 Task: Create a due date automation trigger when advanced on, on the tuesday after a card is due add dates not starting next month at 11:00 AM.
Action: Mouse moved to (1202, 370)
Screenshot: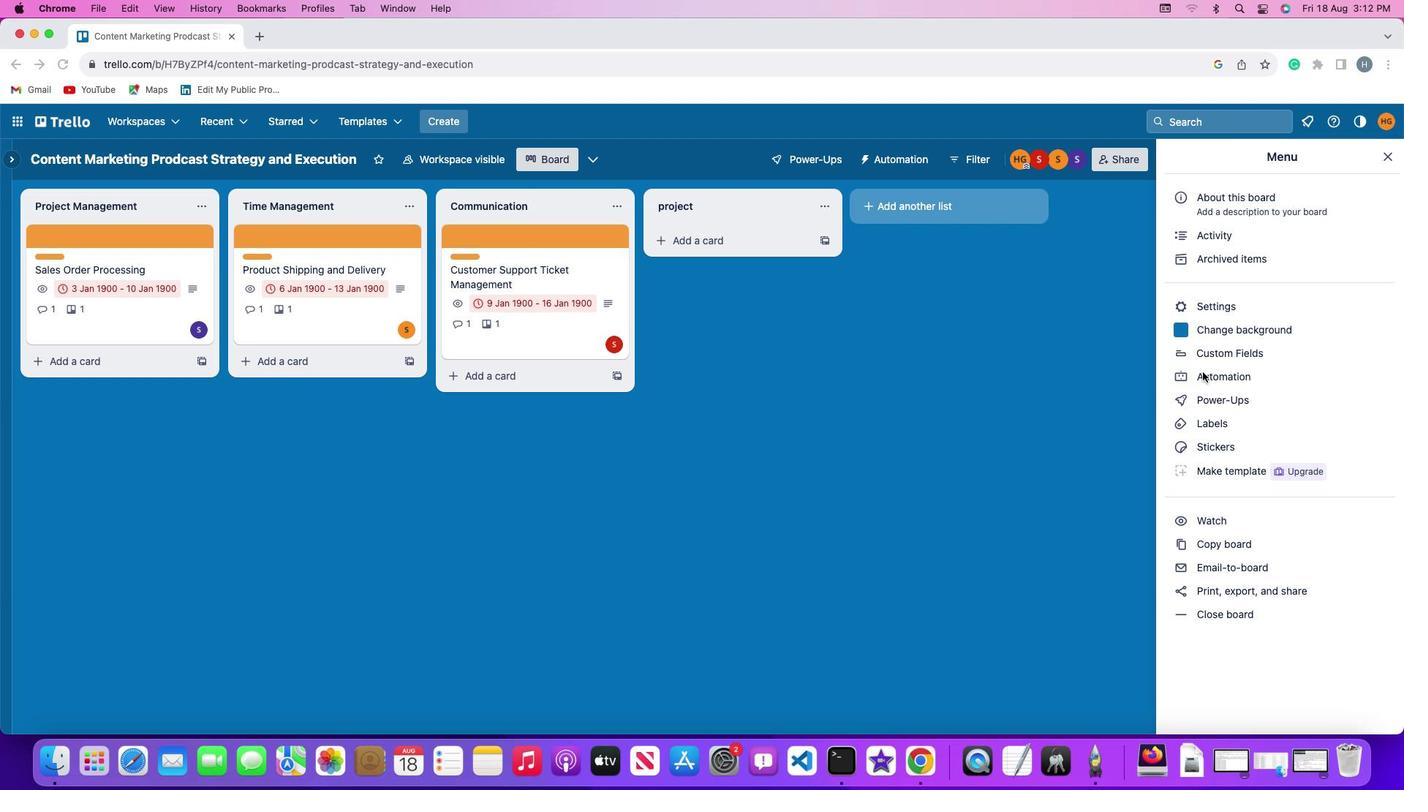 
Action: Mouse pressed left at (1202, 370)
Screenshot: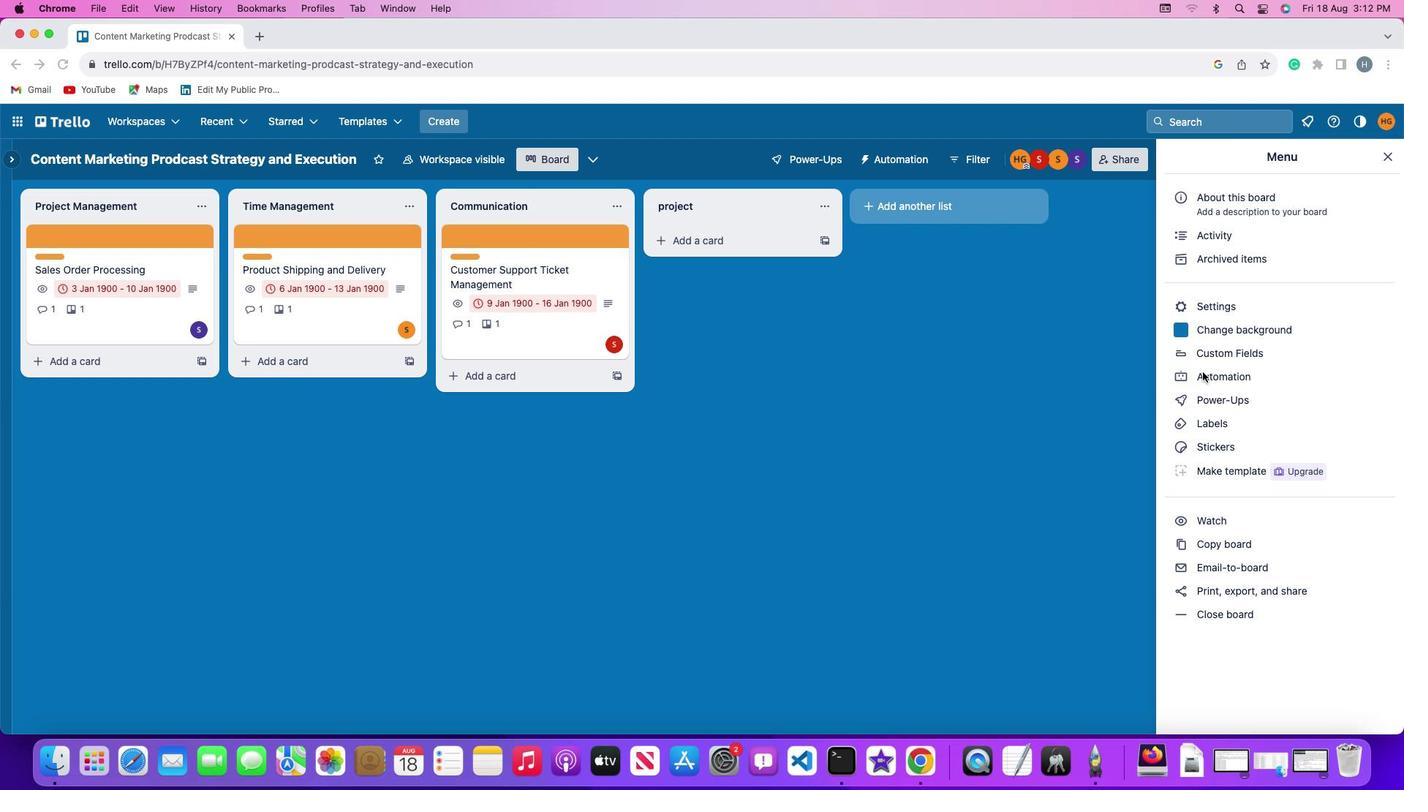 
Action: Mouse pressed left at (1202, 370)
Screenshot: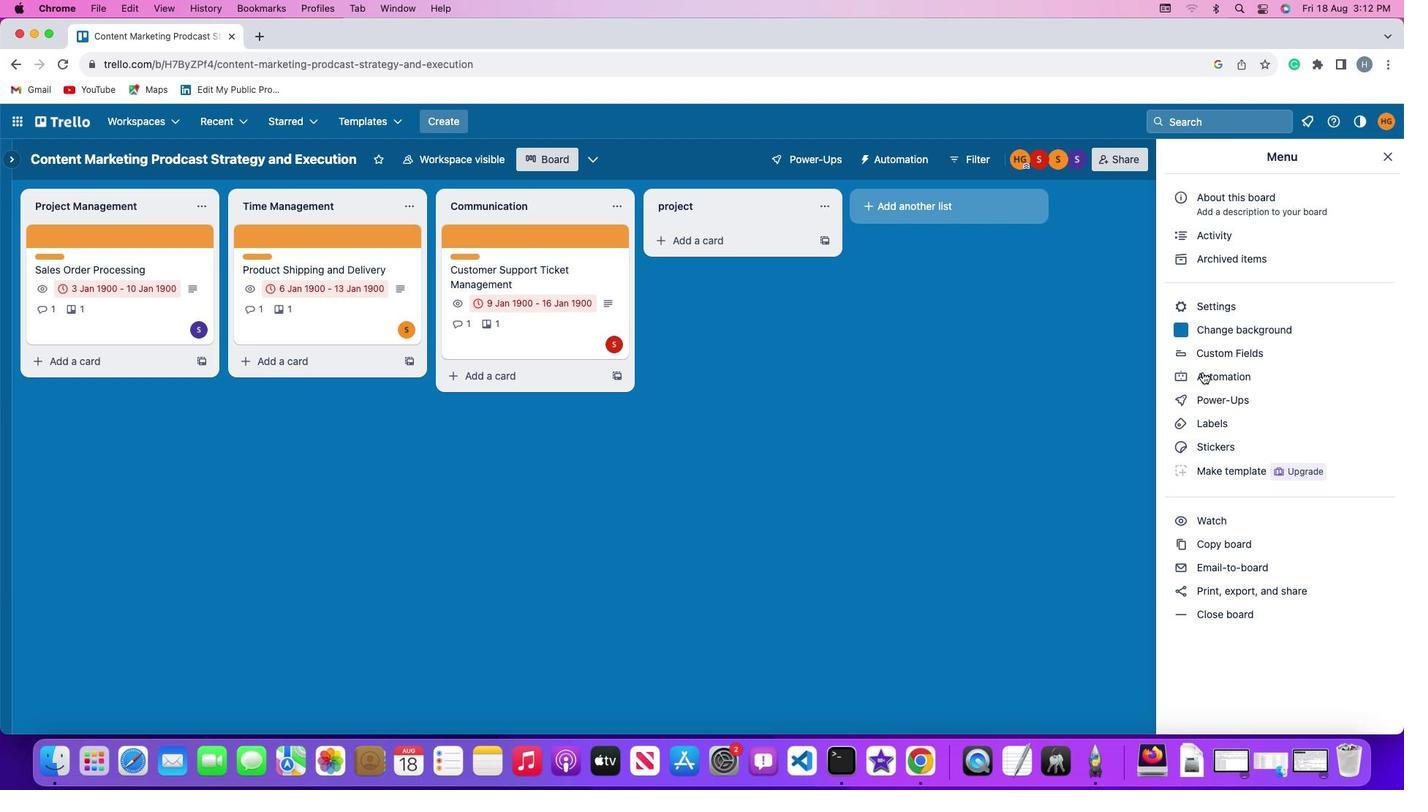 
Action: Mouse moved to (75, 343)
Screenshot: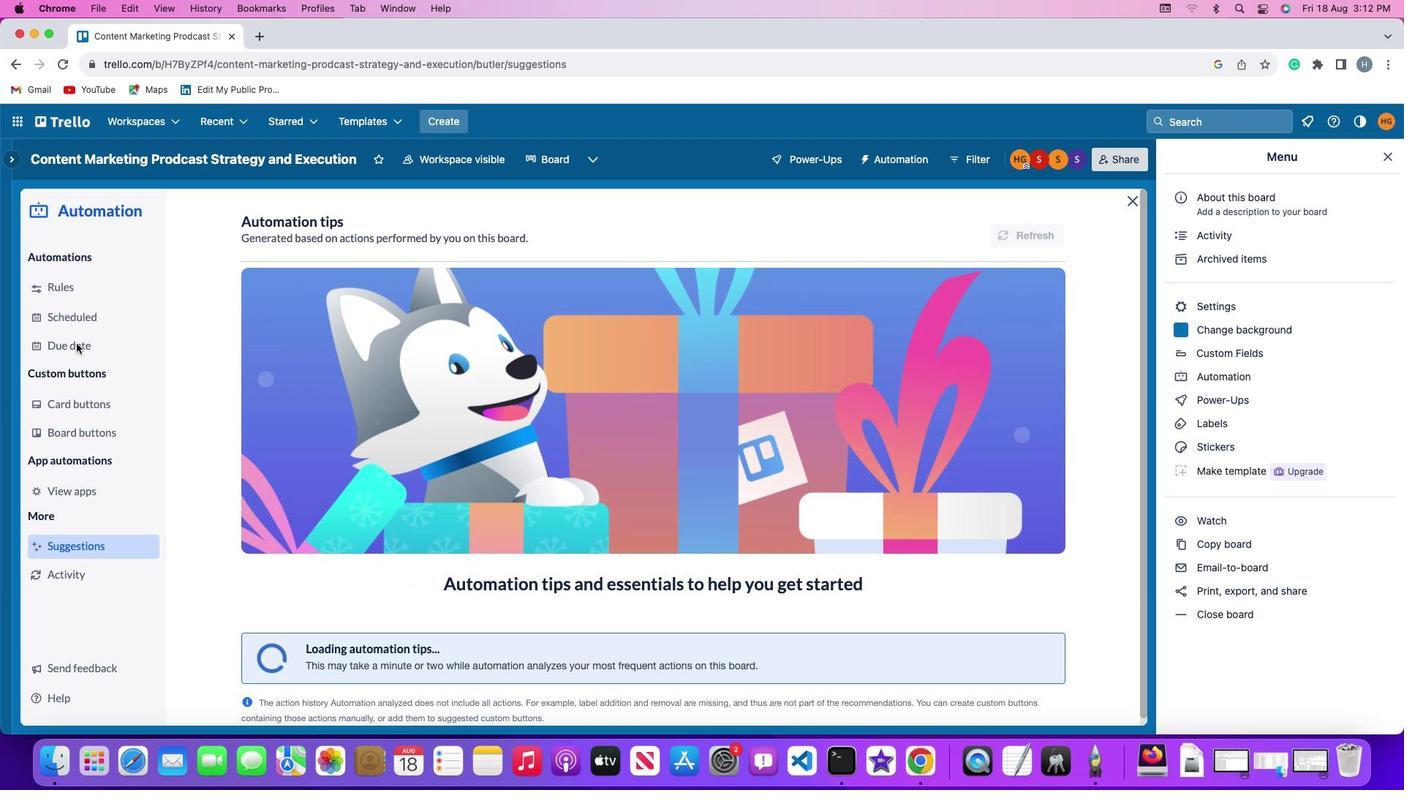
Action: Mouse pressed left at (75, 343)
Screenshot: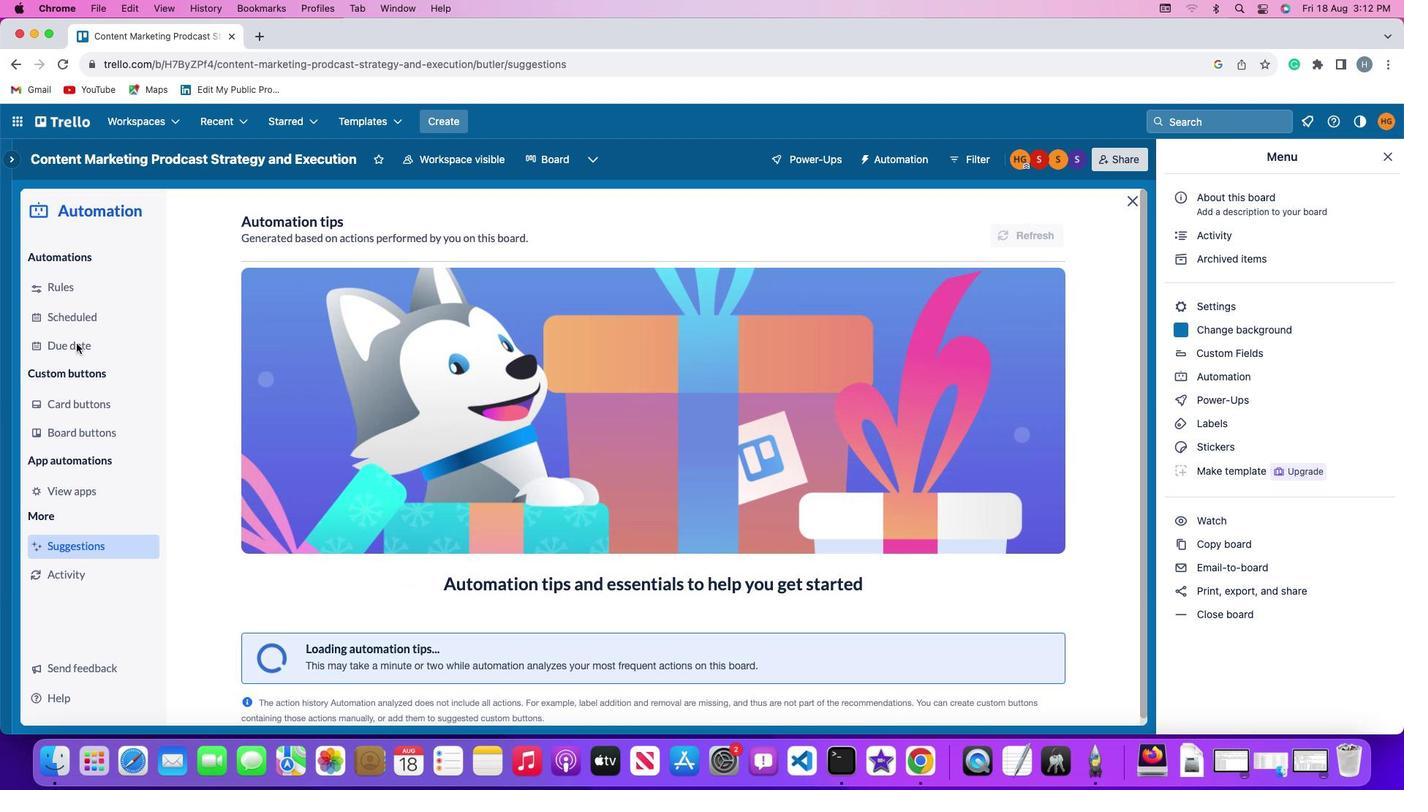 
Action: Mouse moved to (962, 225)
Screenshot: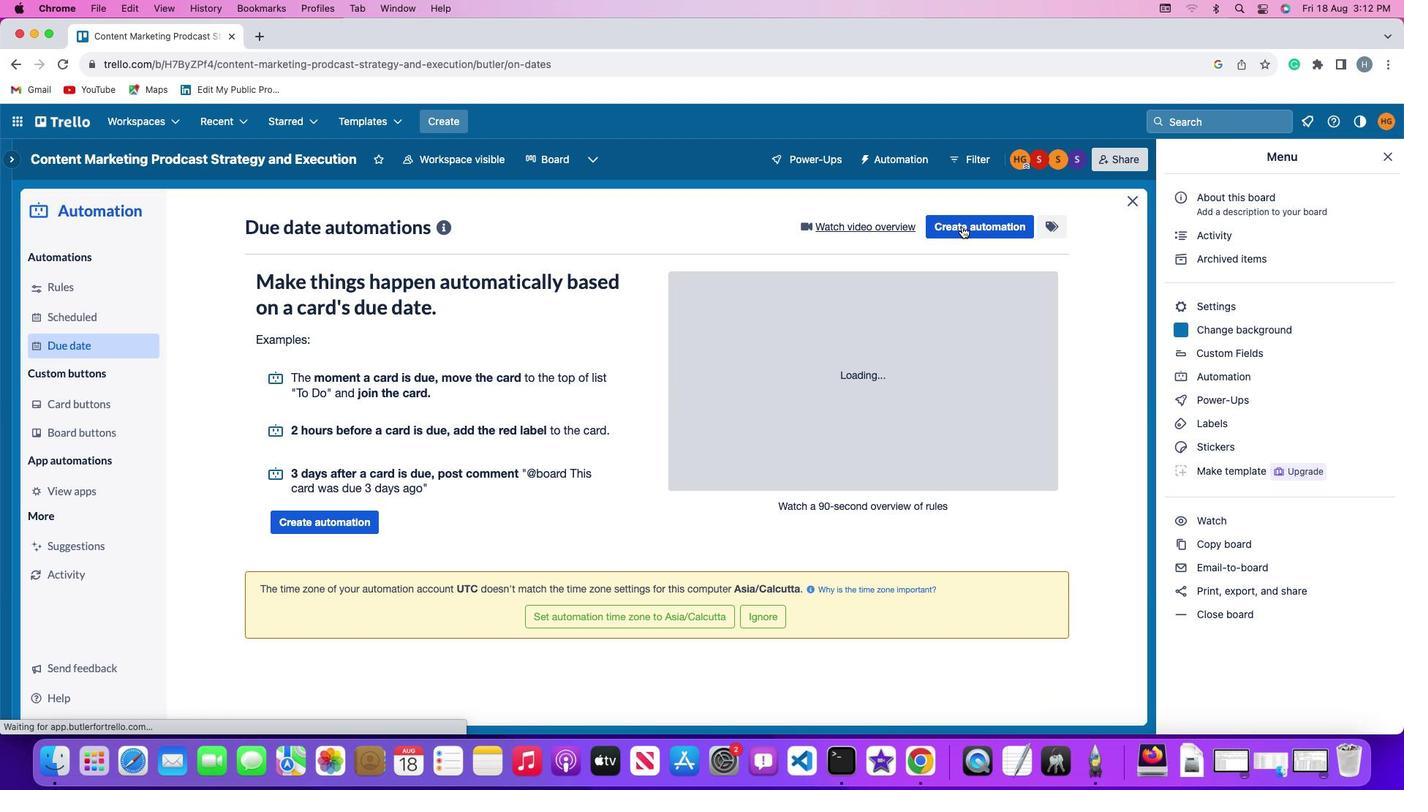 
Action: Mouse pressed left at (962, 225)
Screenshot: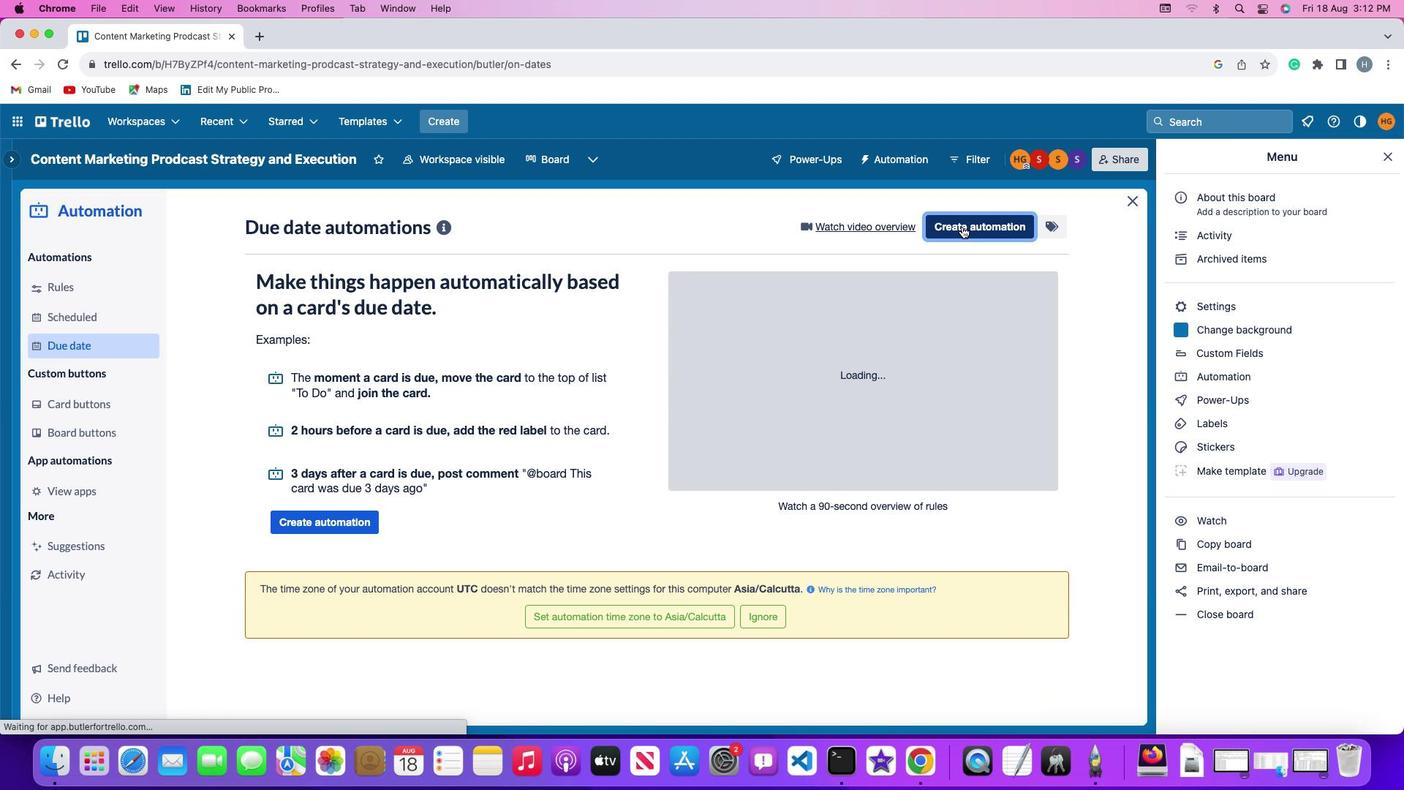 
Action: Mouse moved to (269, 366)
Screenshot: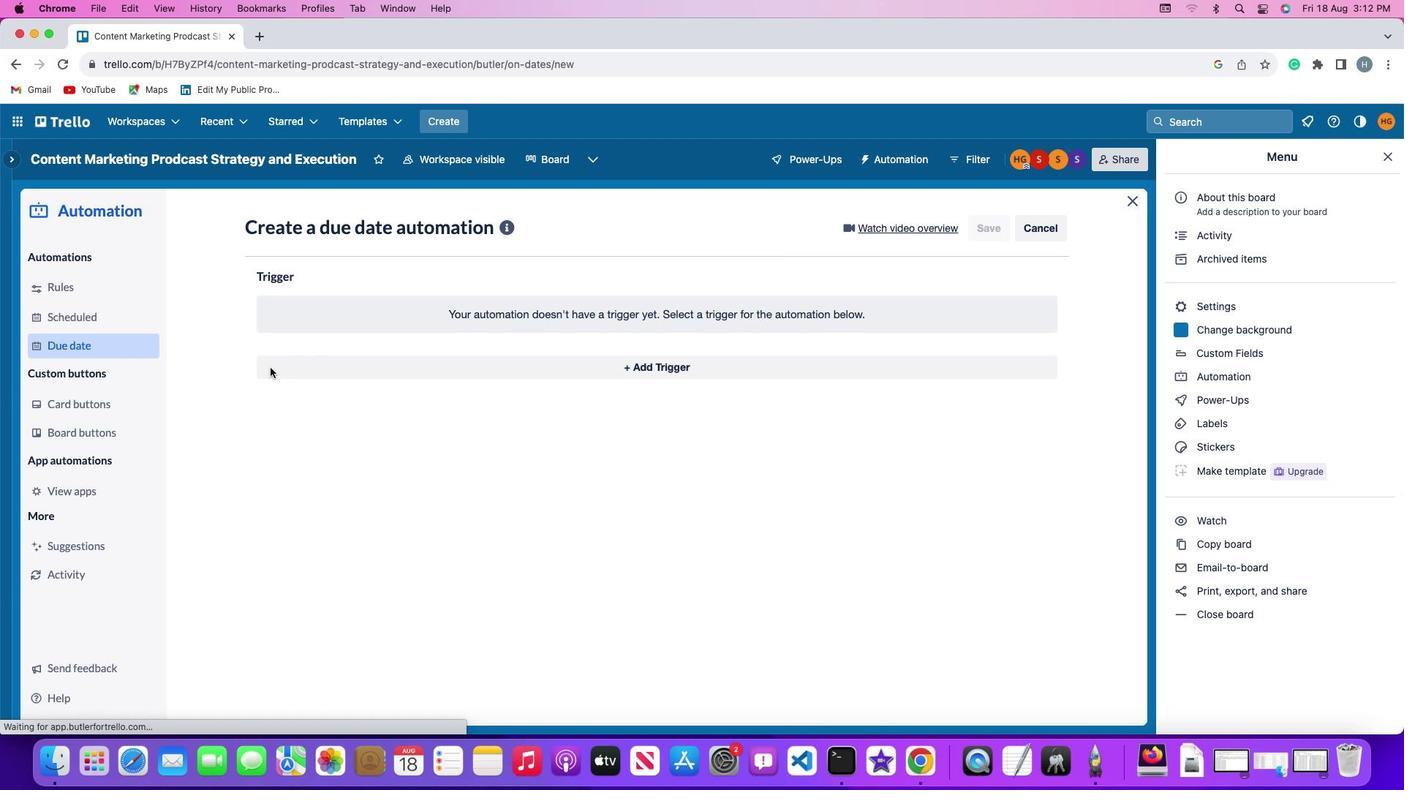 
Action: Mouse pressed left at (269, 366)
Screenshot: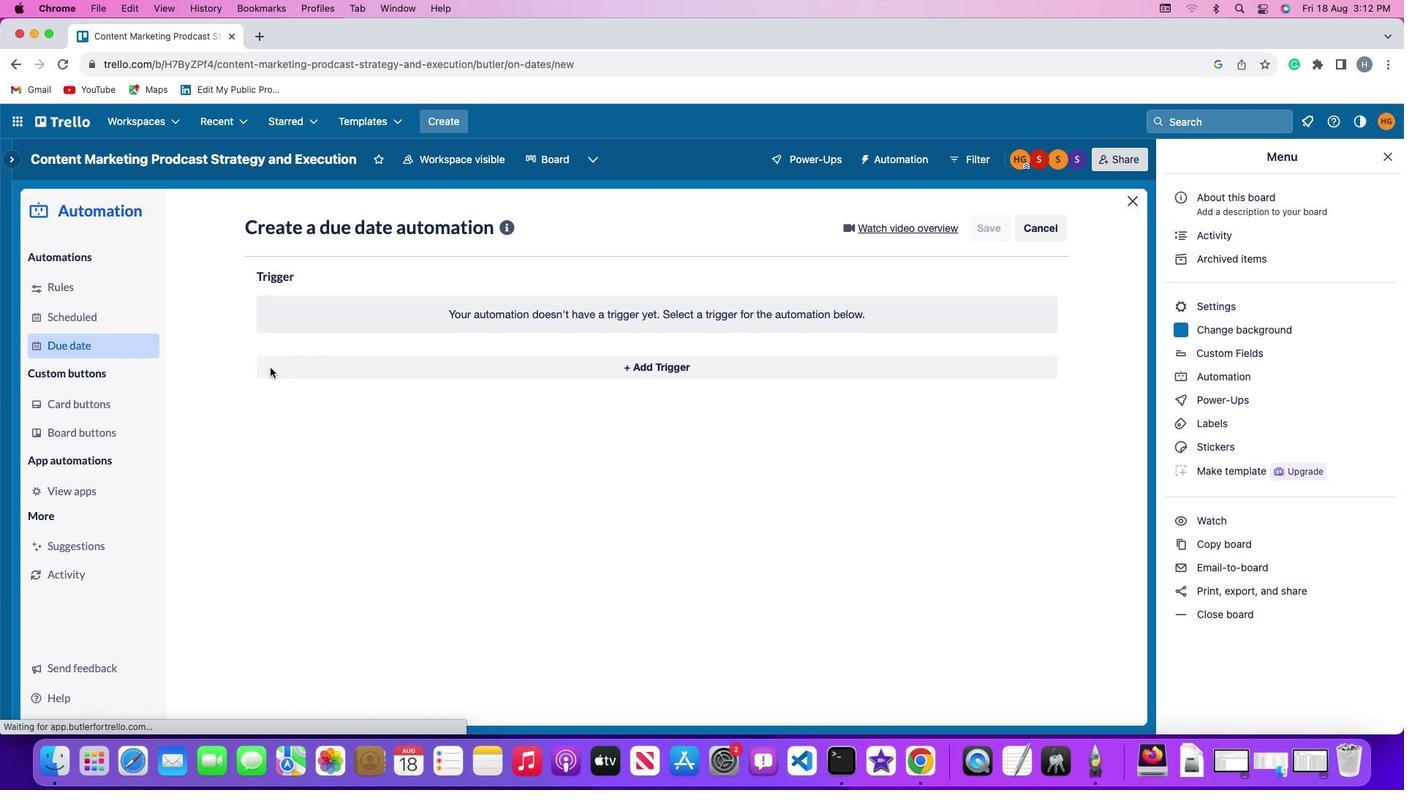 
Action: Mouse moved to (326, 640)
Screenshot: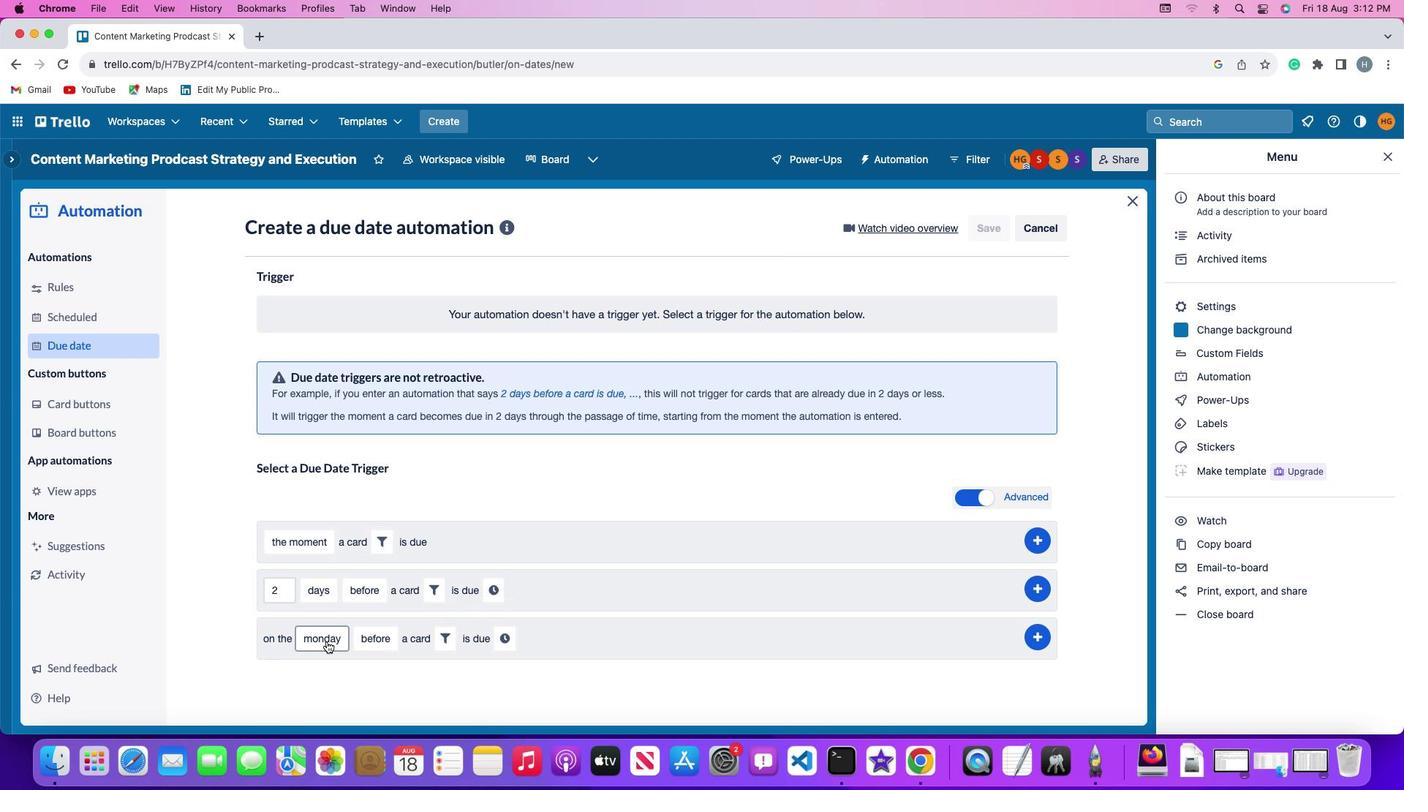 
Action: Mouse pressed left at (326, 640)
Screenshot: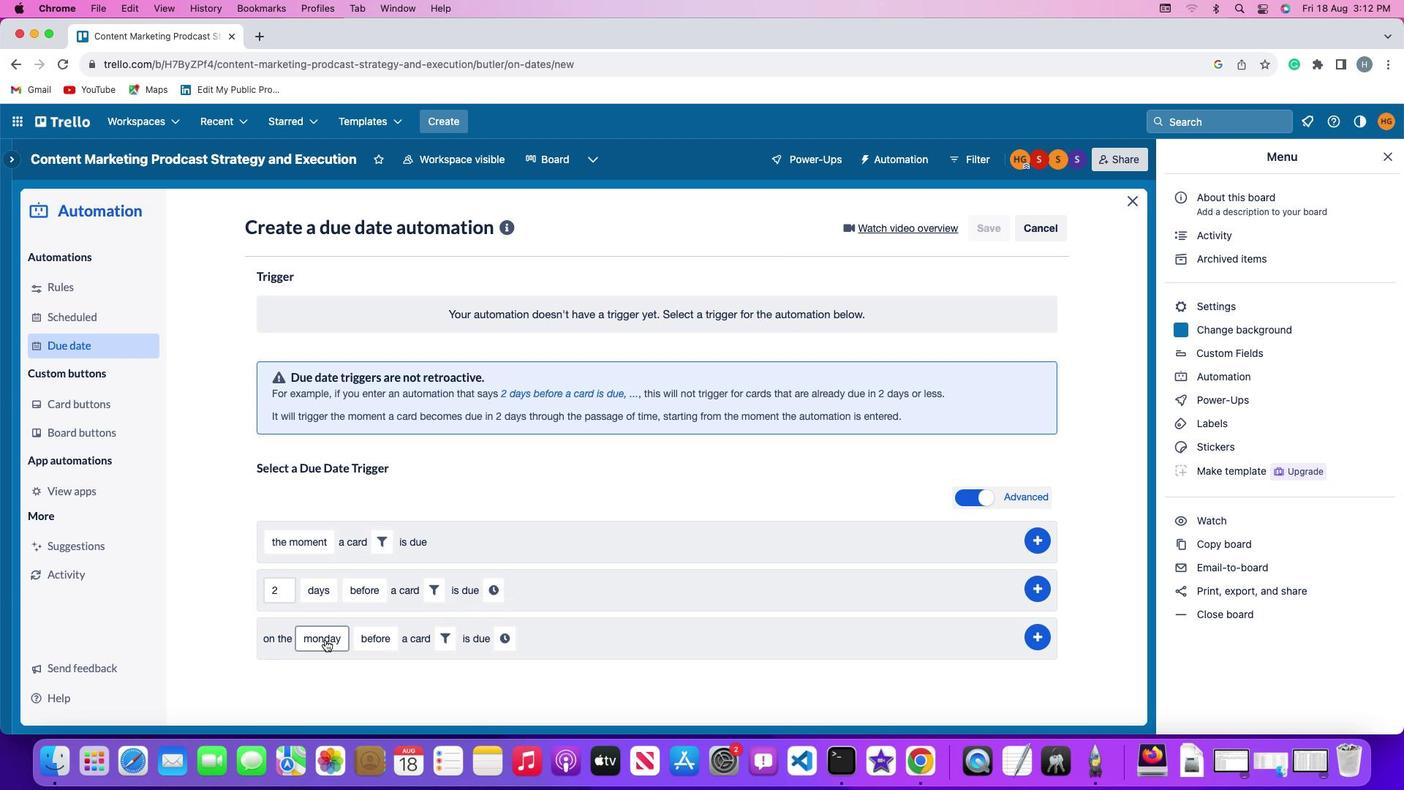 
Action: Mouse moved to (350, 462)
Screenshot: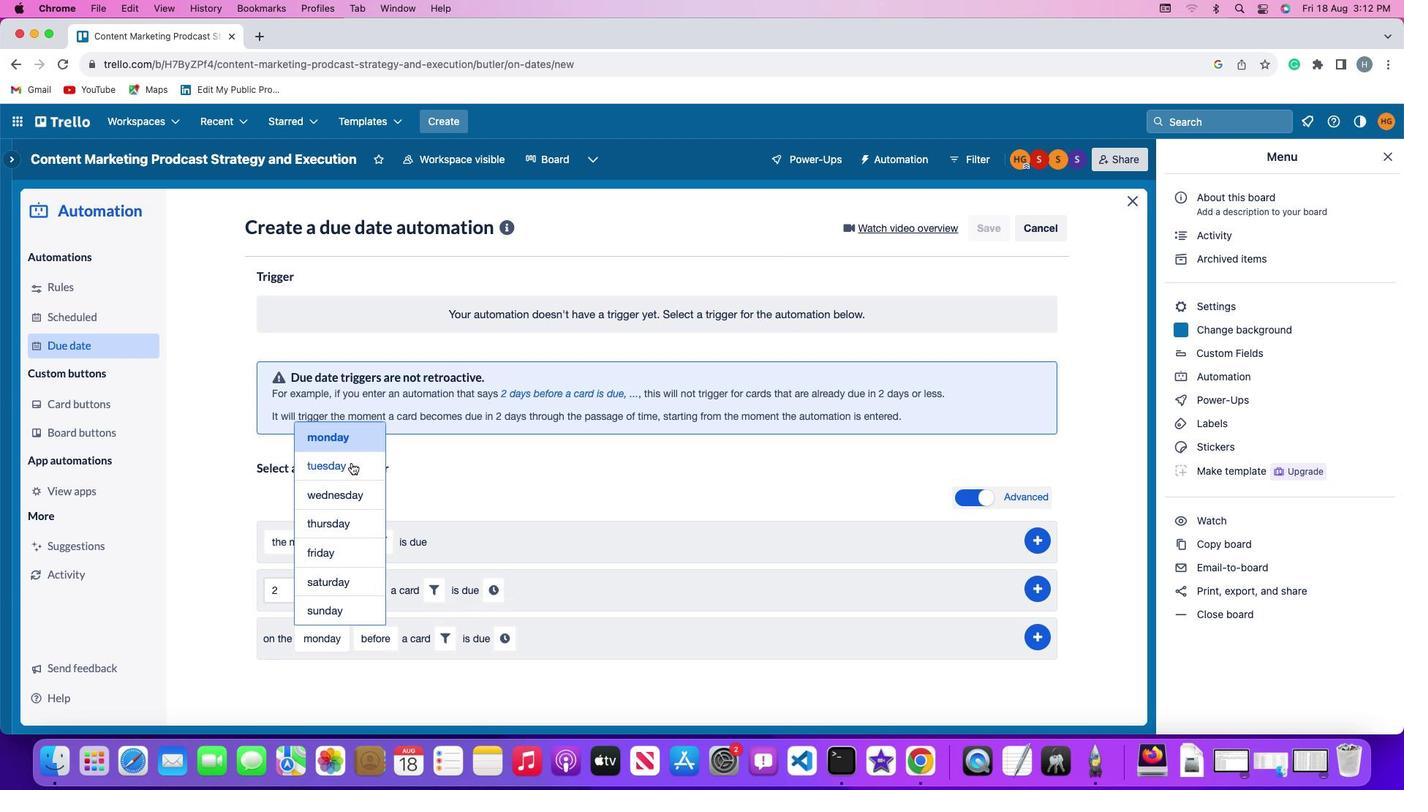 
Action: Mouse pressed left at (350, 462)
Screenshot: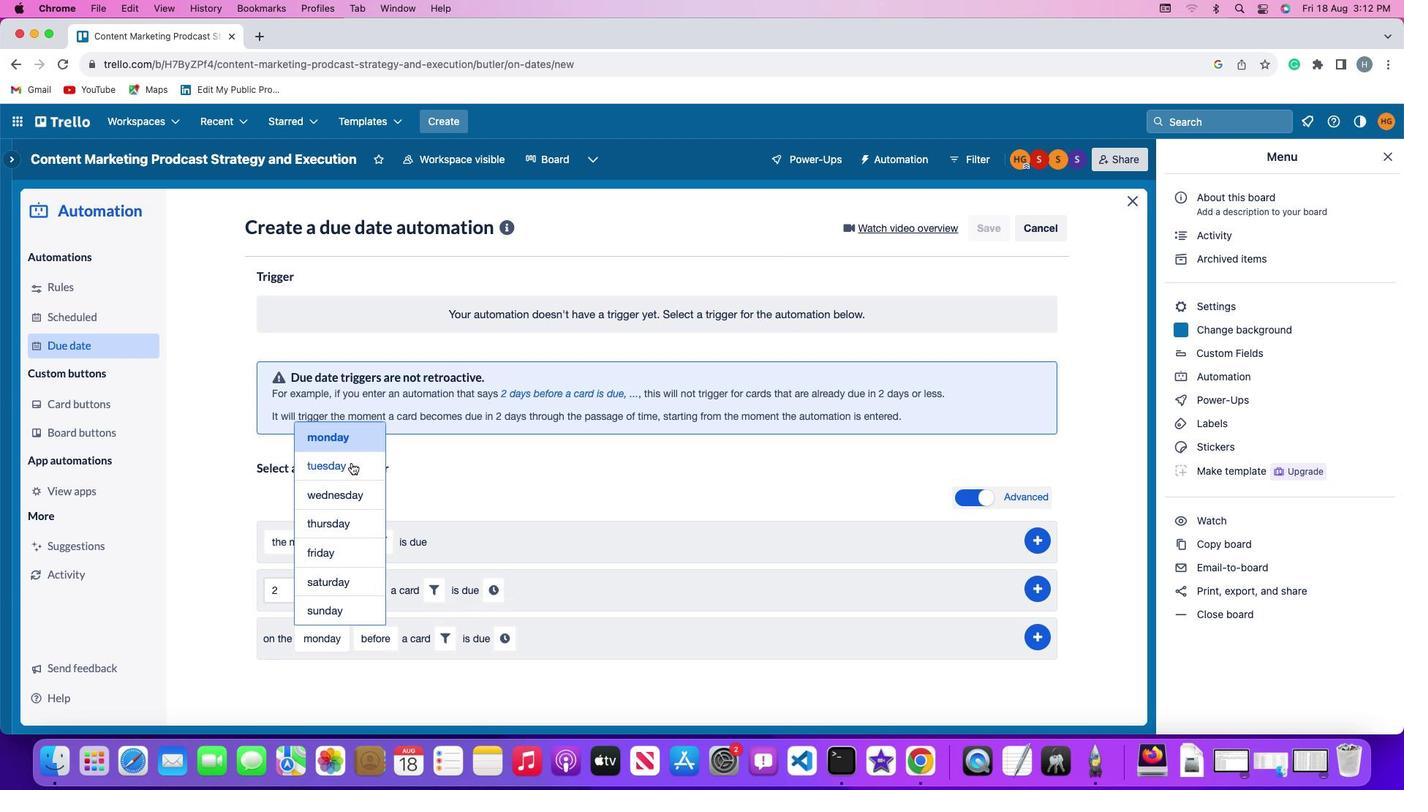 
Action: Mouse moved to (378, 652)
Screenshot: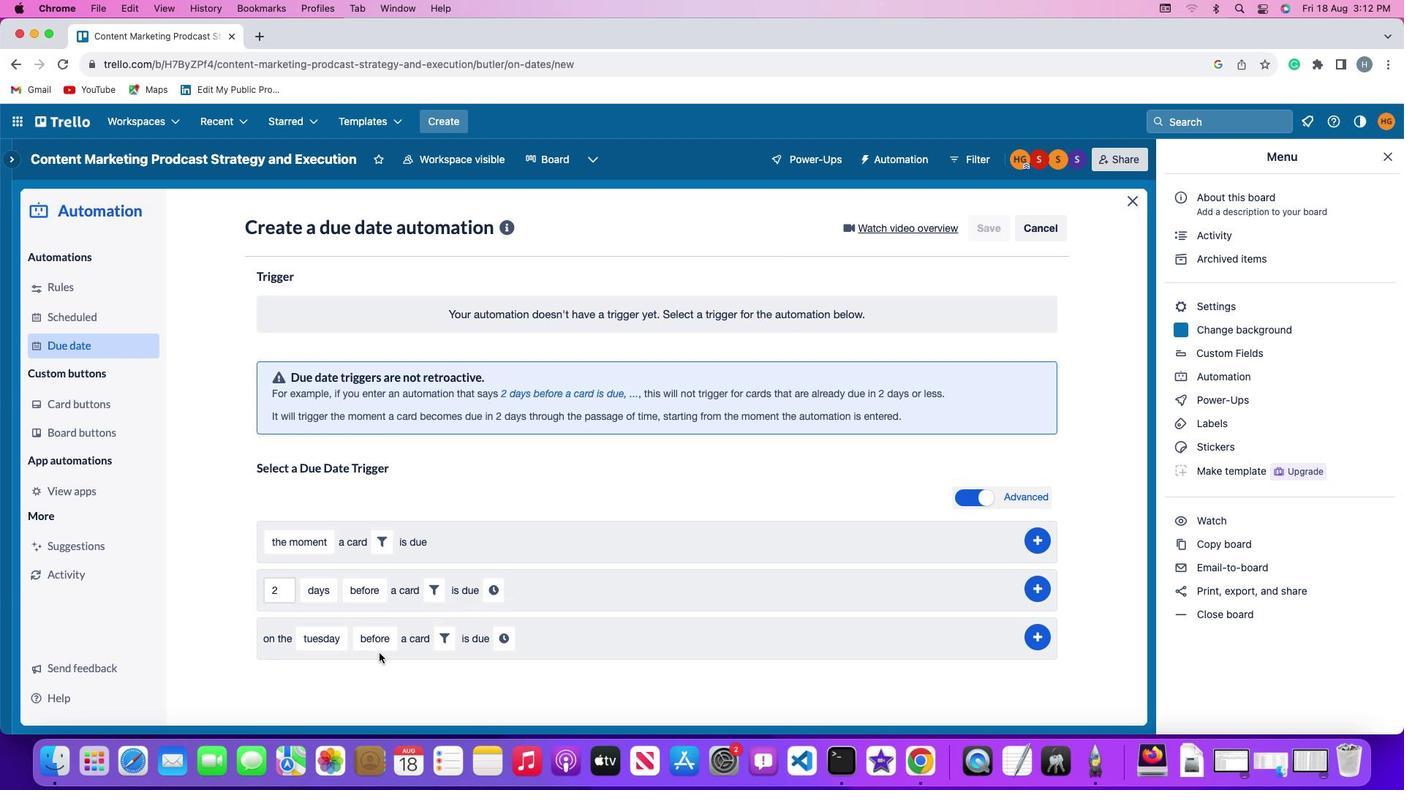 
Action: Mouse pressed left at (378, 652)
Screenshot: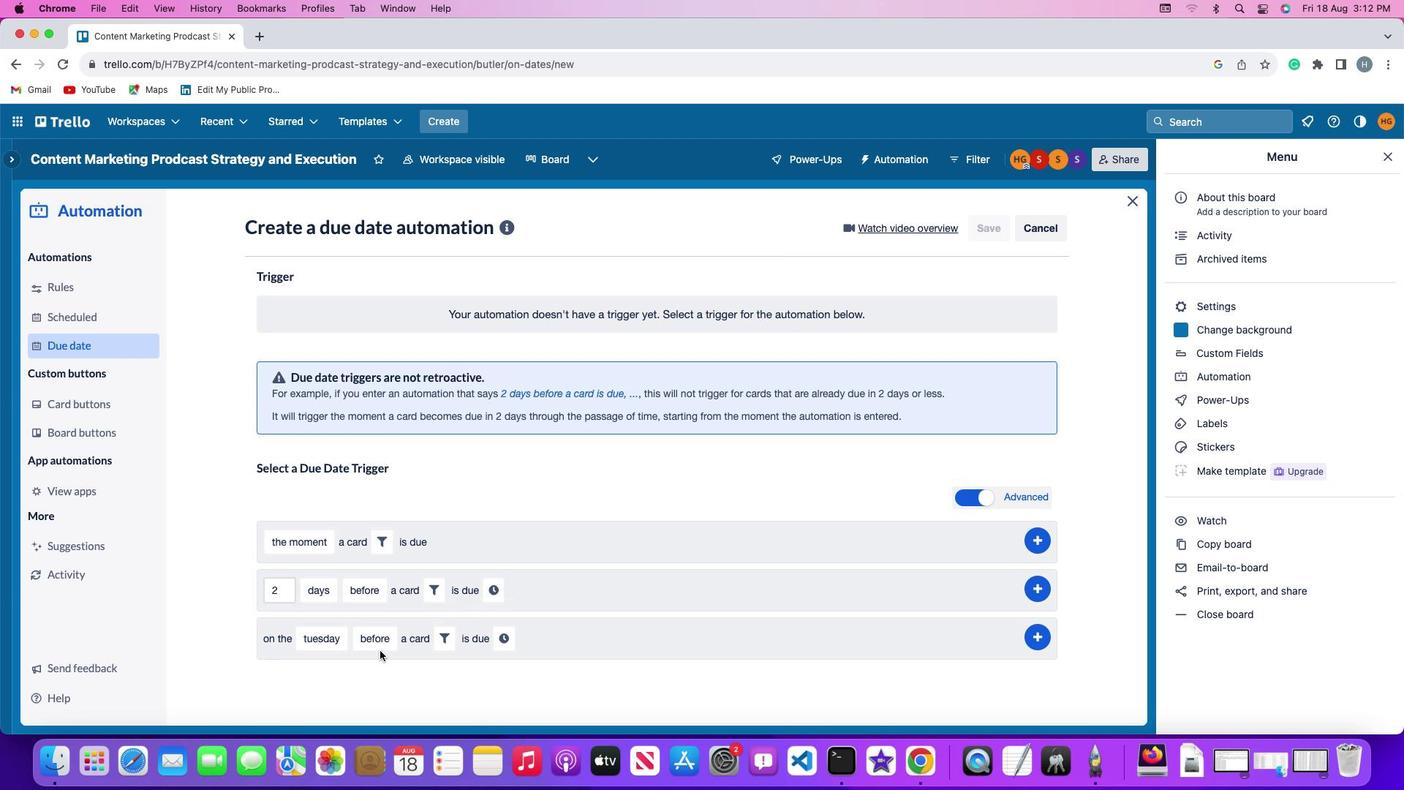 
Action: Mouse moved to (379, 640)
Screenshot: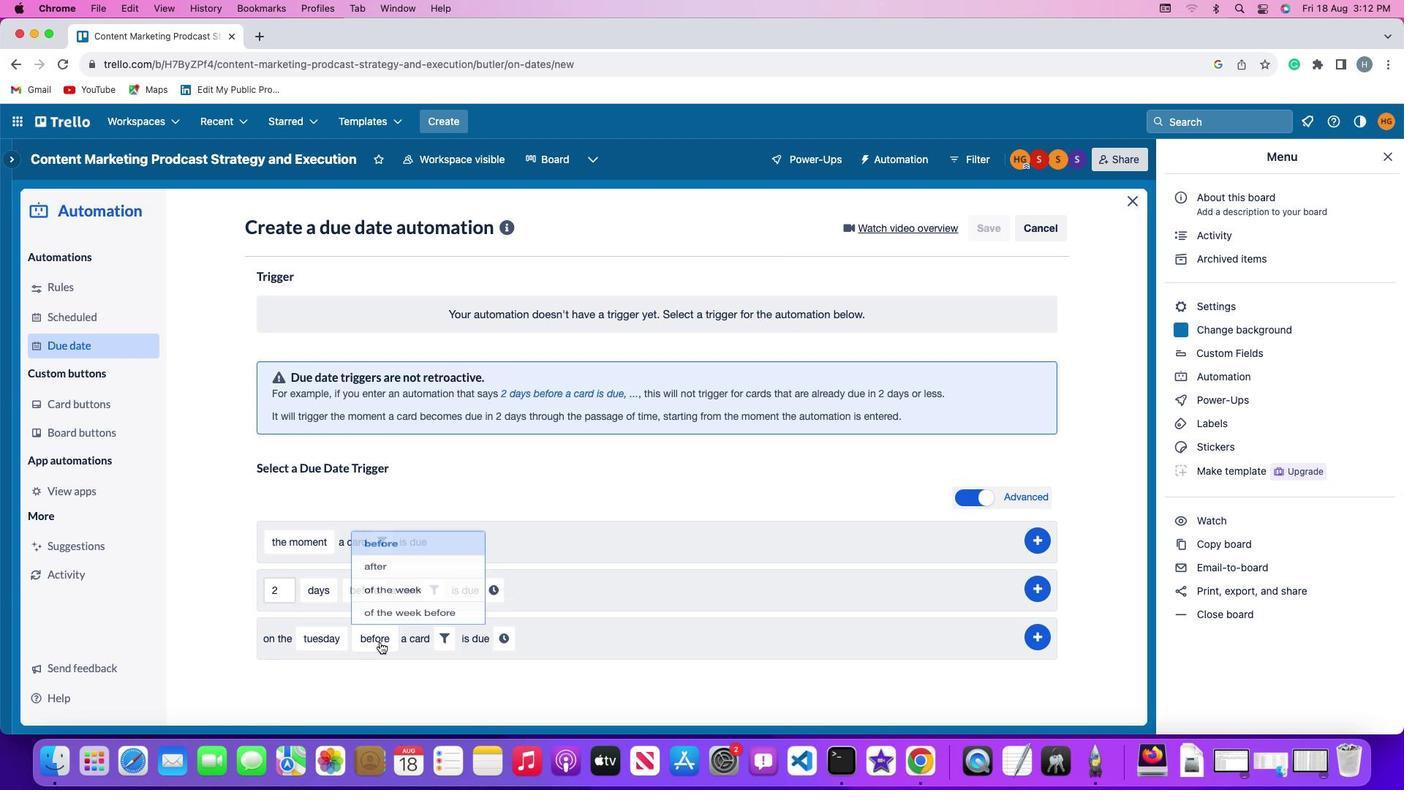 
Action: Mouse pressed left at (379, 640)
Screenshot: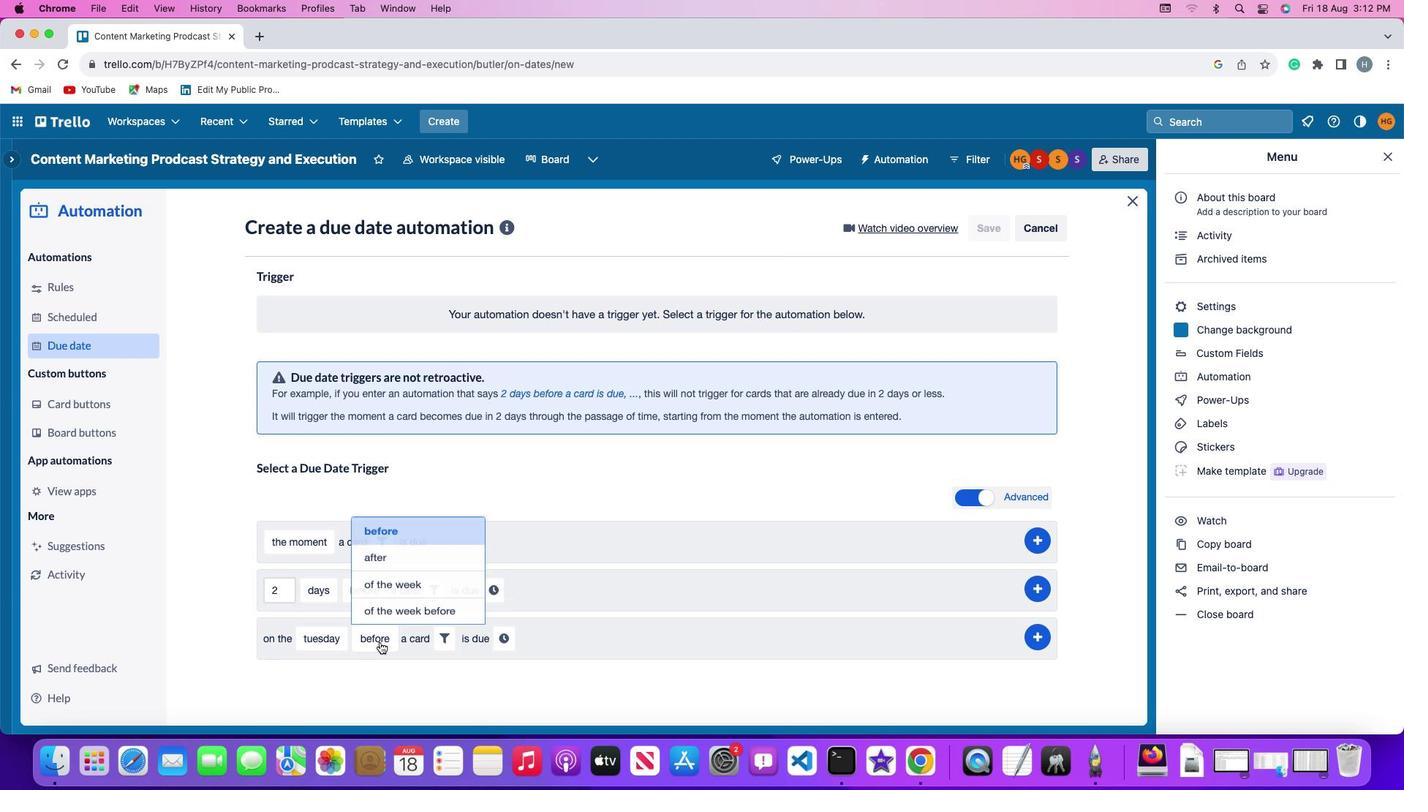 
Action: Mouse moved to (394, 543)
Screenshot: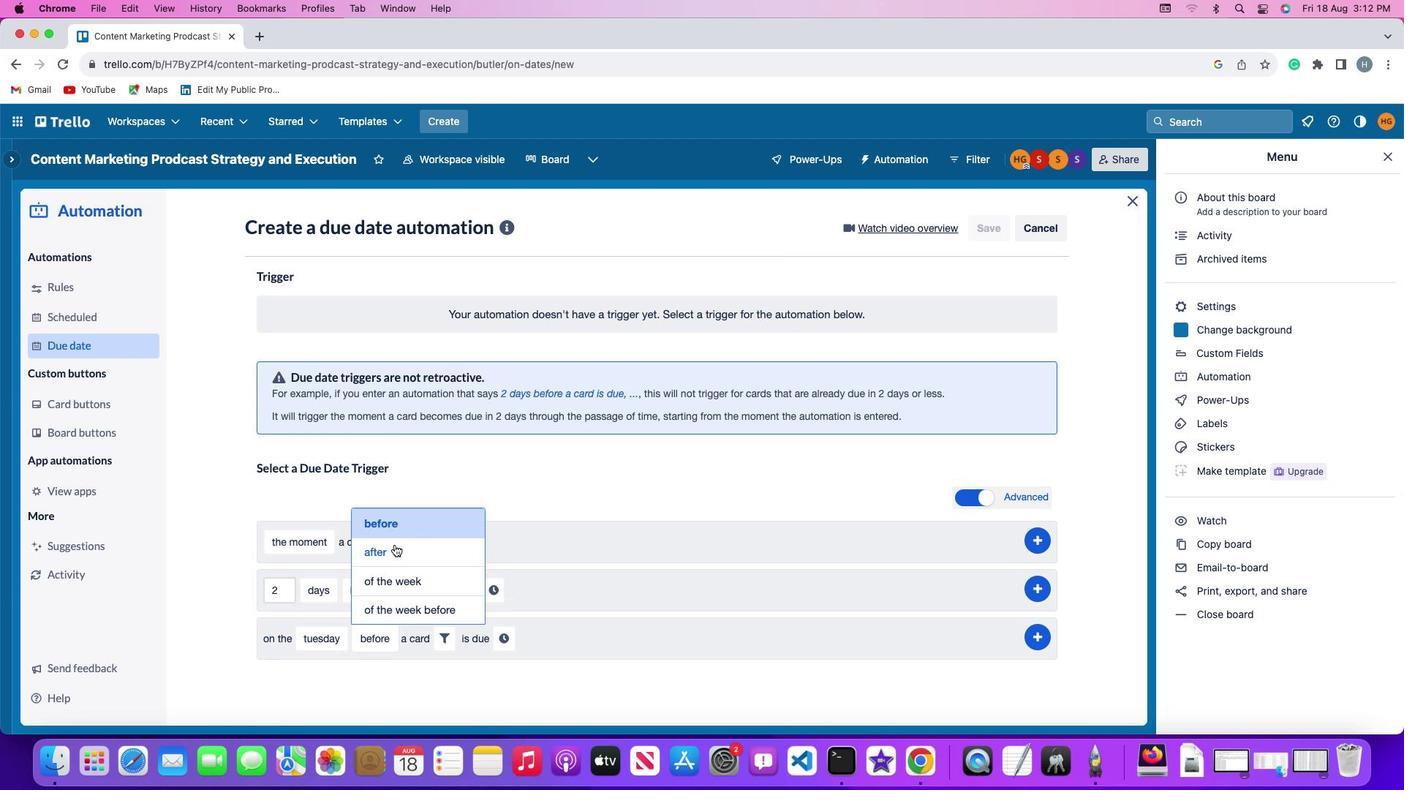
Action: Mouse pressed left at (394, 543)
Screenshot: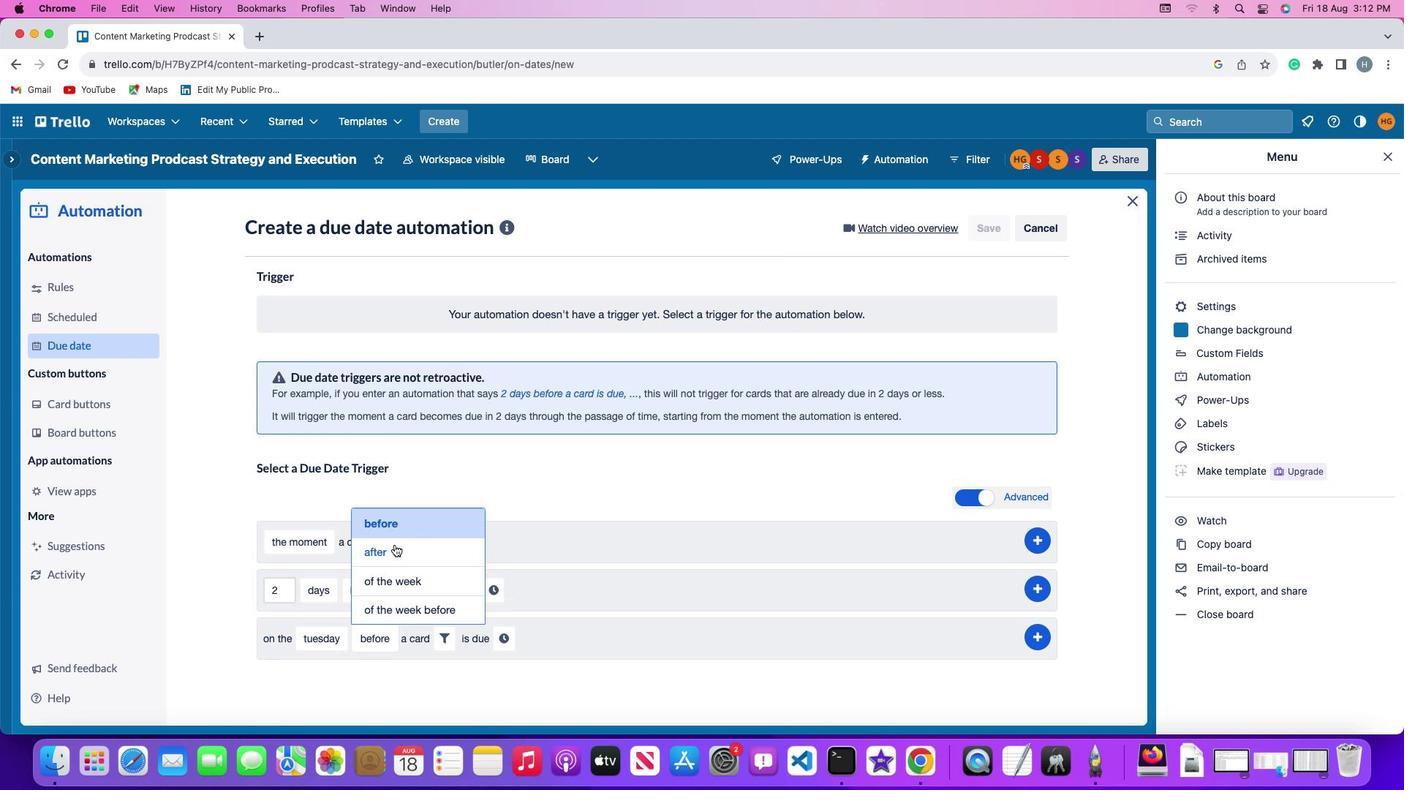 
Action: Mouse moved to (442, 629)
Screenshot: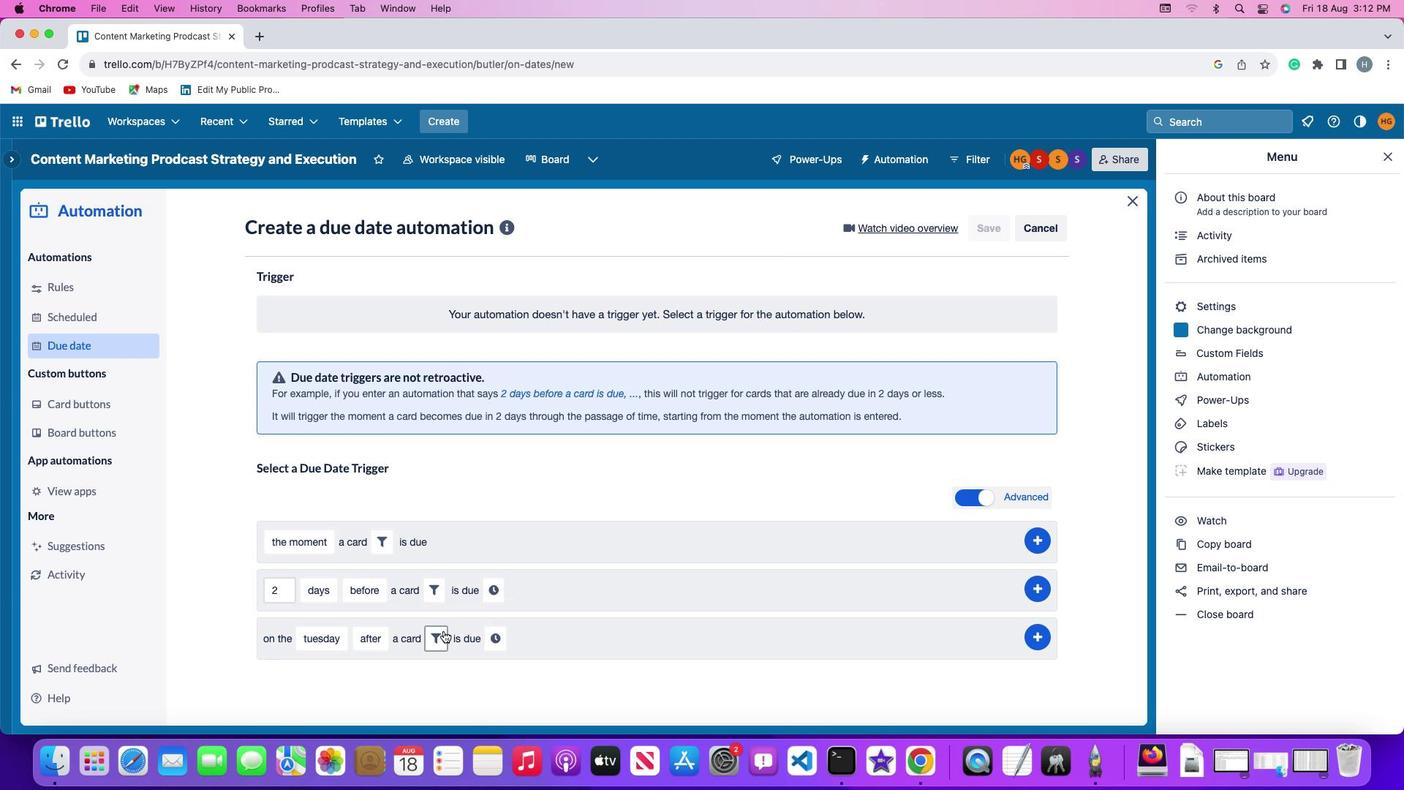 
Action: Mouse pressed left at (442, 629)
Screenshot: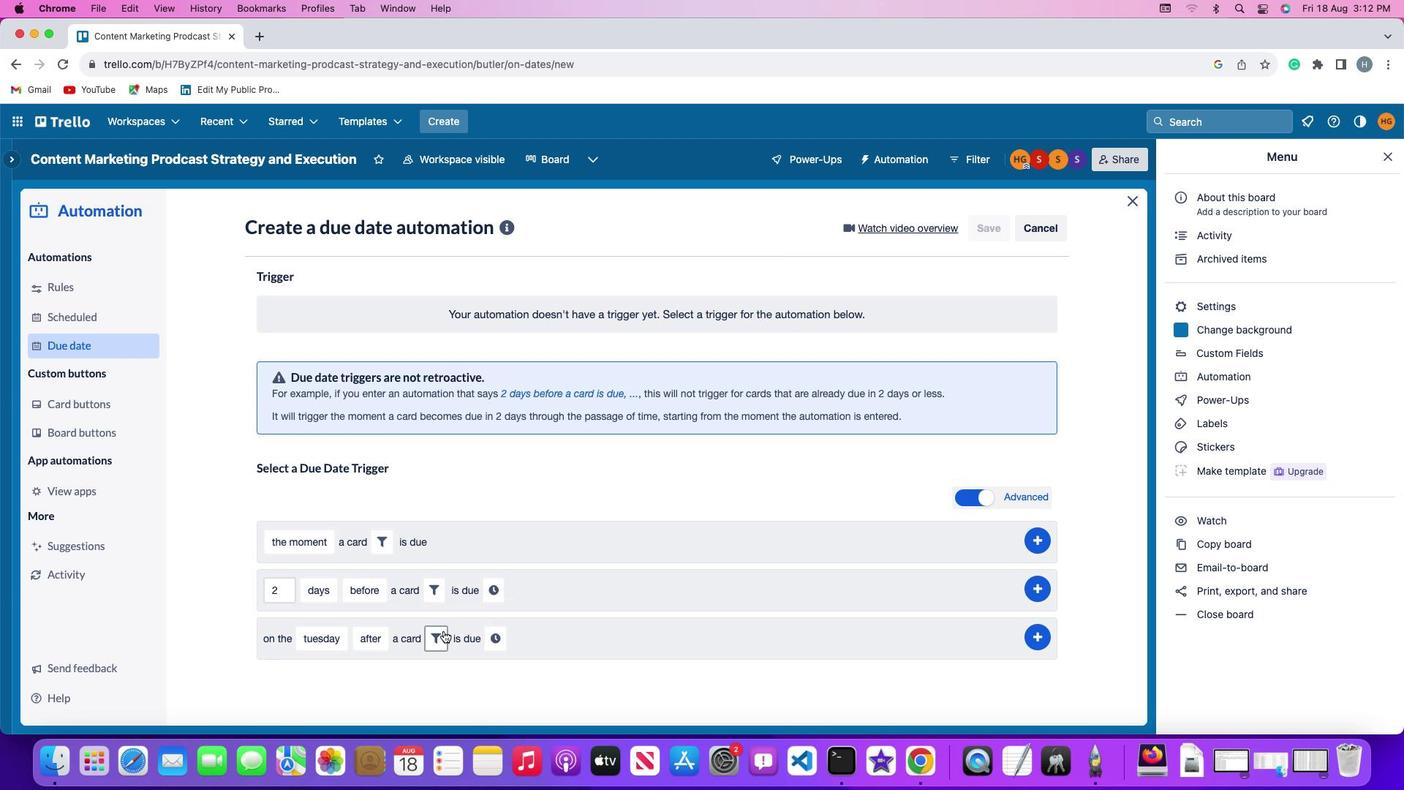 
Action: Mouse moved to (506, 681)
Screenshot: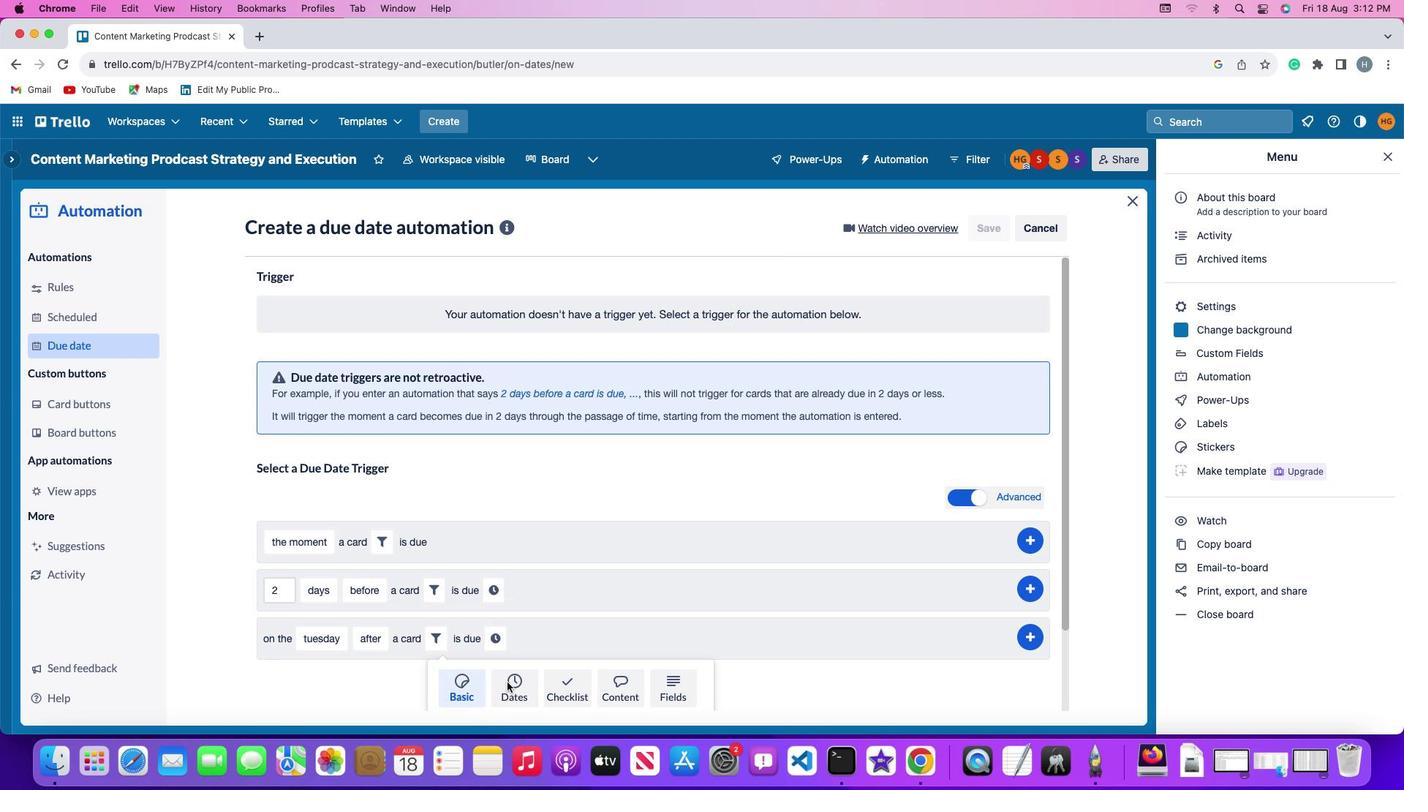 
Action: Mouse pressed left at (506, 681)
Screenshot: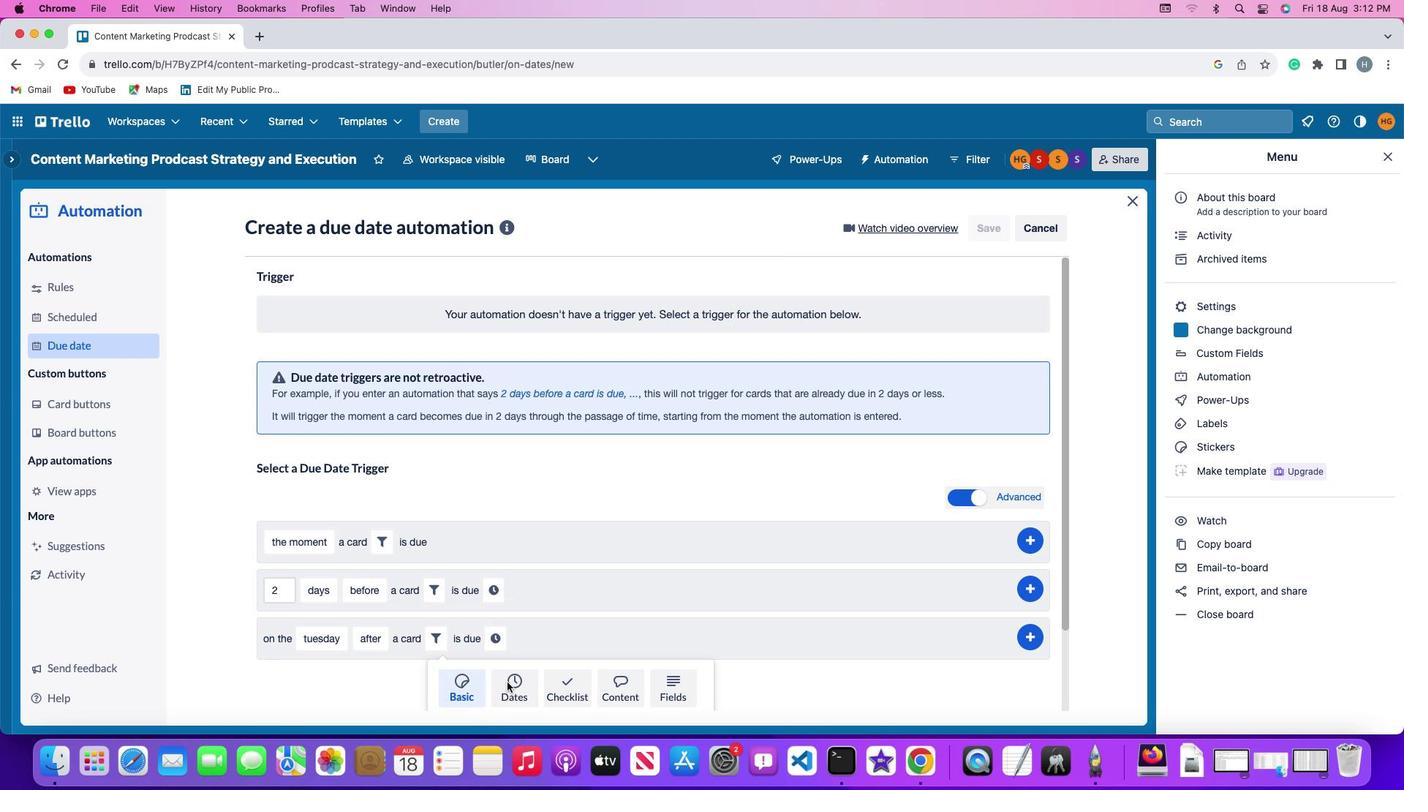 
Action: Mouse moved to (355, 687)
Screenshot: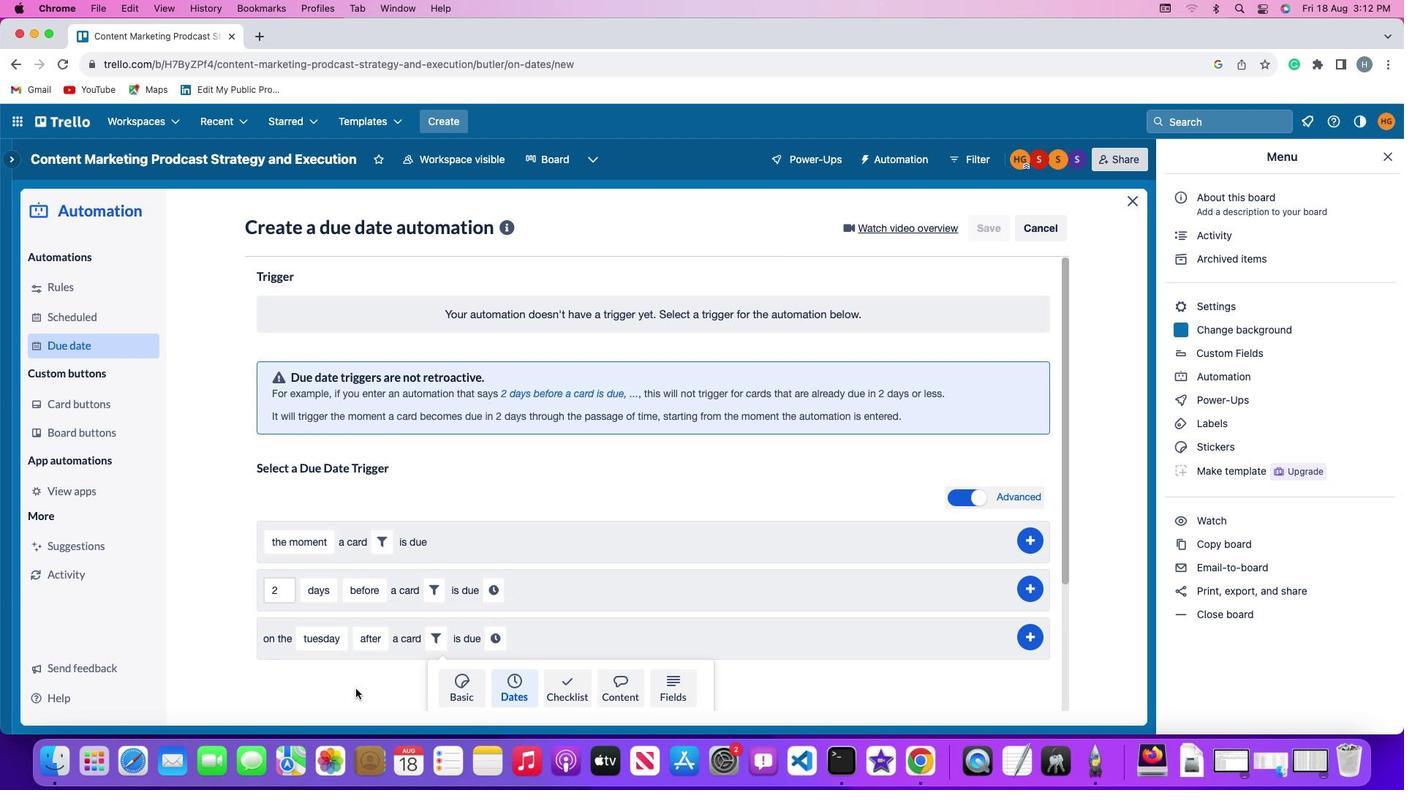 
Action: Mouse scrolled (355, 687) with delta (0, 0)
Screenshot: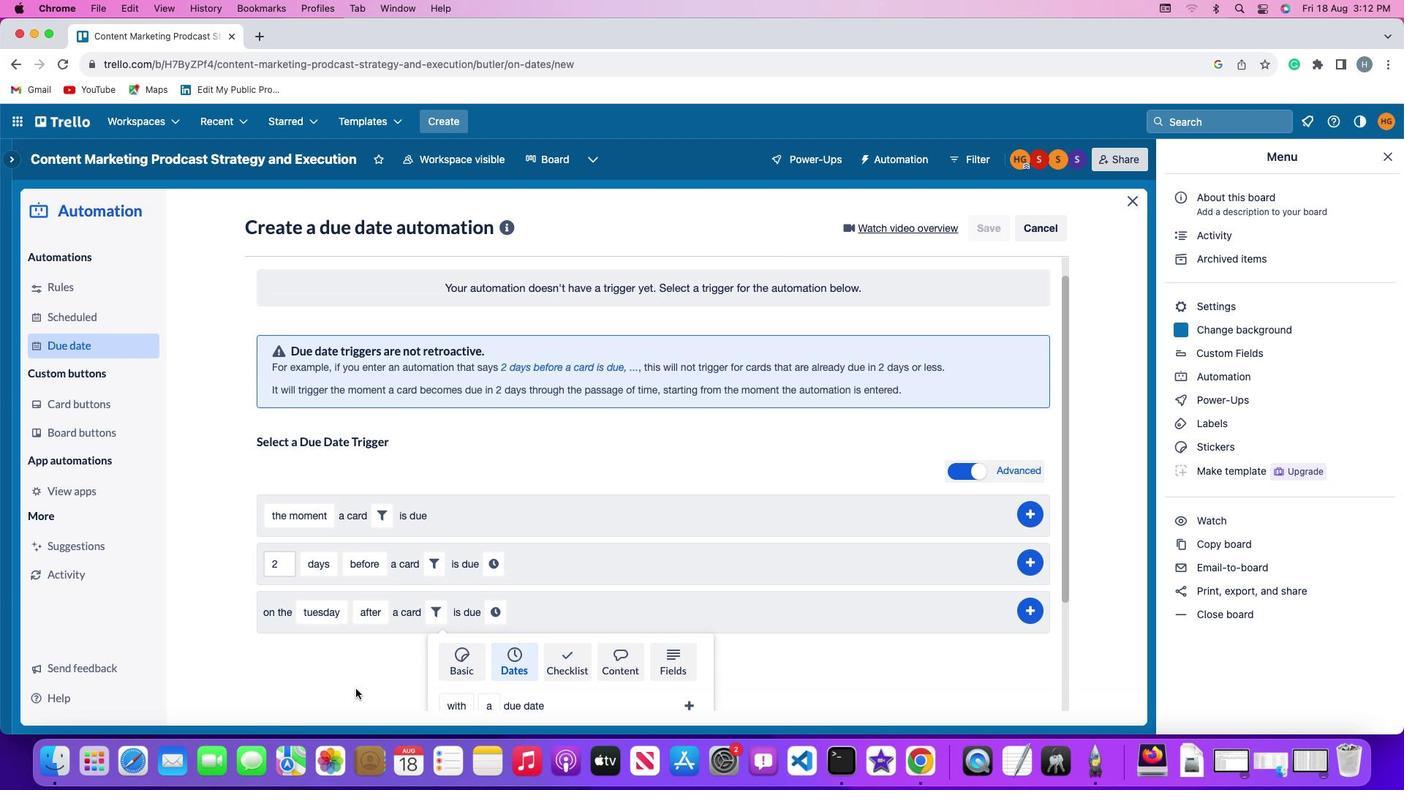 
Action: Mouse moved to (354, 687)
Screenshot: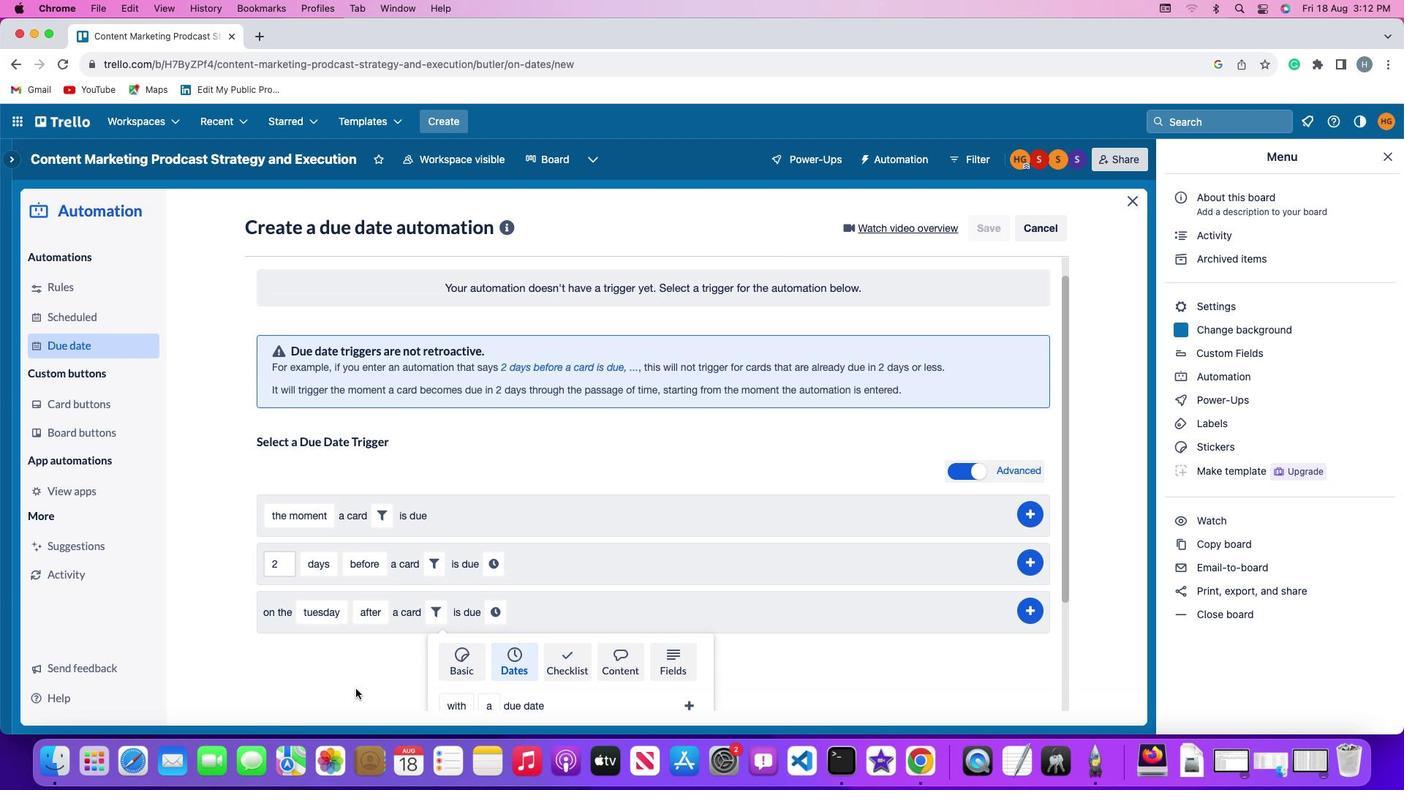 
Action: Mouse scrolled (354, 687) with delta (0, 0)
Screenshot: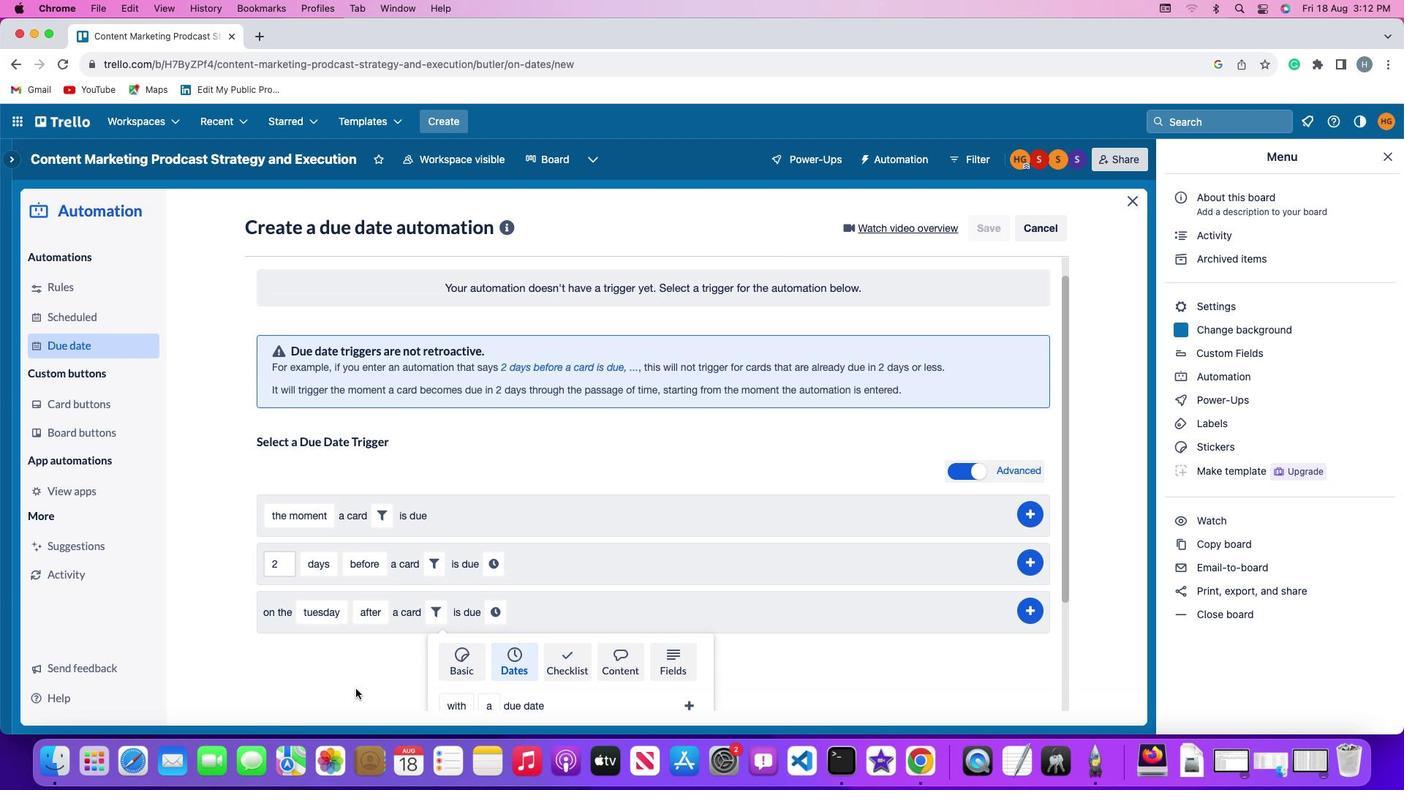 
Action: Mouse moved to (354, 687)
Screenshot: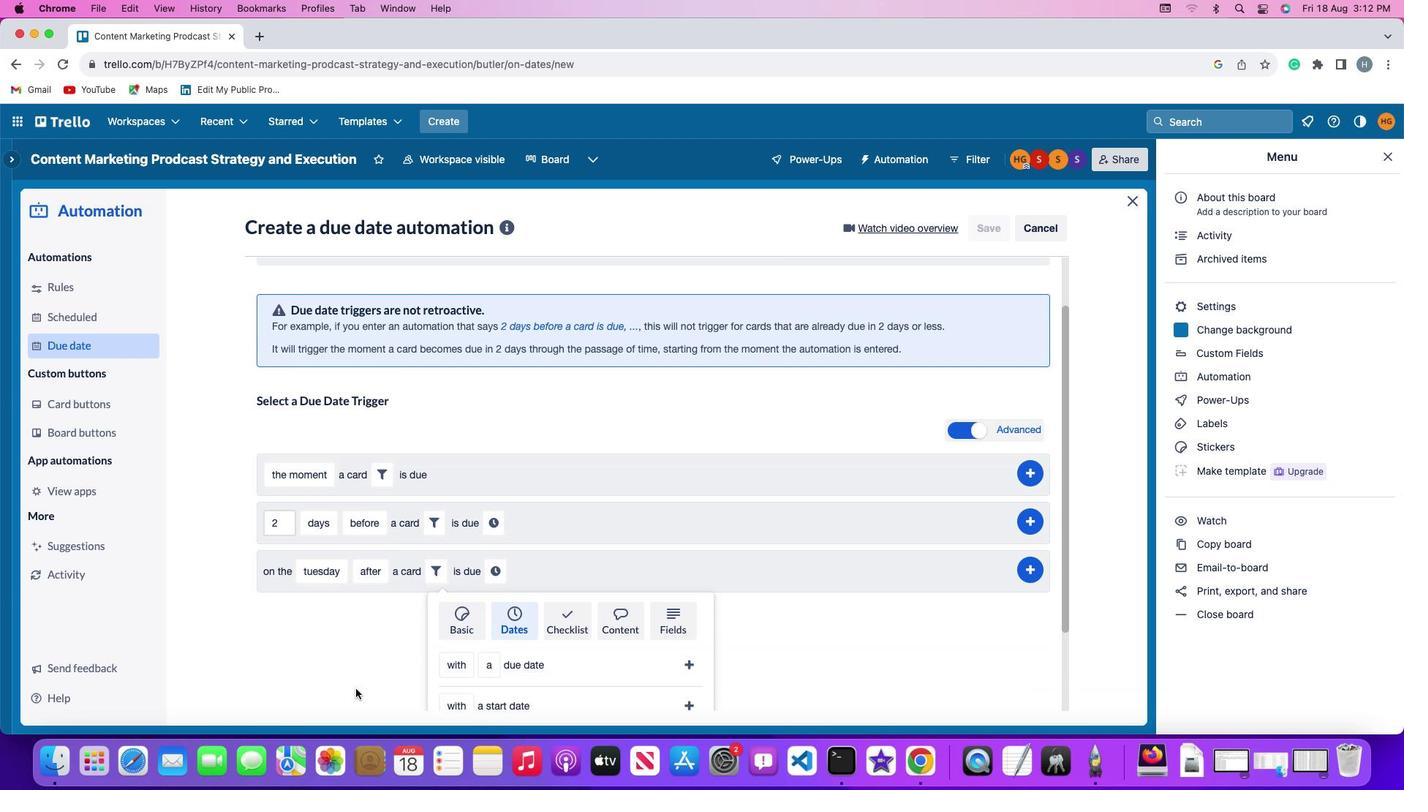 
Action: Mouse scrolled (354, 687) with delta (0, -2)
Screenshot: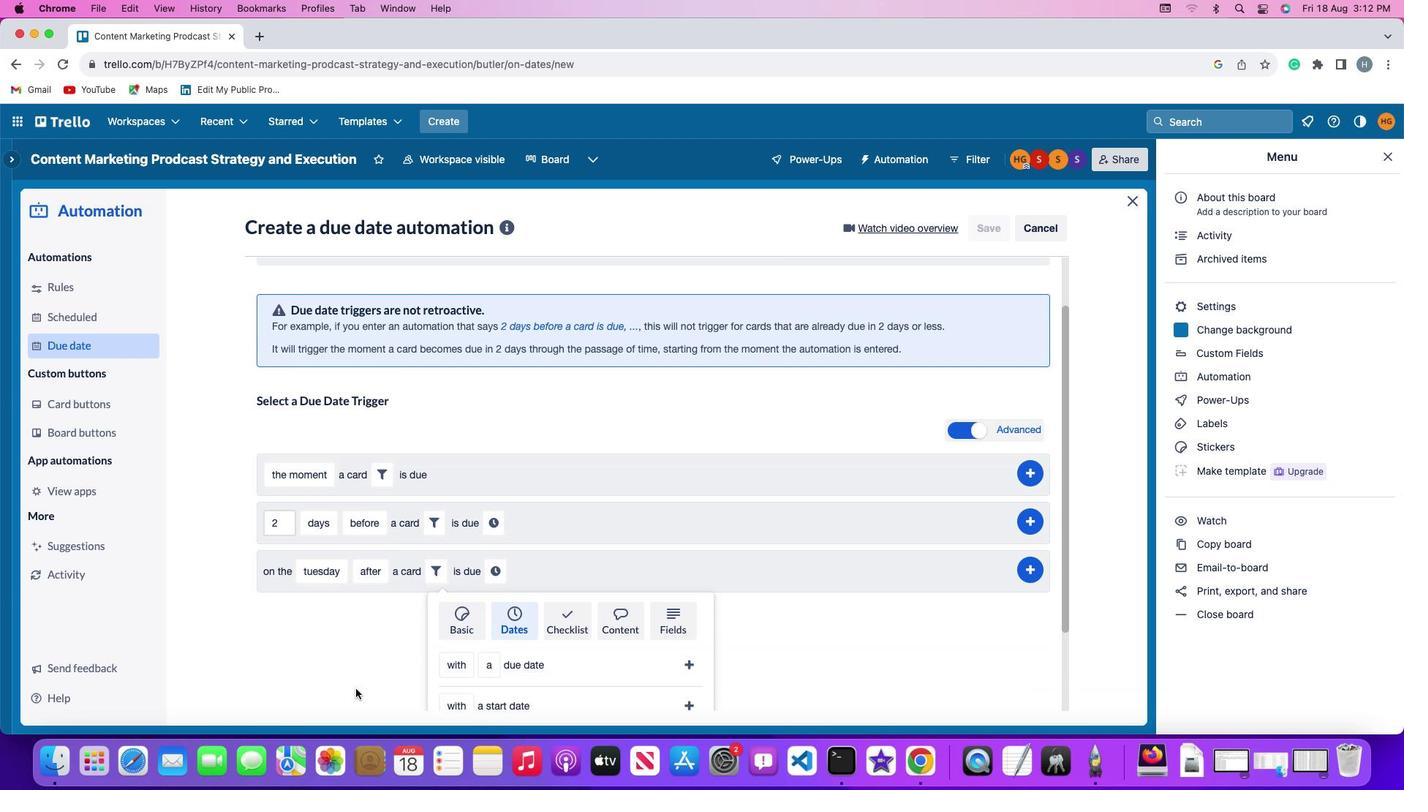 
Action: Mouse scrolled (354, 687) with delta (0, -3)
Screenshot: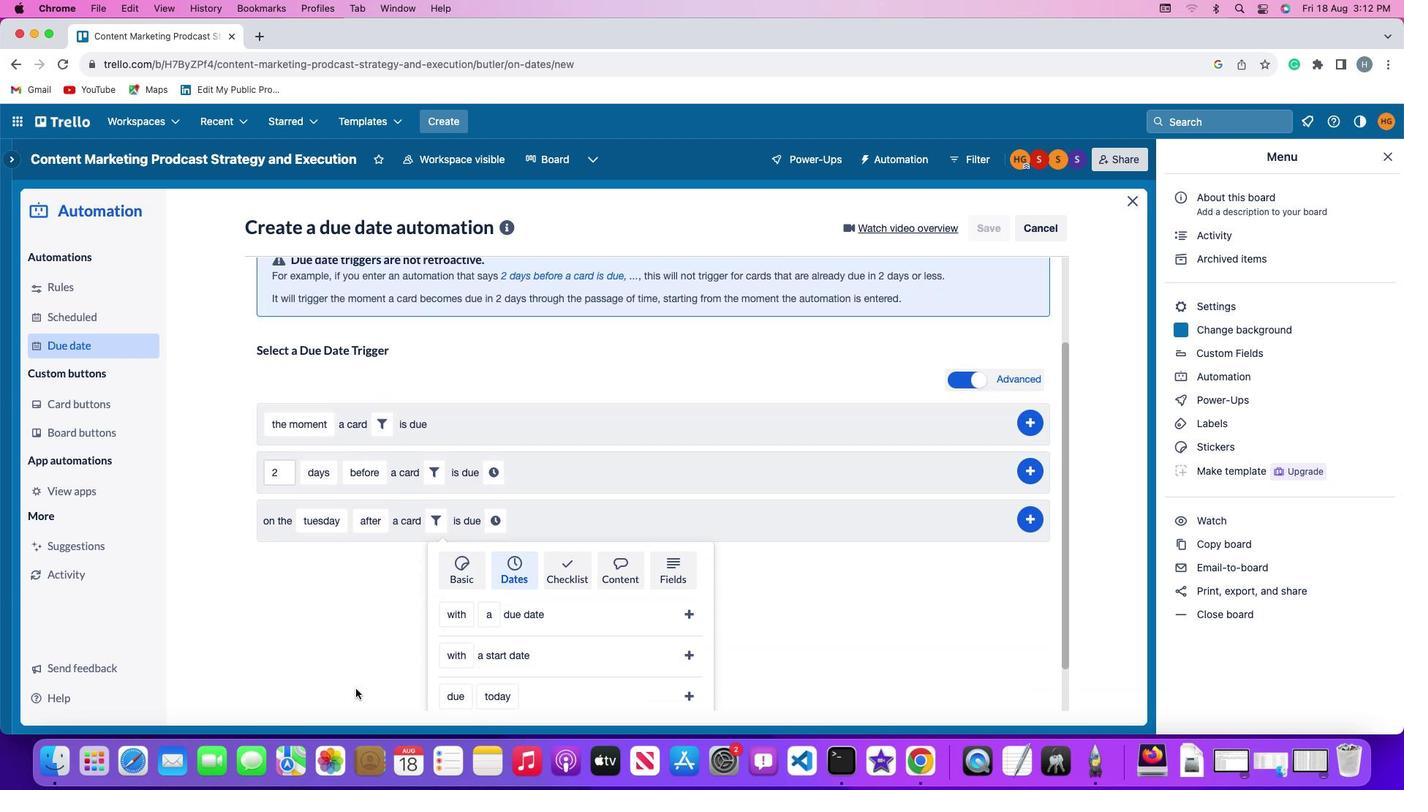 
Action: Mouse scrolled (354, 687) with delta (0, 0)
Screenshot: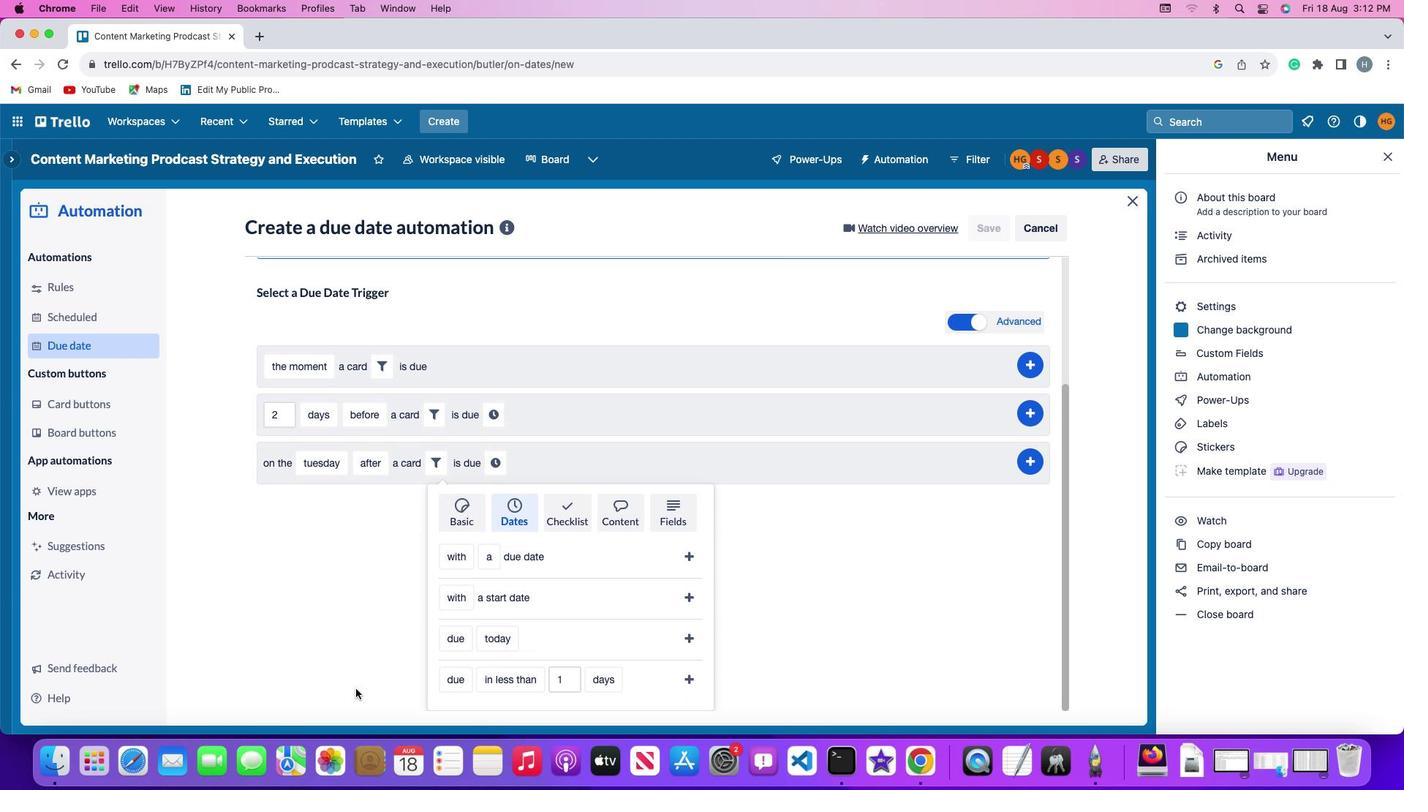 
Action: Mouse scrolled (354, 687) with delta (0, 0)
Screenshot: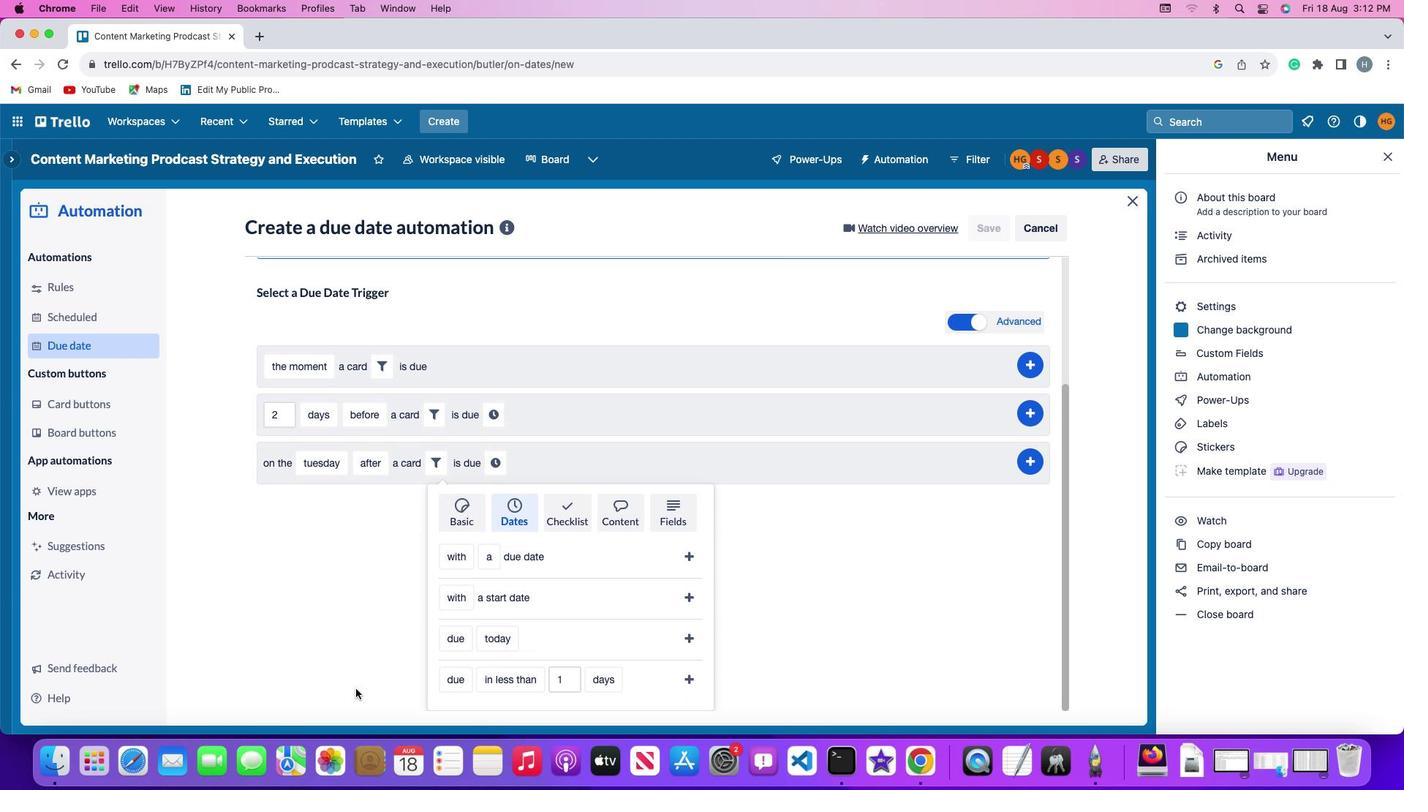 
Action: Mouse scrolled (354, 687) with delta (0, -2)
Screenshot: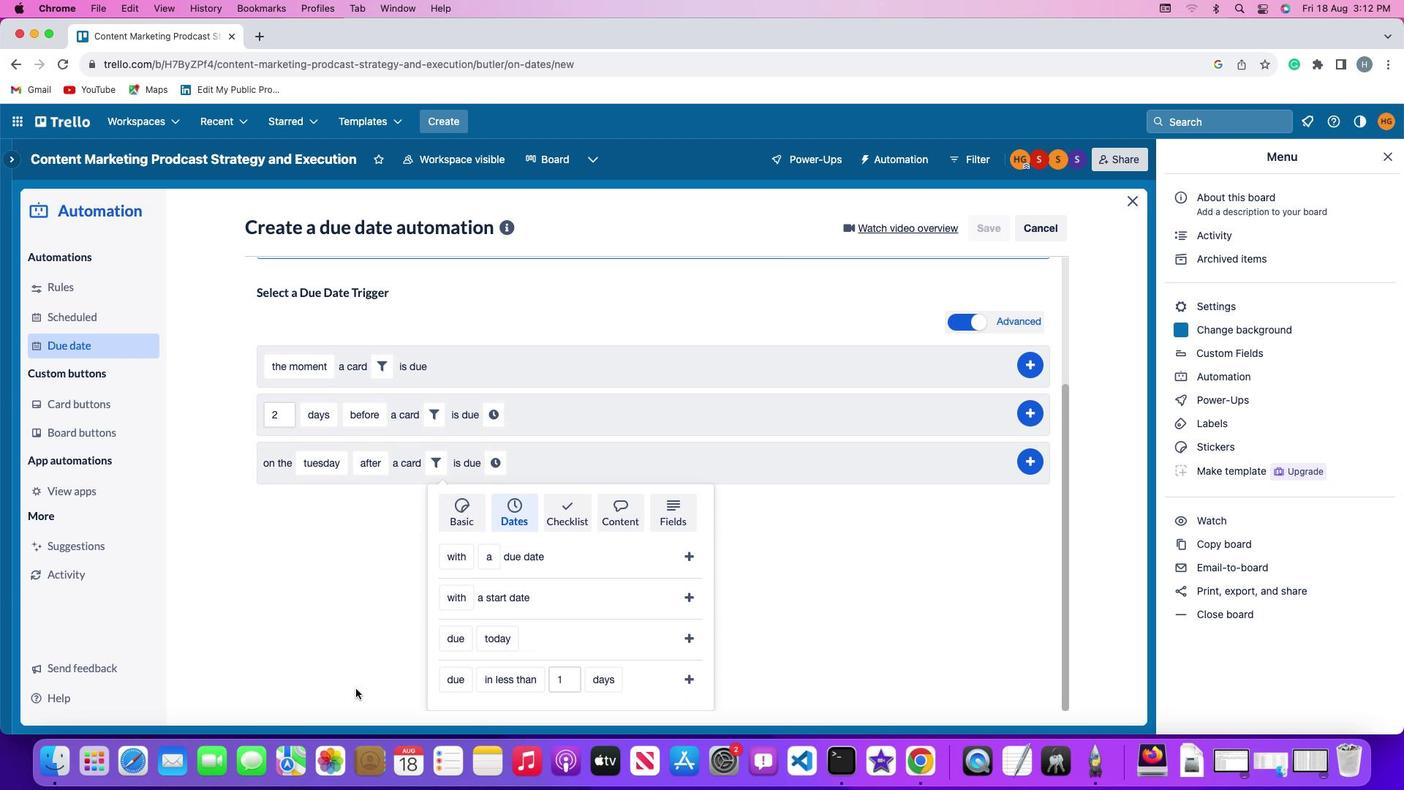 
Action: Mouse scrolled (354, 687) with delta (0, -2)
Screenshot: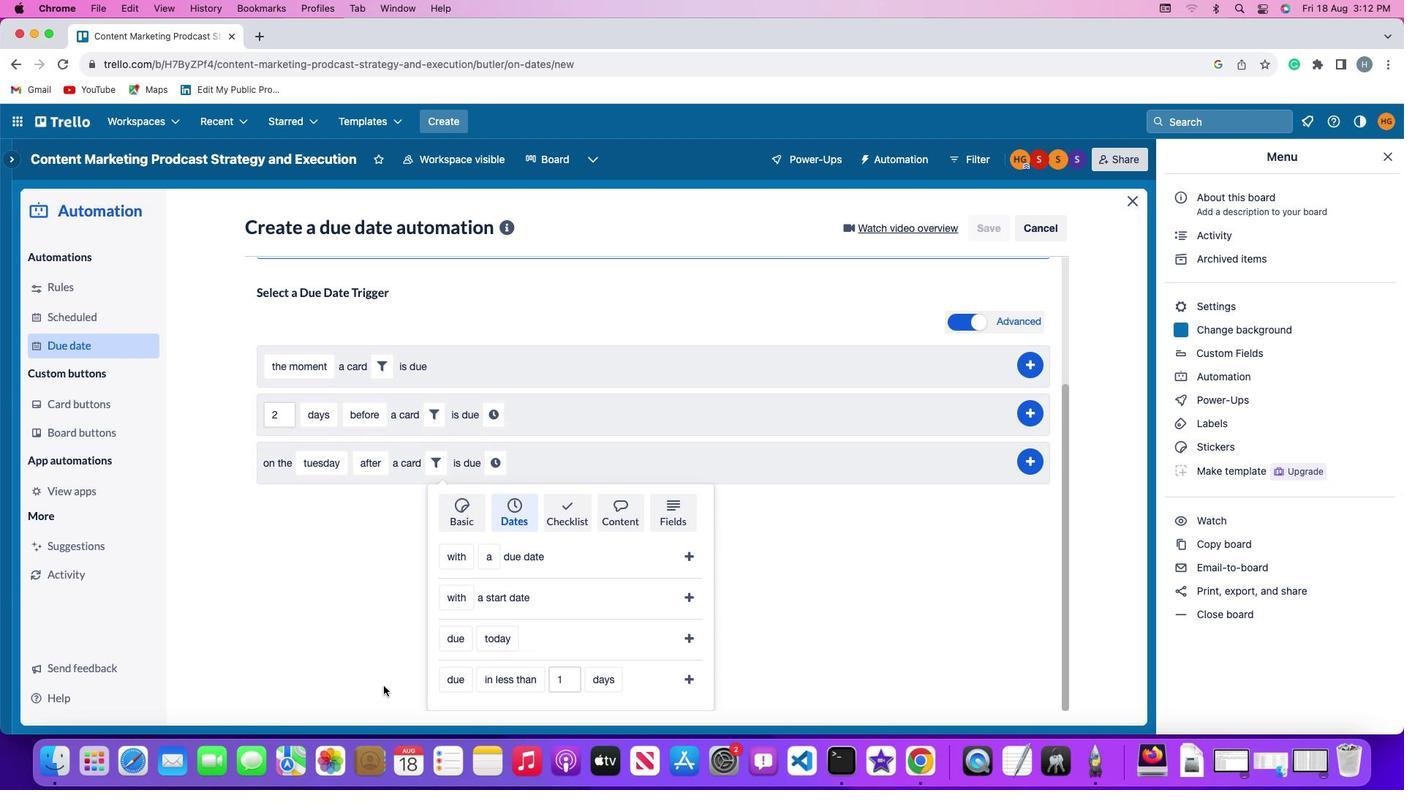 
Action: Mouse moved to (457, 640)
Screenshot: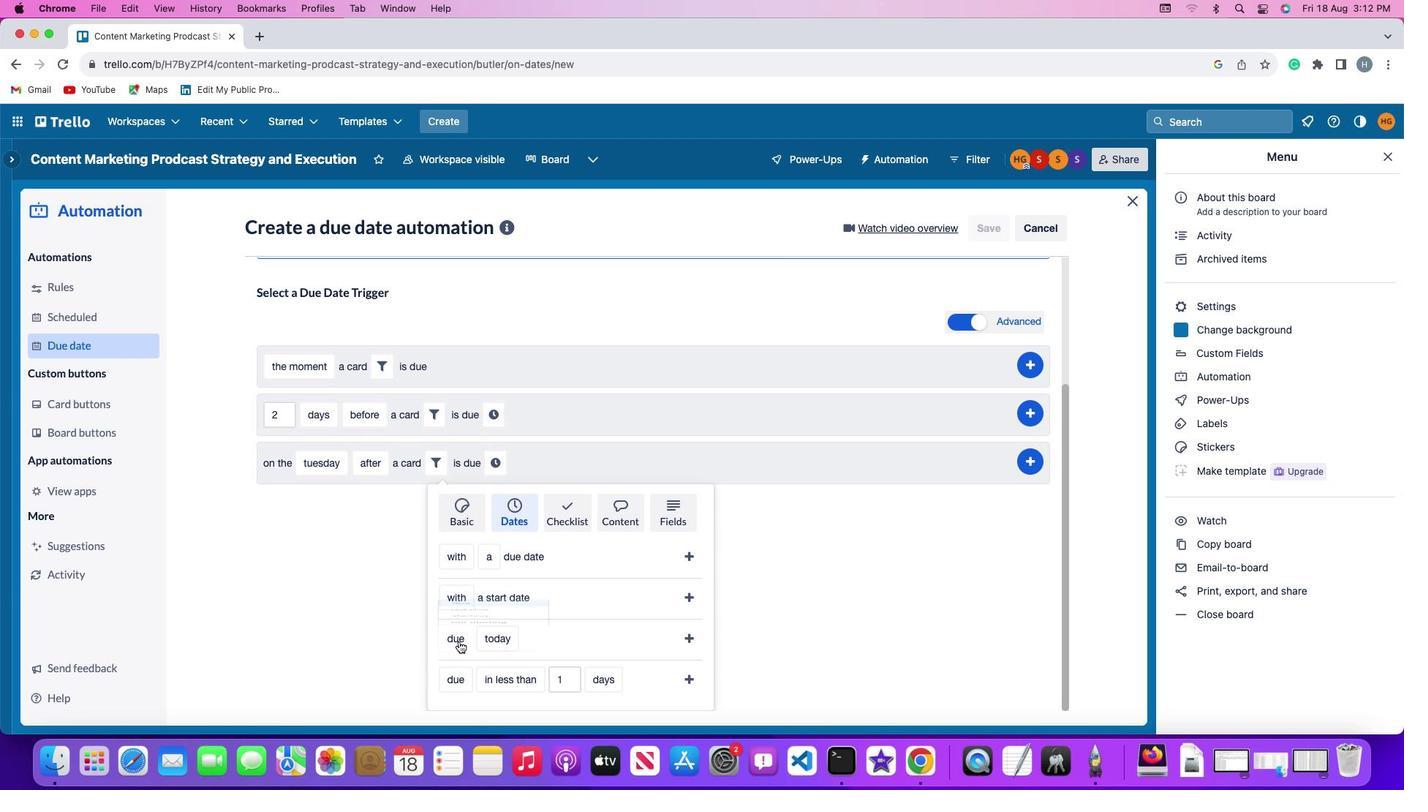 
Action: Mouse pressed left at (457, 640)
Screenshot: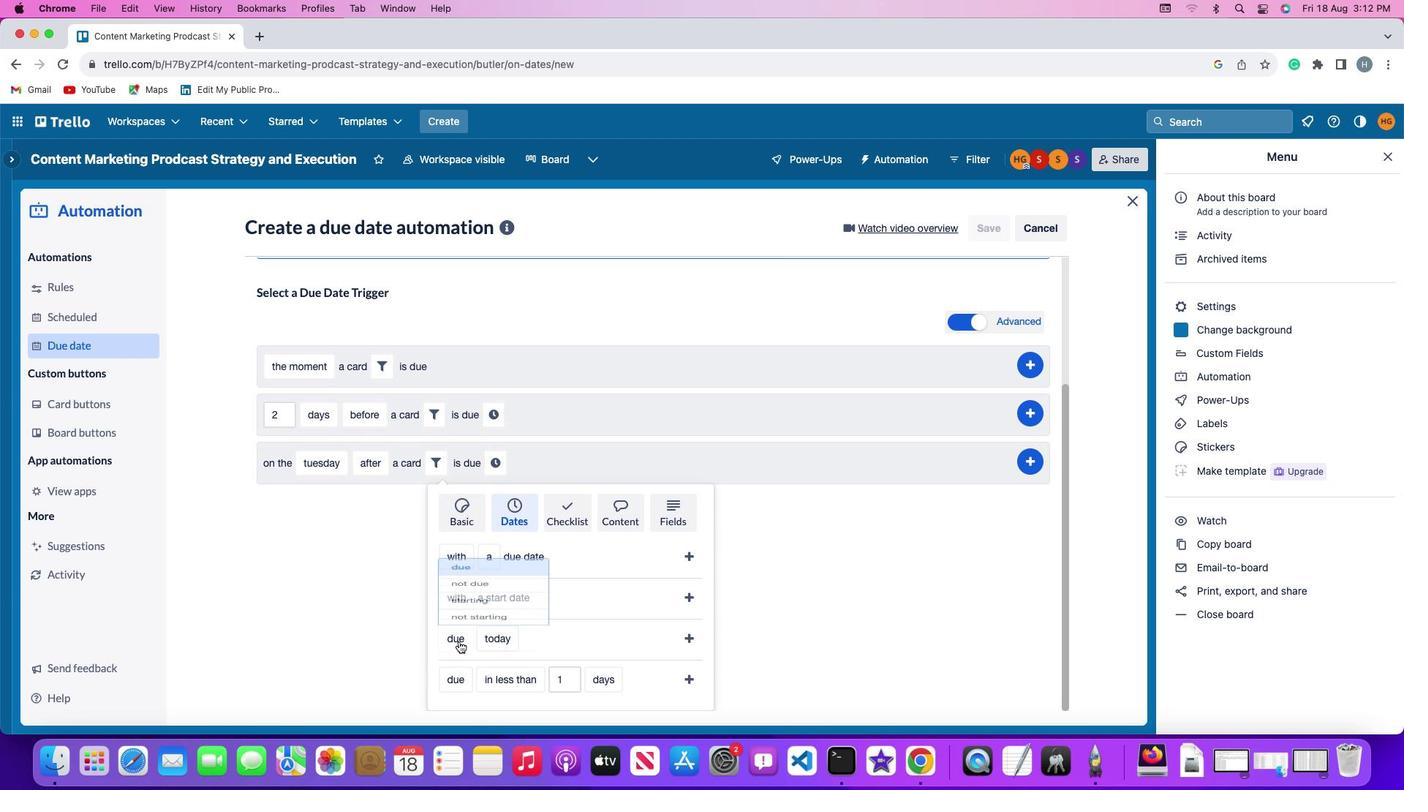 
Action: Mouse moved to (463, 614)
Screenshot: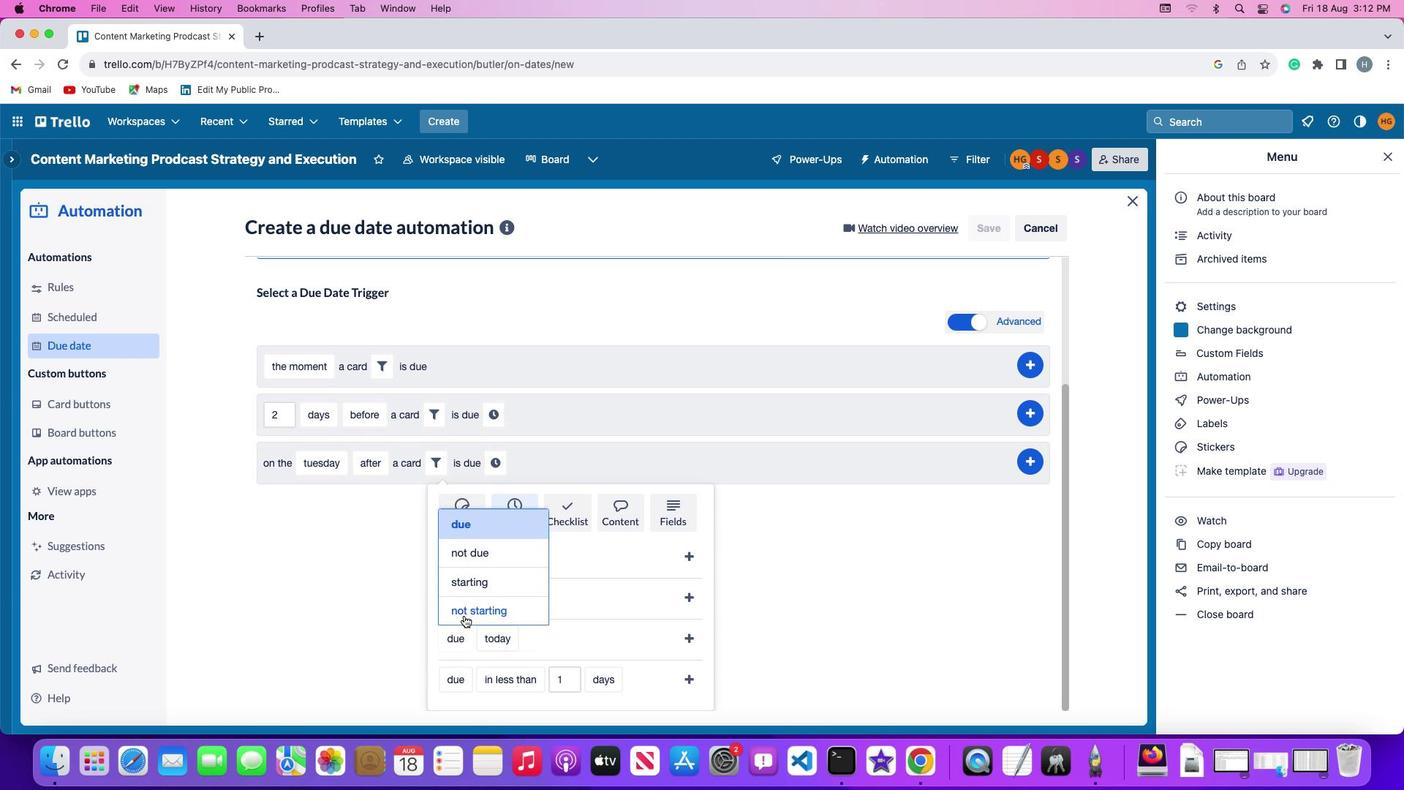 
Action: Mouse pressed left at (463, 614)
Screenshot: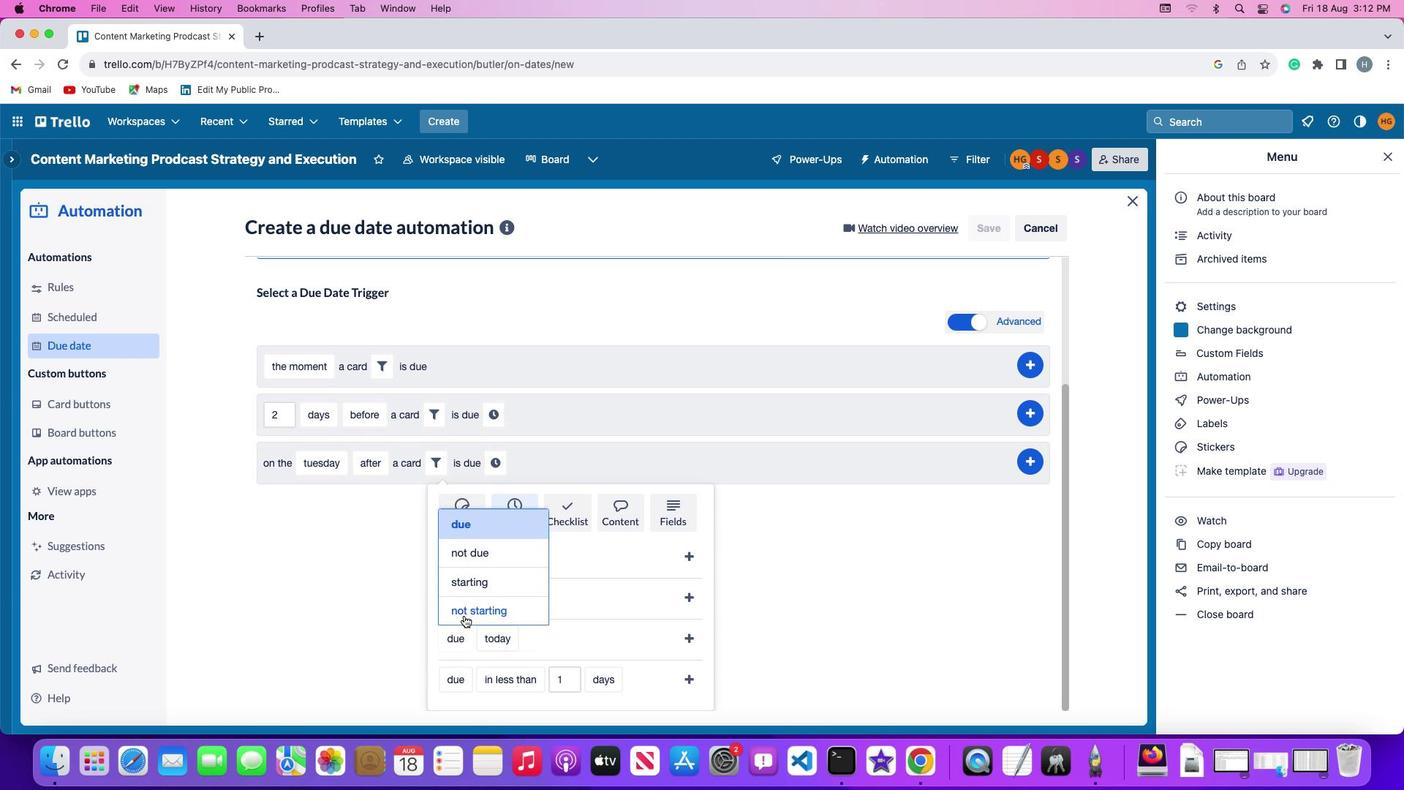 
Action: Mouse moved to (528, 633)
Screenshot: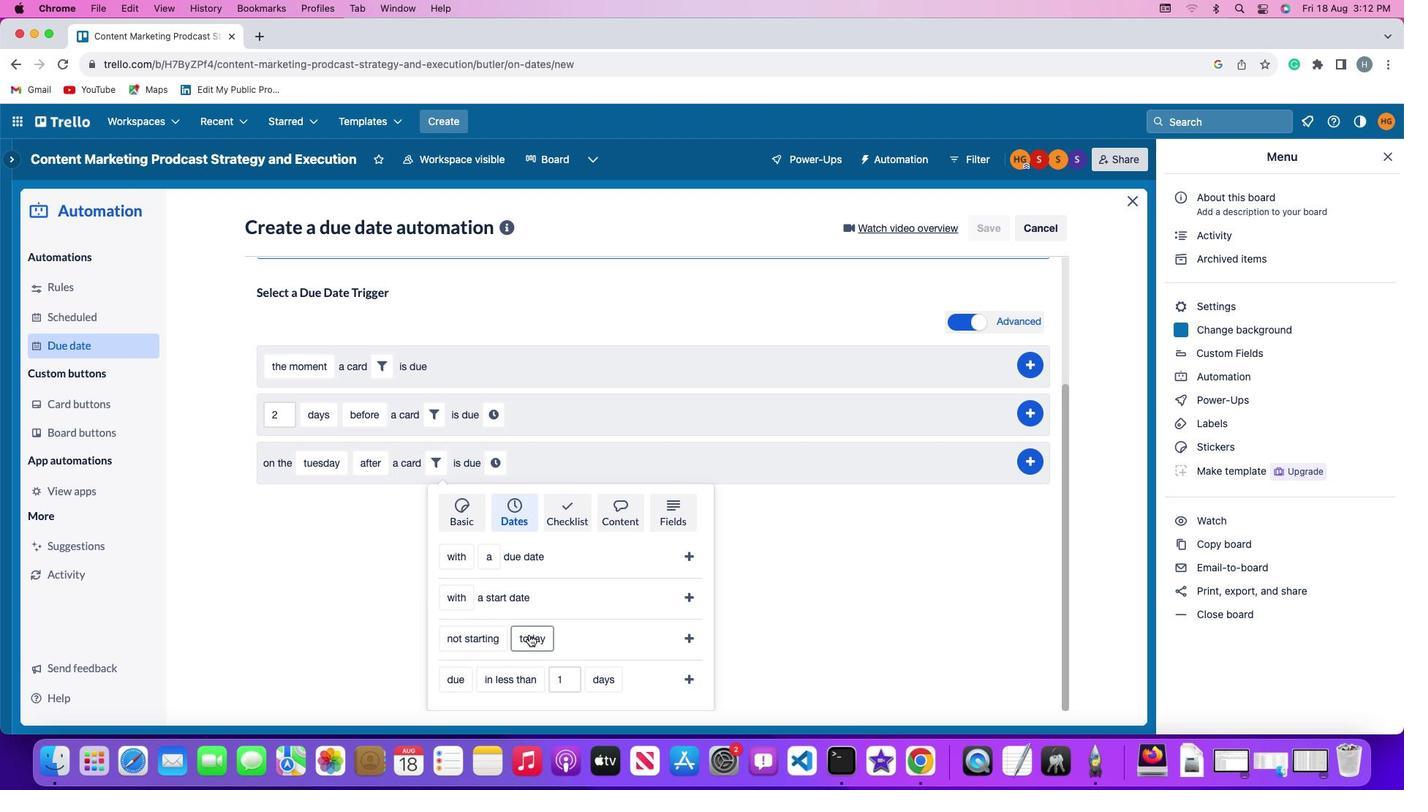 
Action: Mouse pressed left at (528, 633)
Screenshot: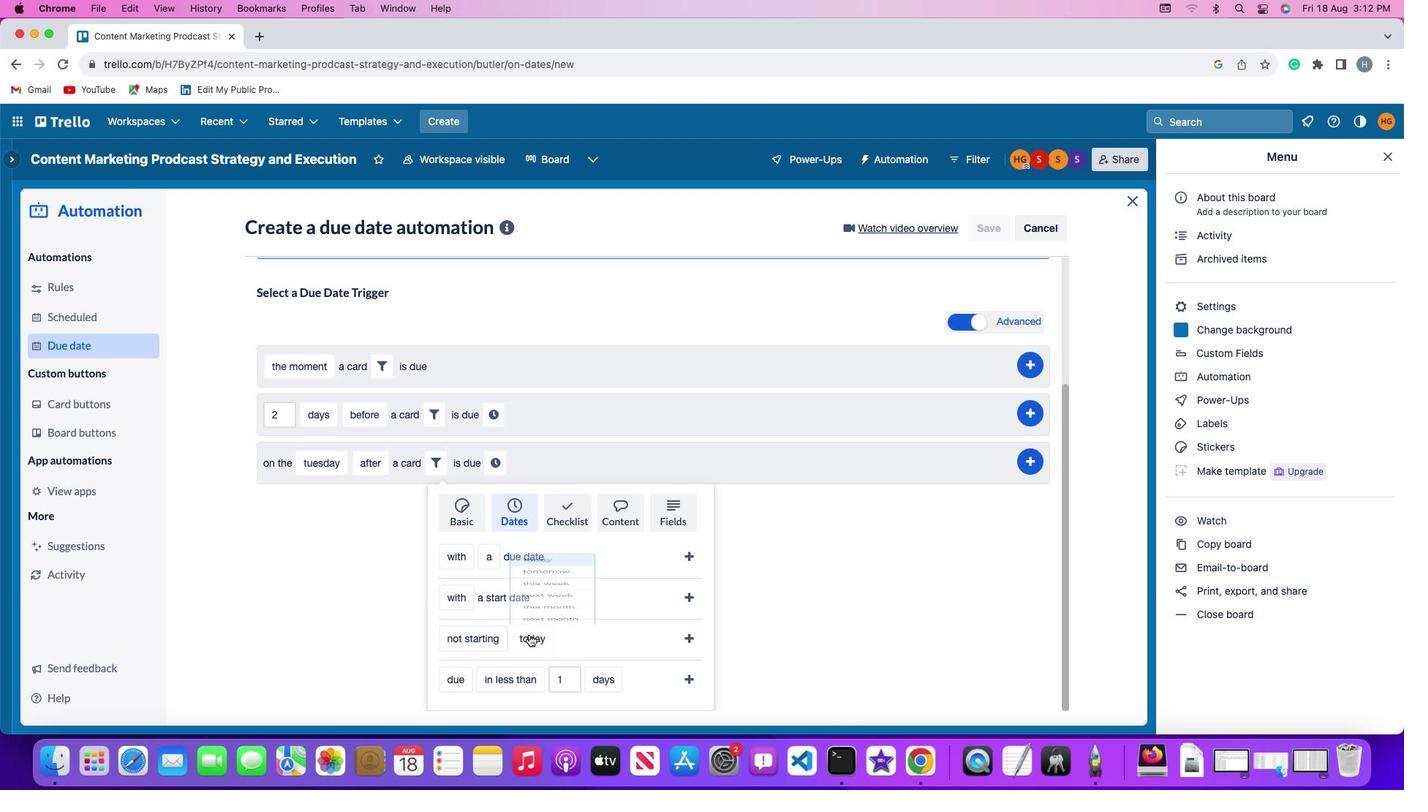
Action: Mouse moved to (544, 607)
Screenshot: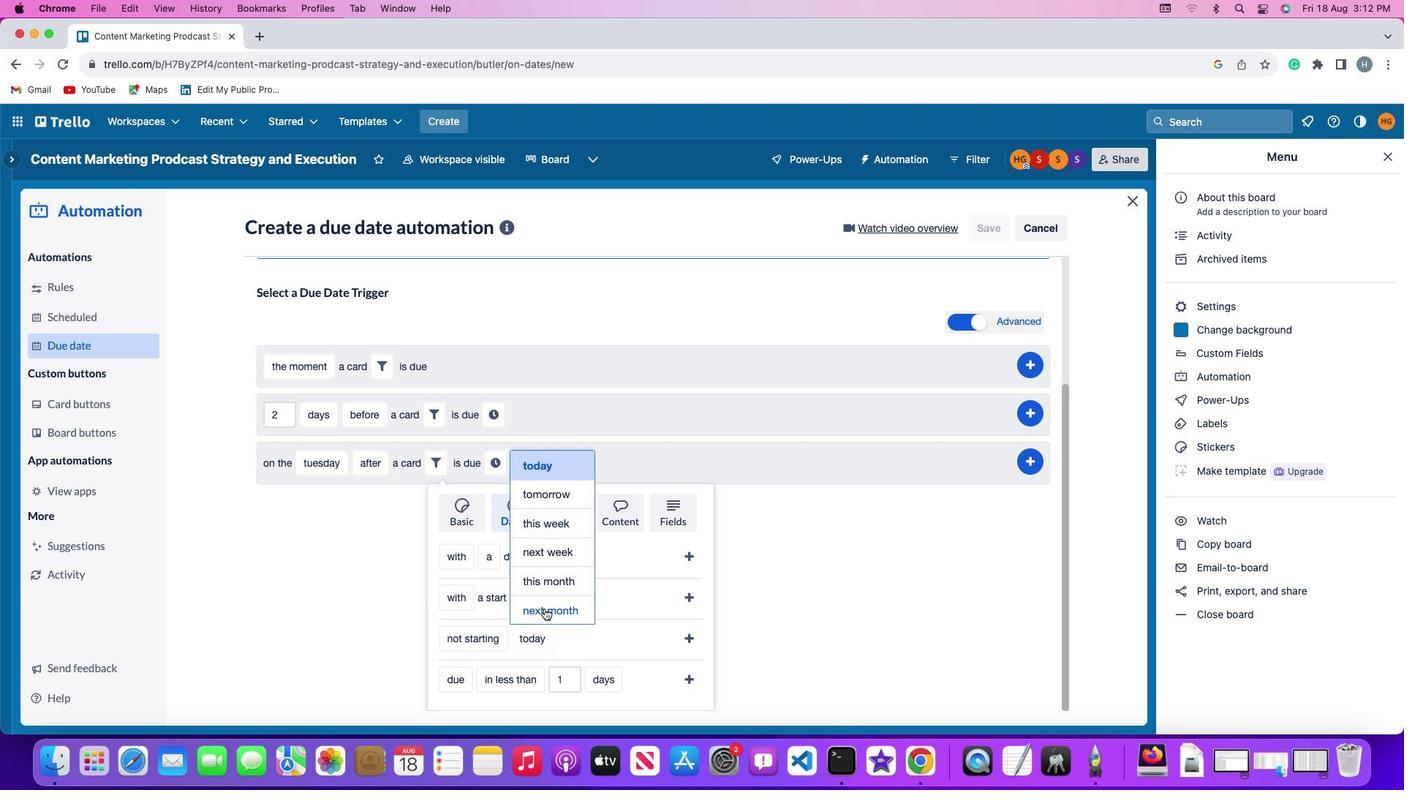 
Action: Mouse pressed left at (544, 607)
Screenshot: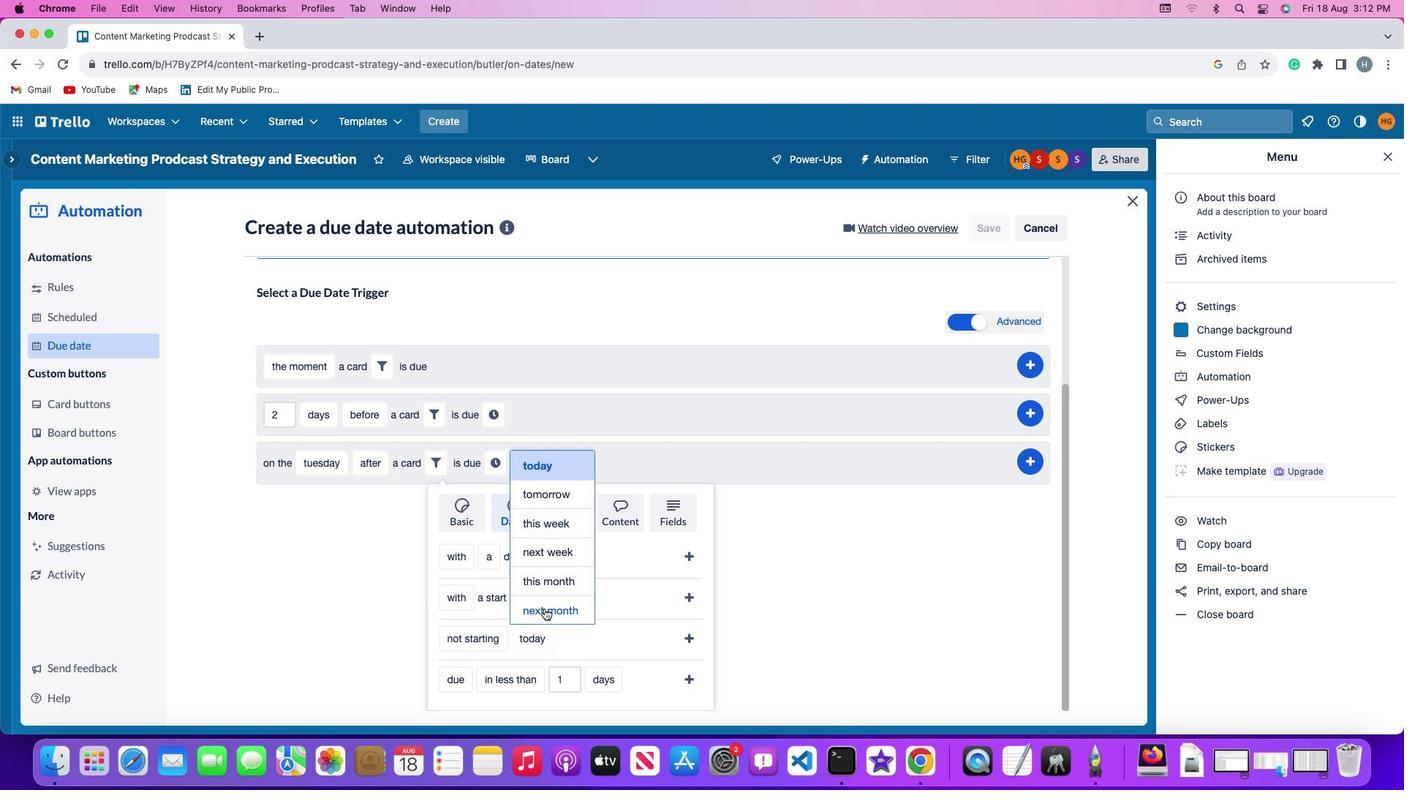 
Action: Mouse moved to (686, 640)
Screenshot: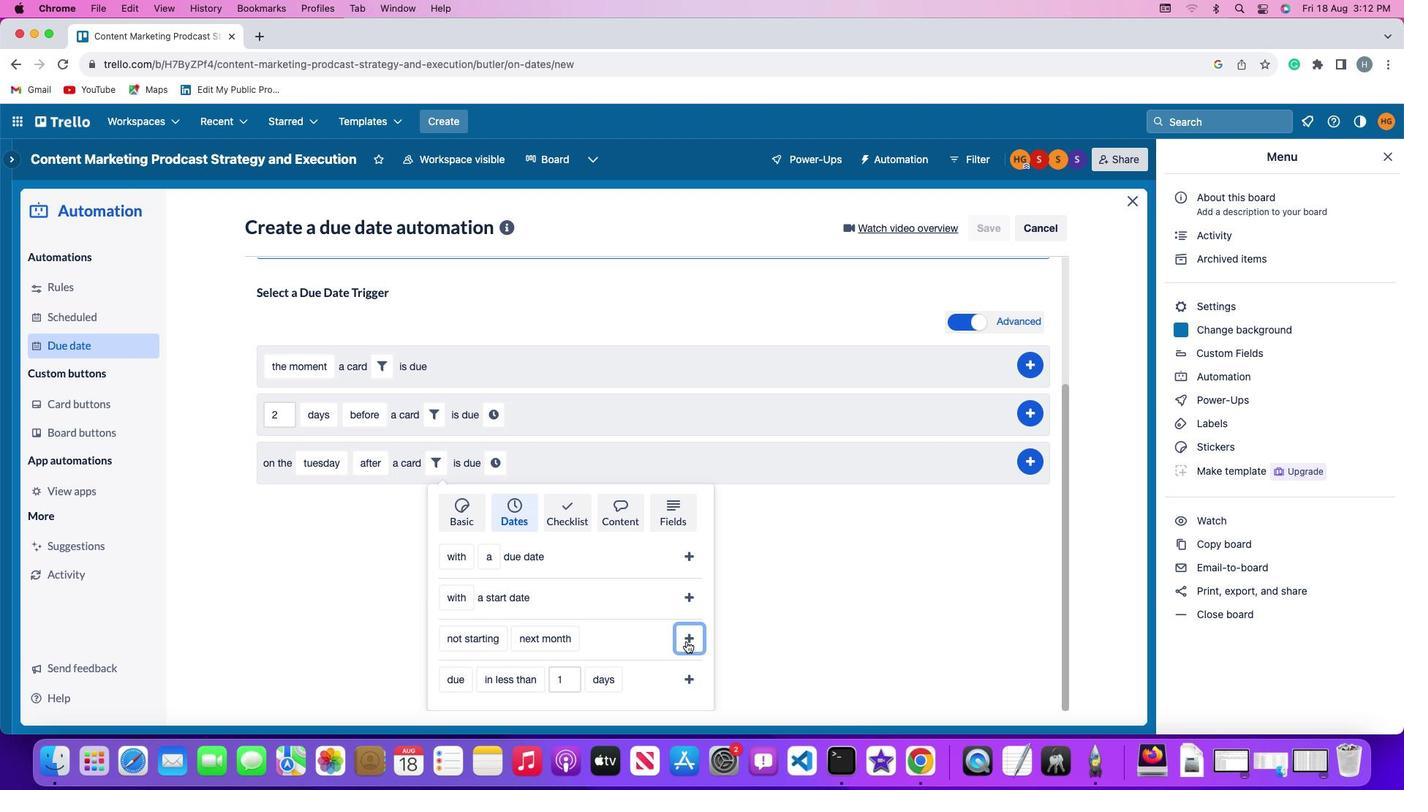 
Action: Mouse pressed left at (686, 640)
Screenshot: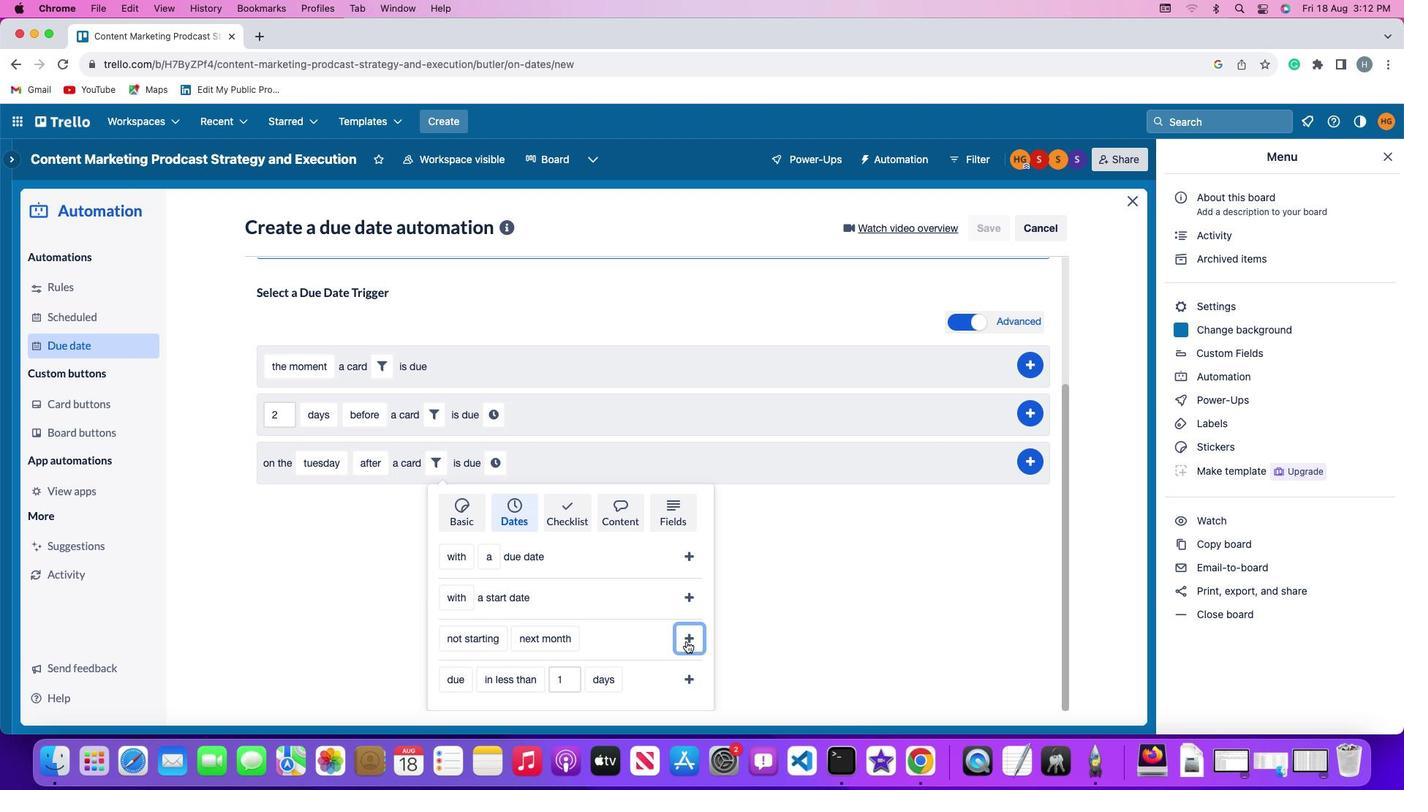 
Action: Mouse moved to (634, 644)
Screenshot: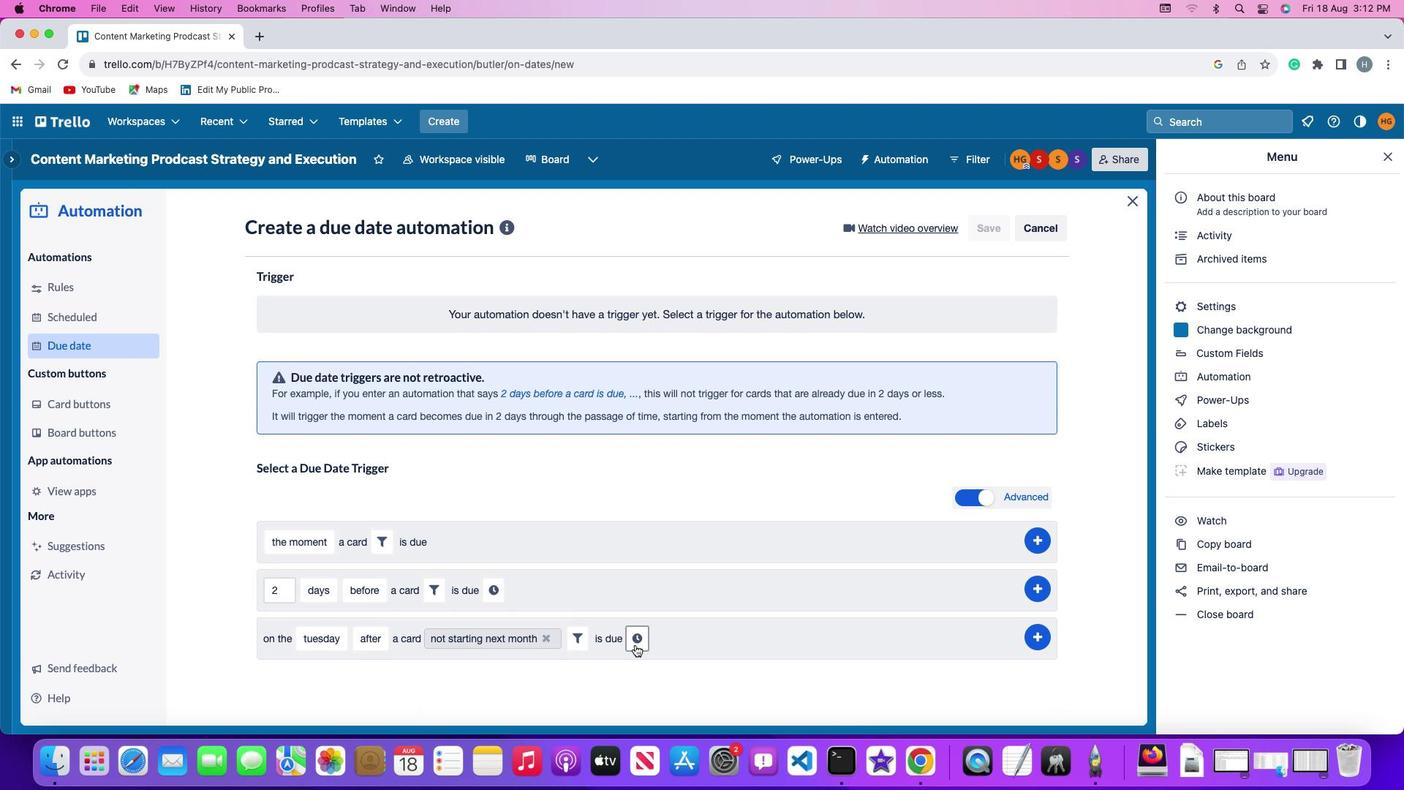 
Action: Mouse pressed left at (634, 644)
Screenshot: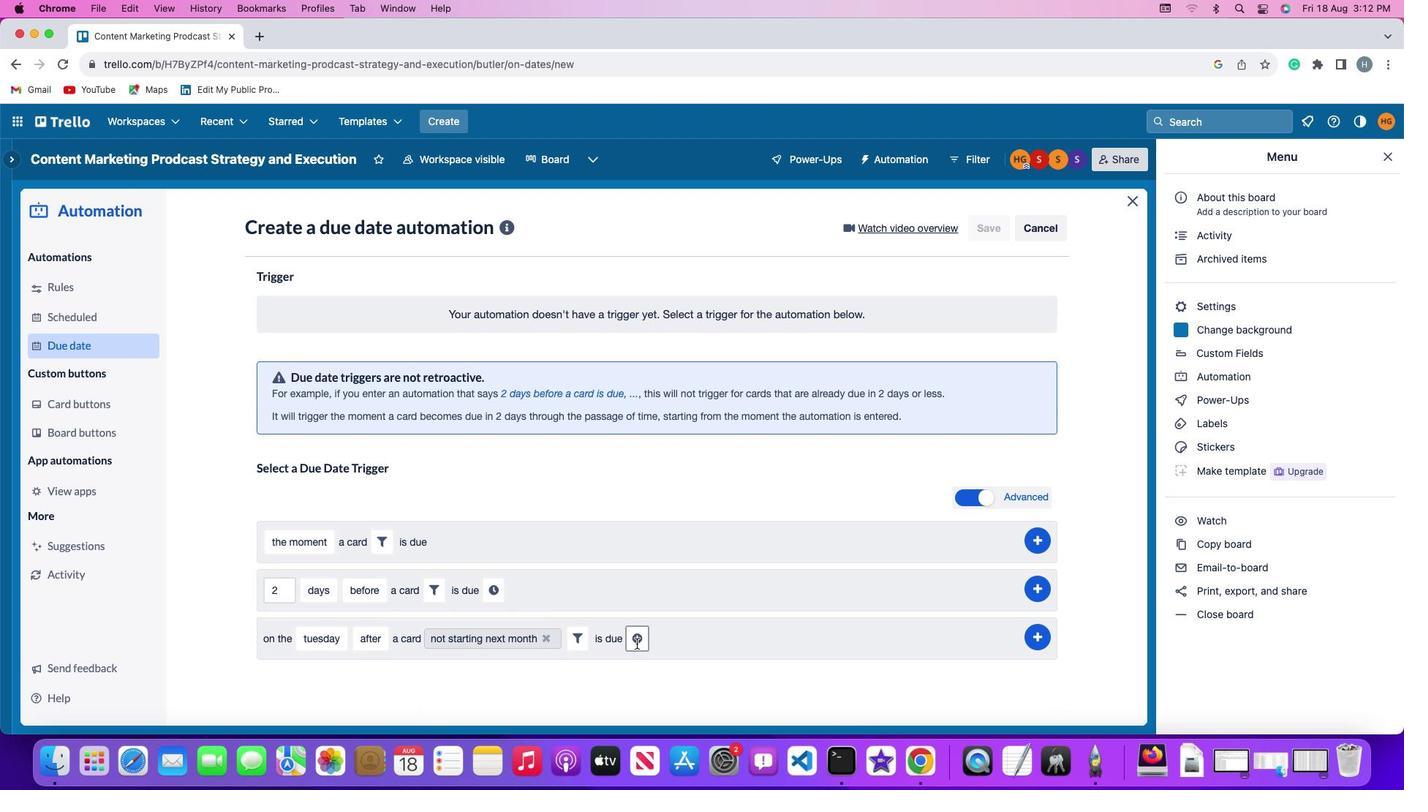 
Action: Mouse moved to (662, 641)
Screenshot: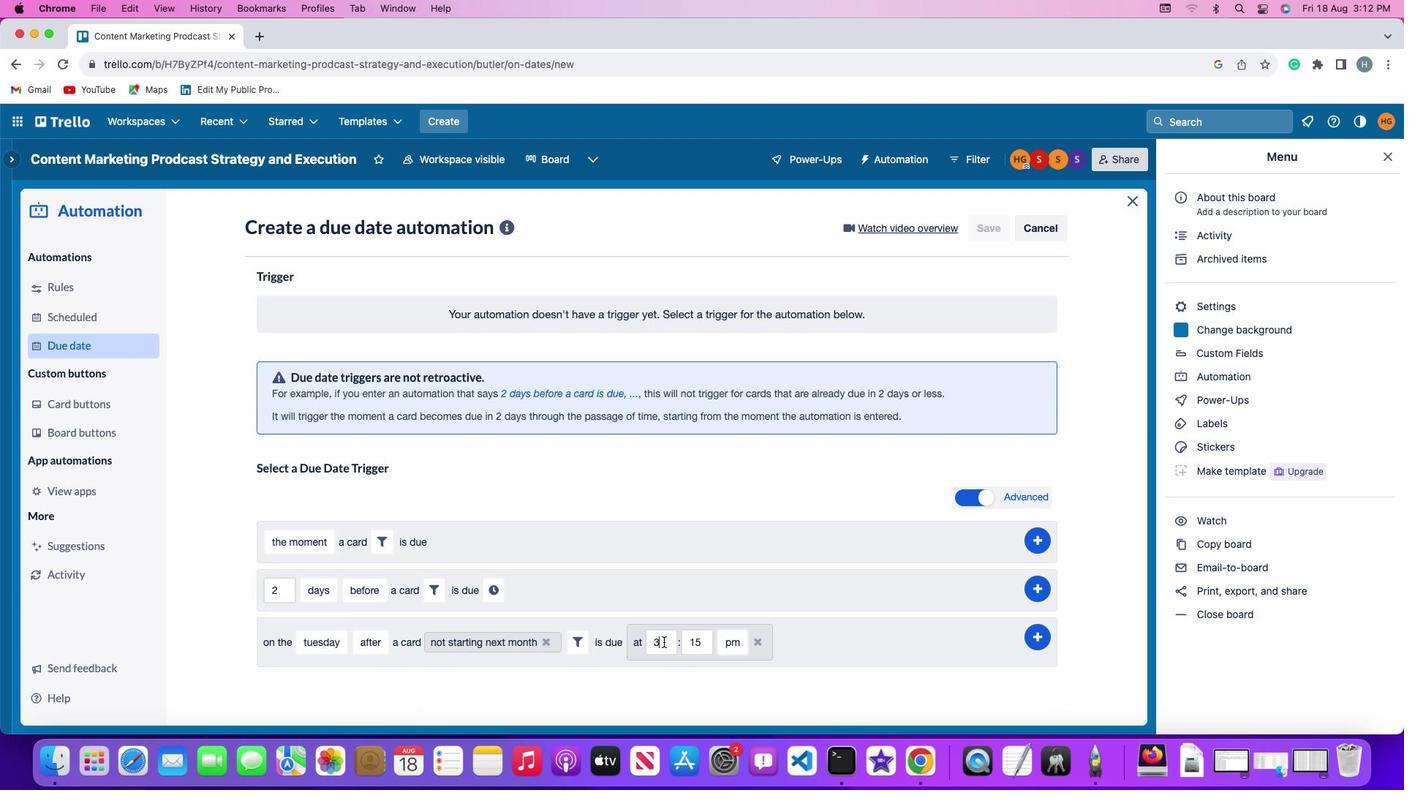 
Action: Mouse pressed left at (662, 641)
Screenshot: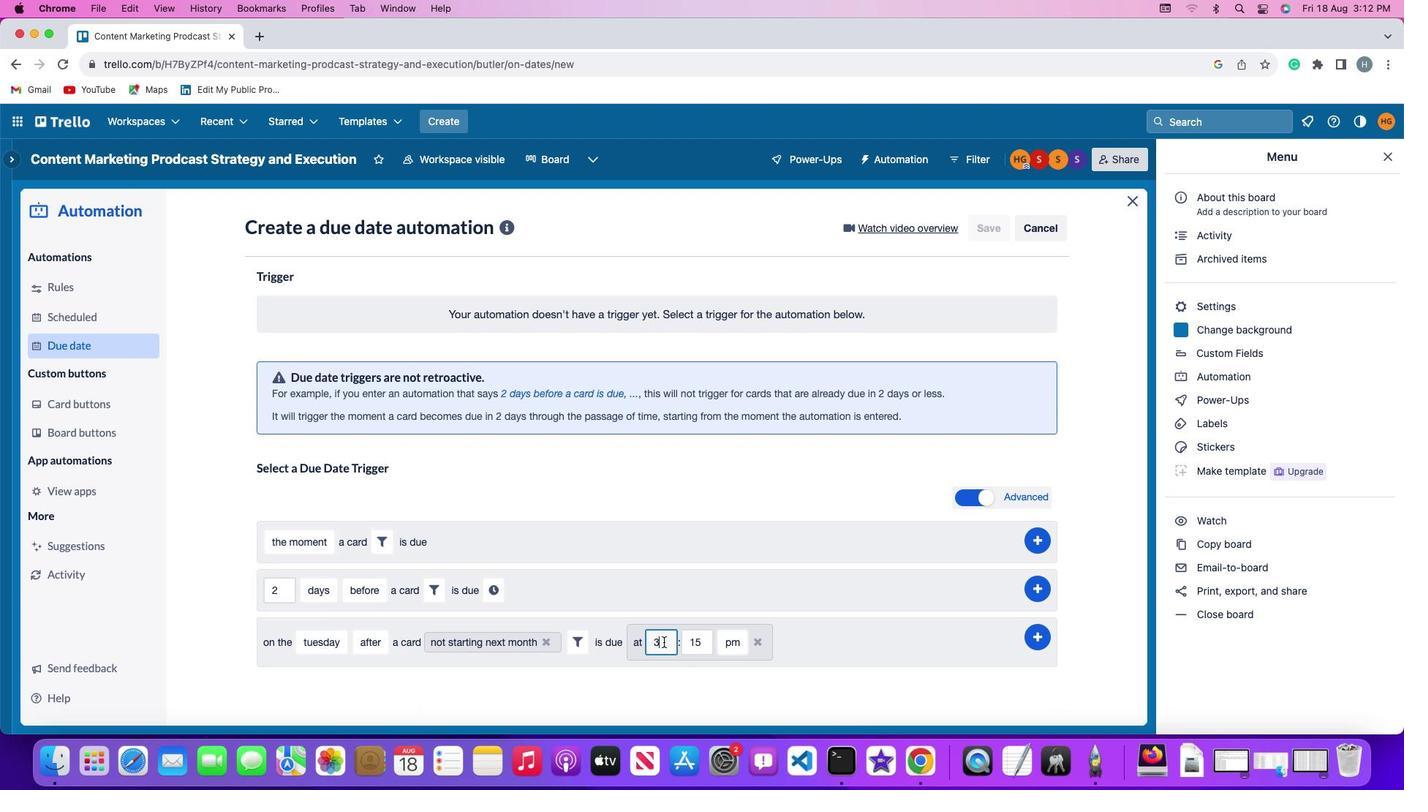 
Action: Mouse moved to (663, 641)
Screenshot: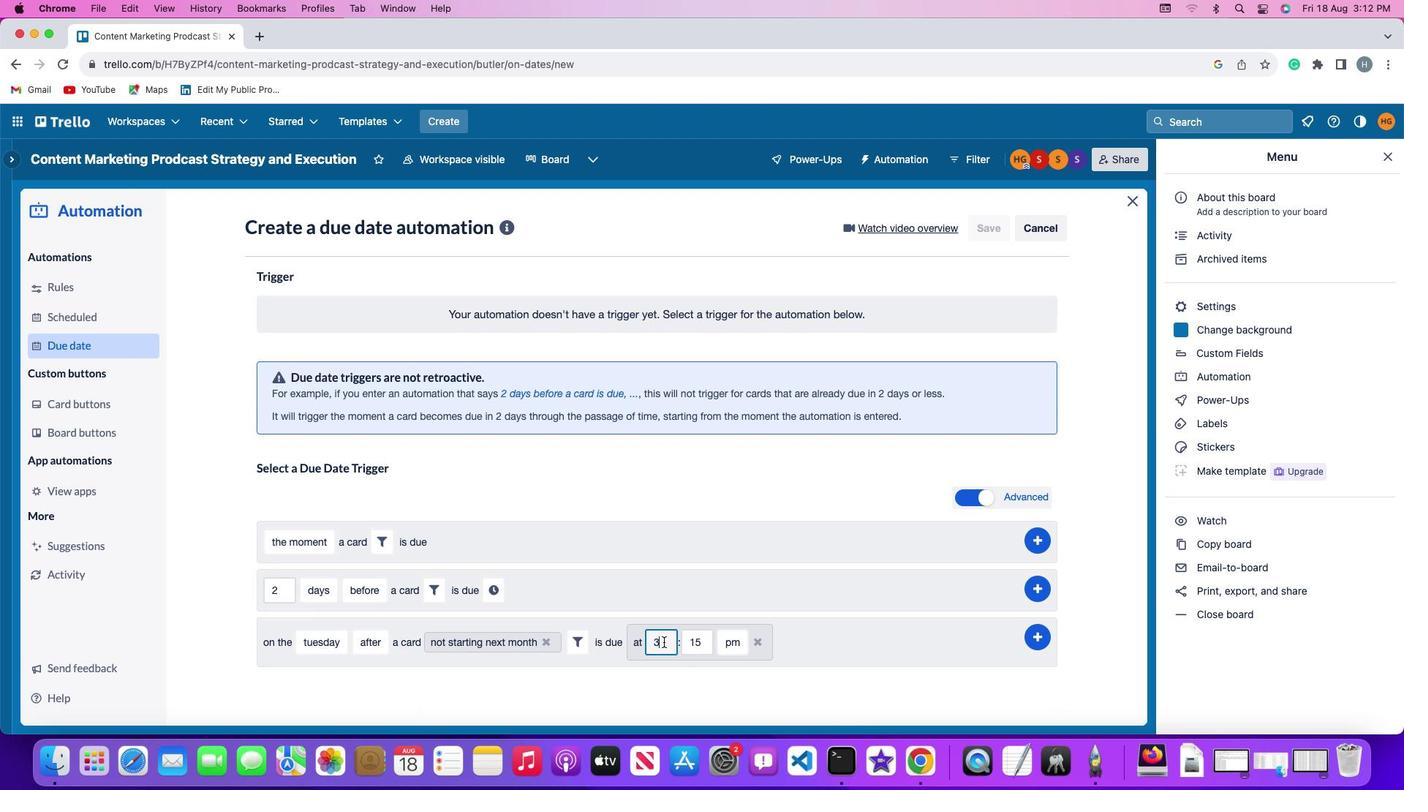 
Action: Key pressed Key.backspace'1''1'
Screenshot: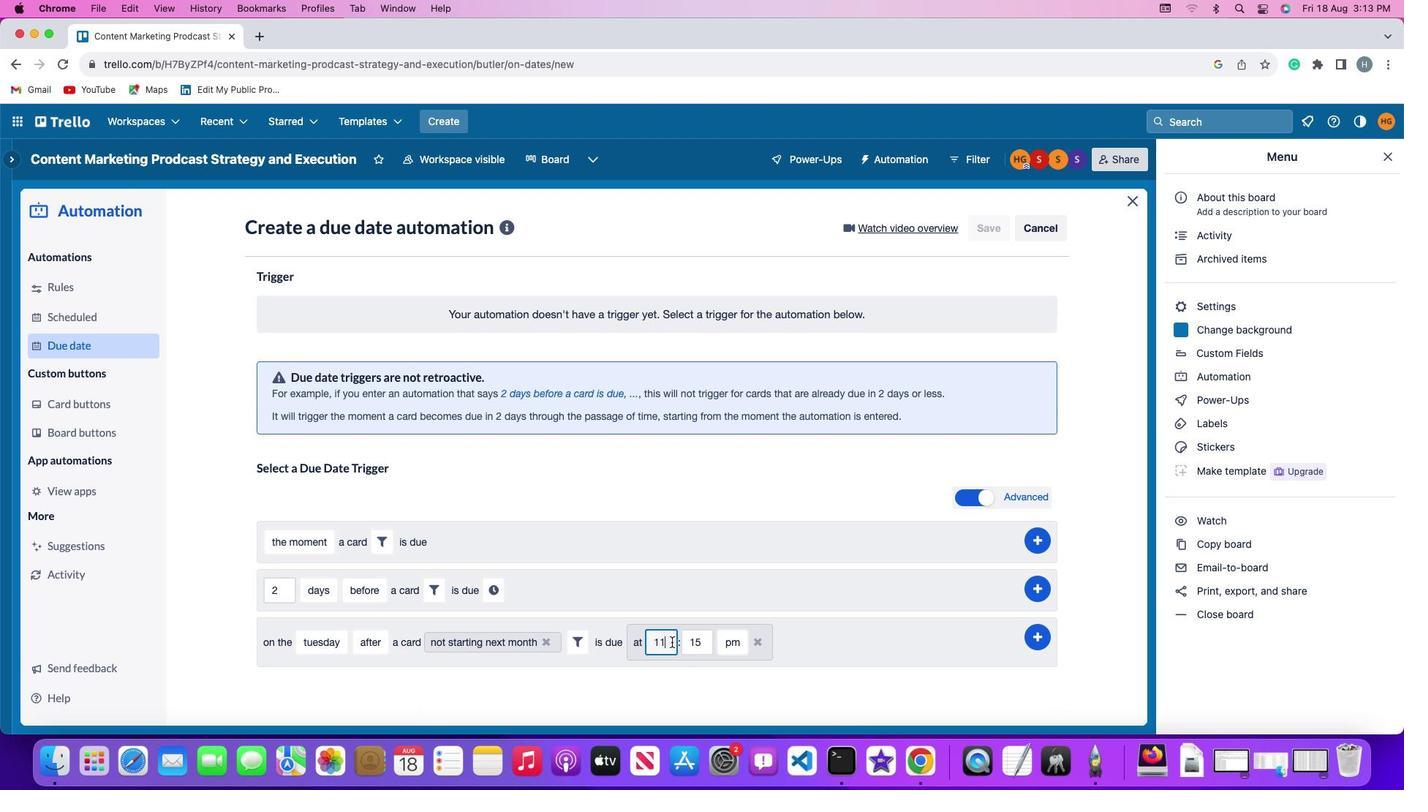 
Action: Mouse moved to (707, 640)
Screenshot: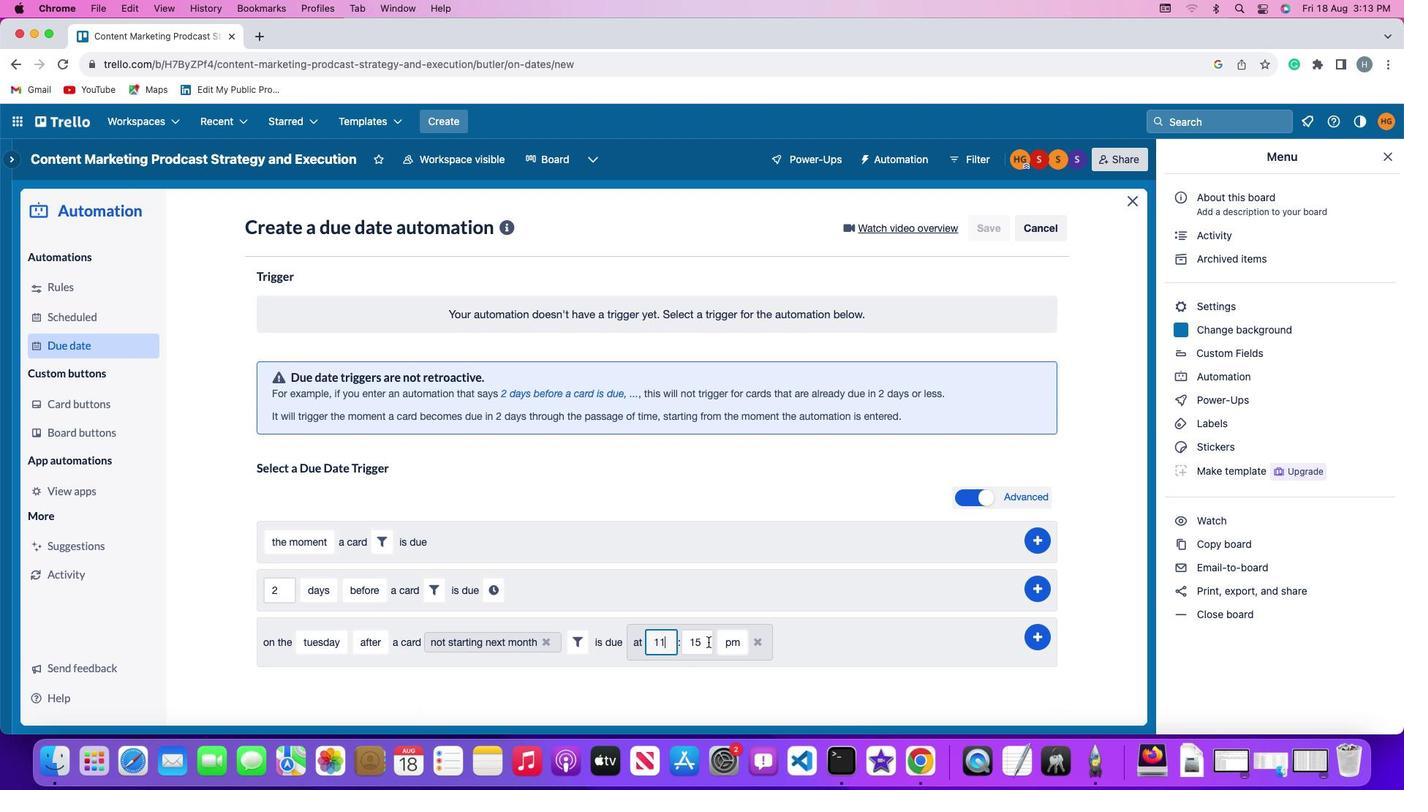 
Action: Mouse pressed left at (707, 640)
Screenshot: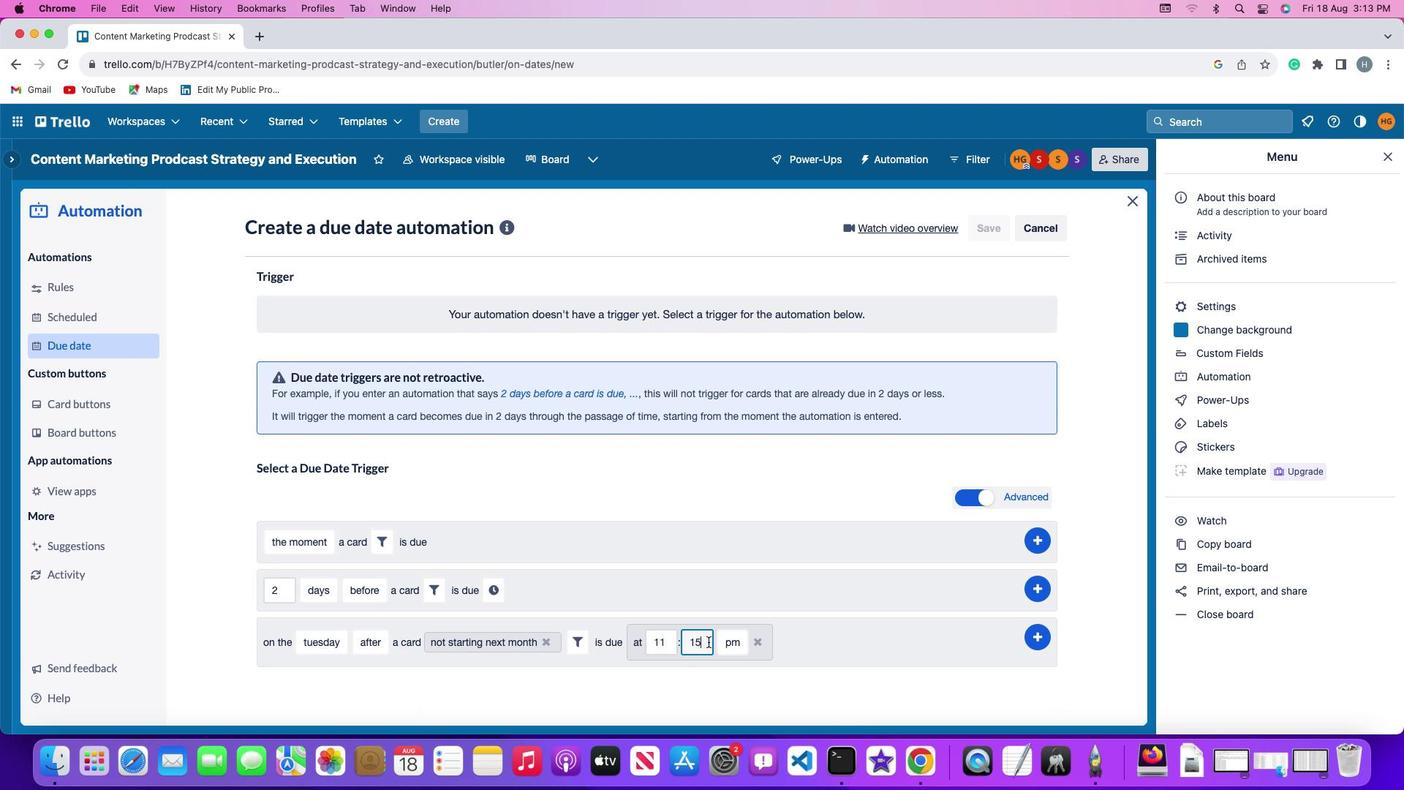 
Action: Key pressed Key.backspaceKey.backspace
Screenshot: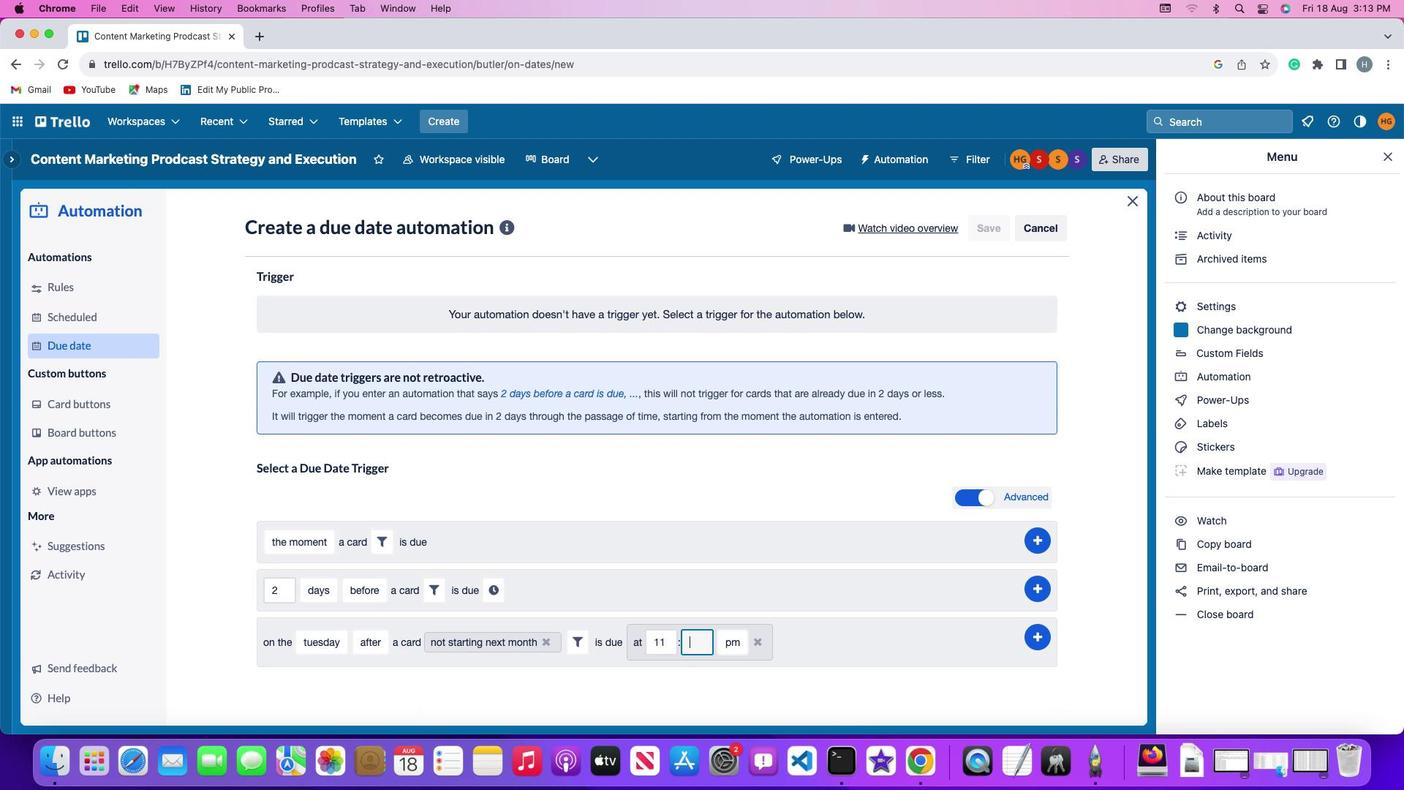 
Action: Mouse moved to (708, 640)
Screenshot: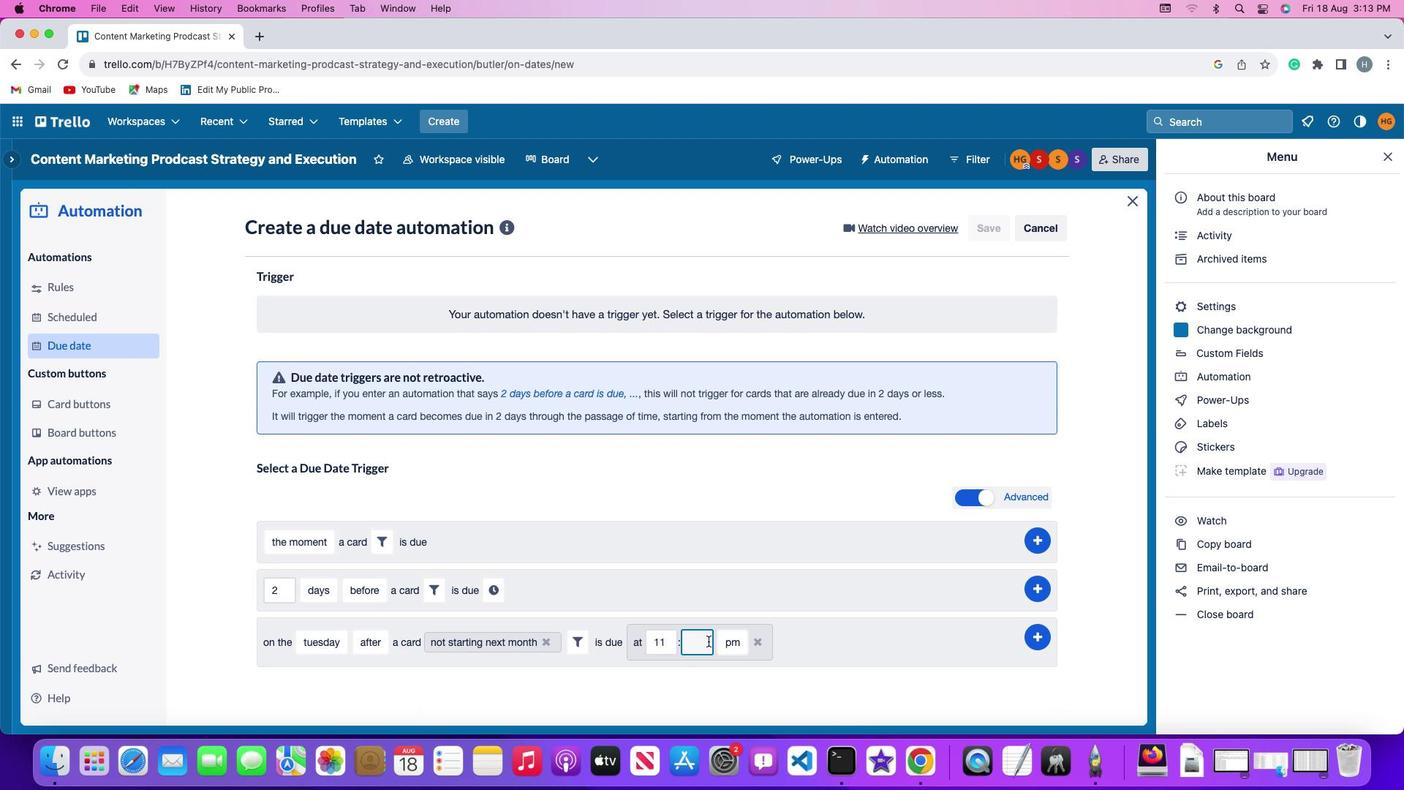 
Action: Key pressed '0''0'
Screenshot: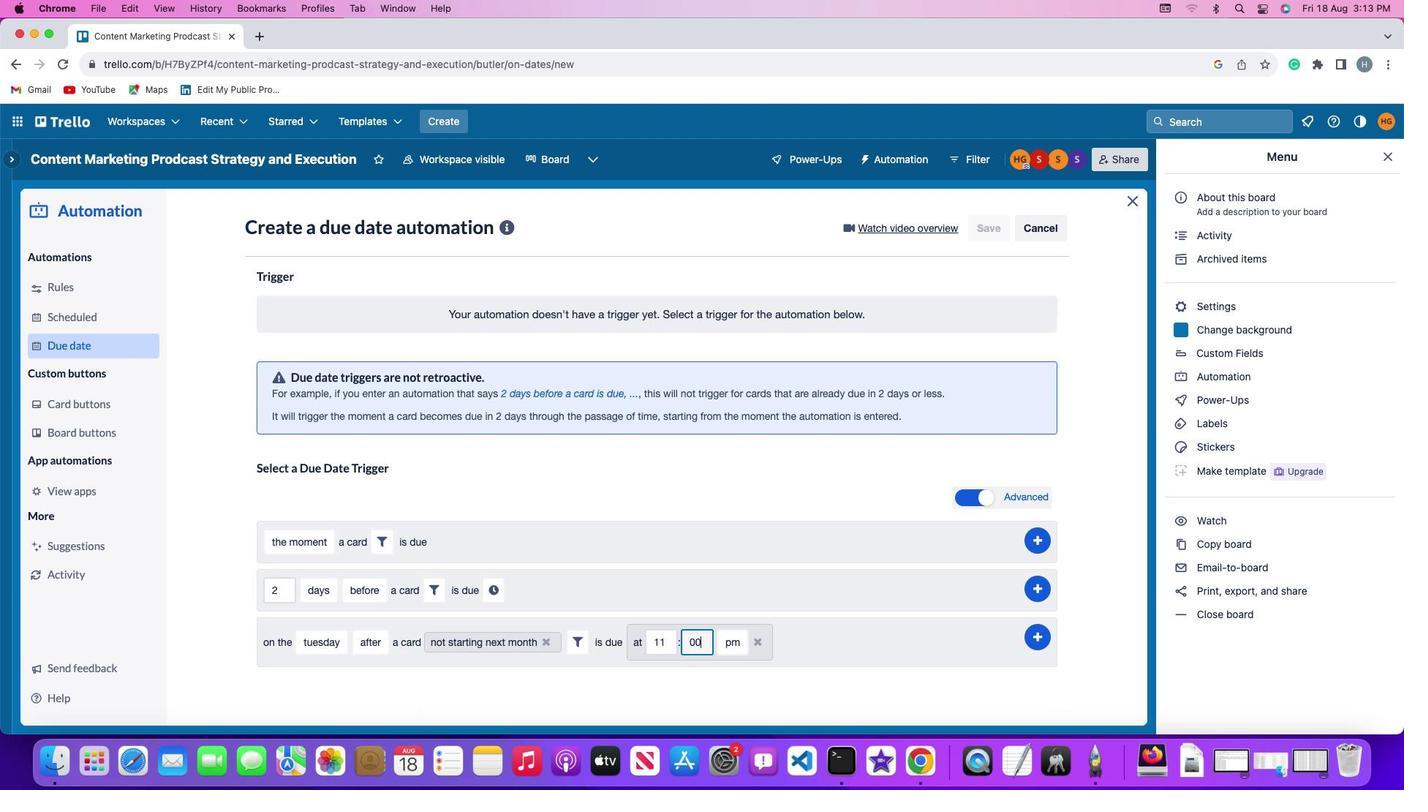 
Action: Mouse moved to (730, 642)
Screenshot: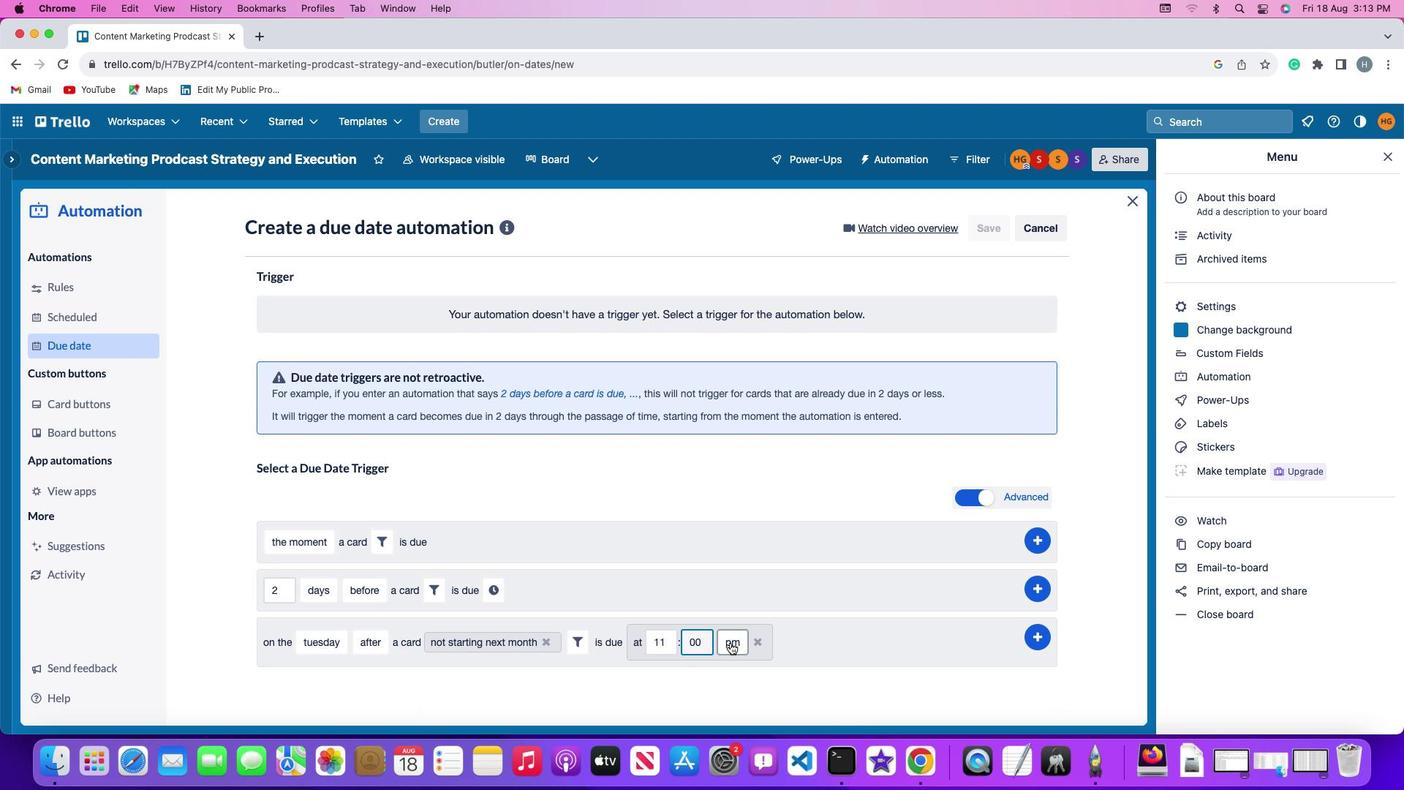 
Action: Mouse pressed left at (730, 642)
Screenshot: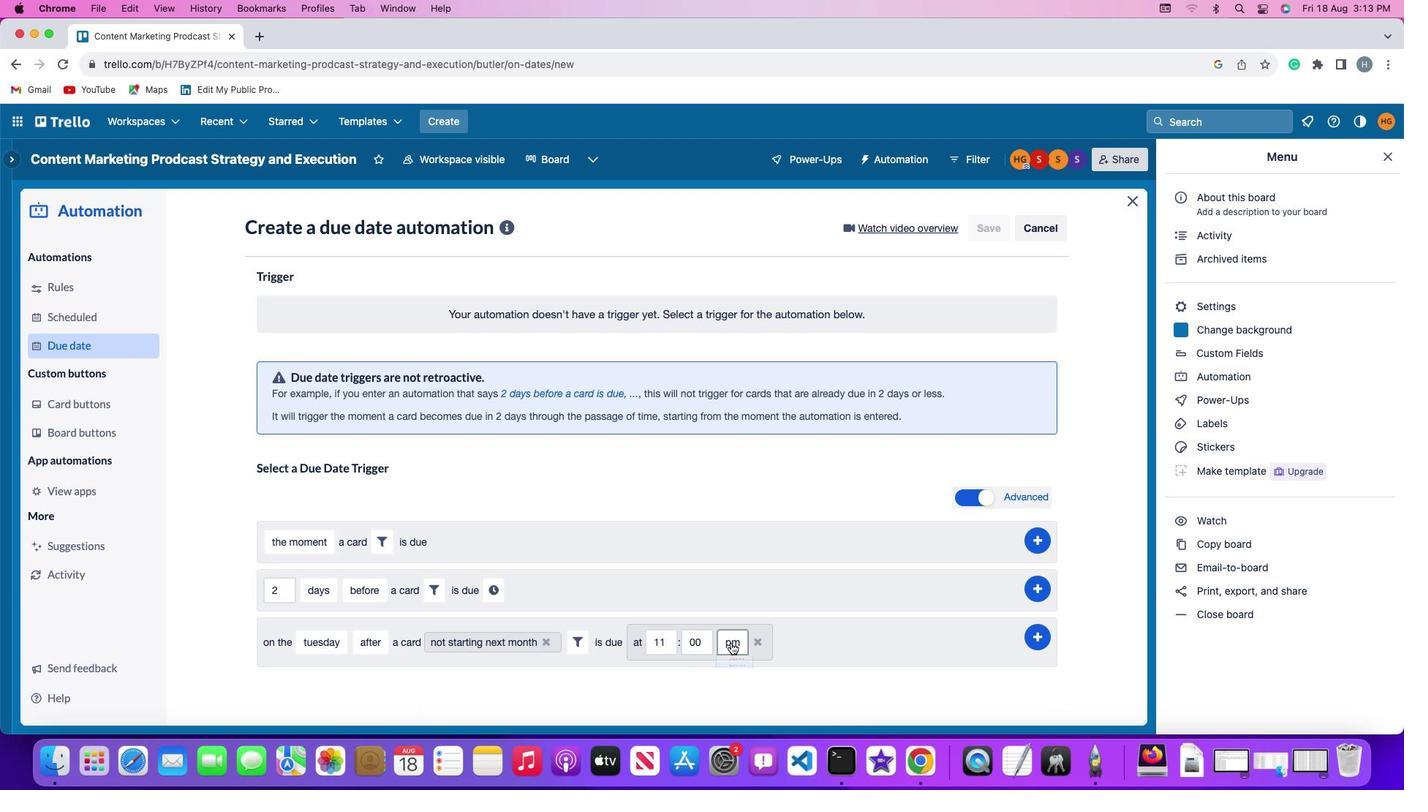 
Action: Mouse moved to (732, 662)
Screenshot: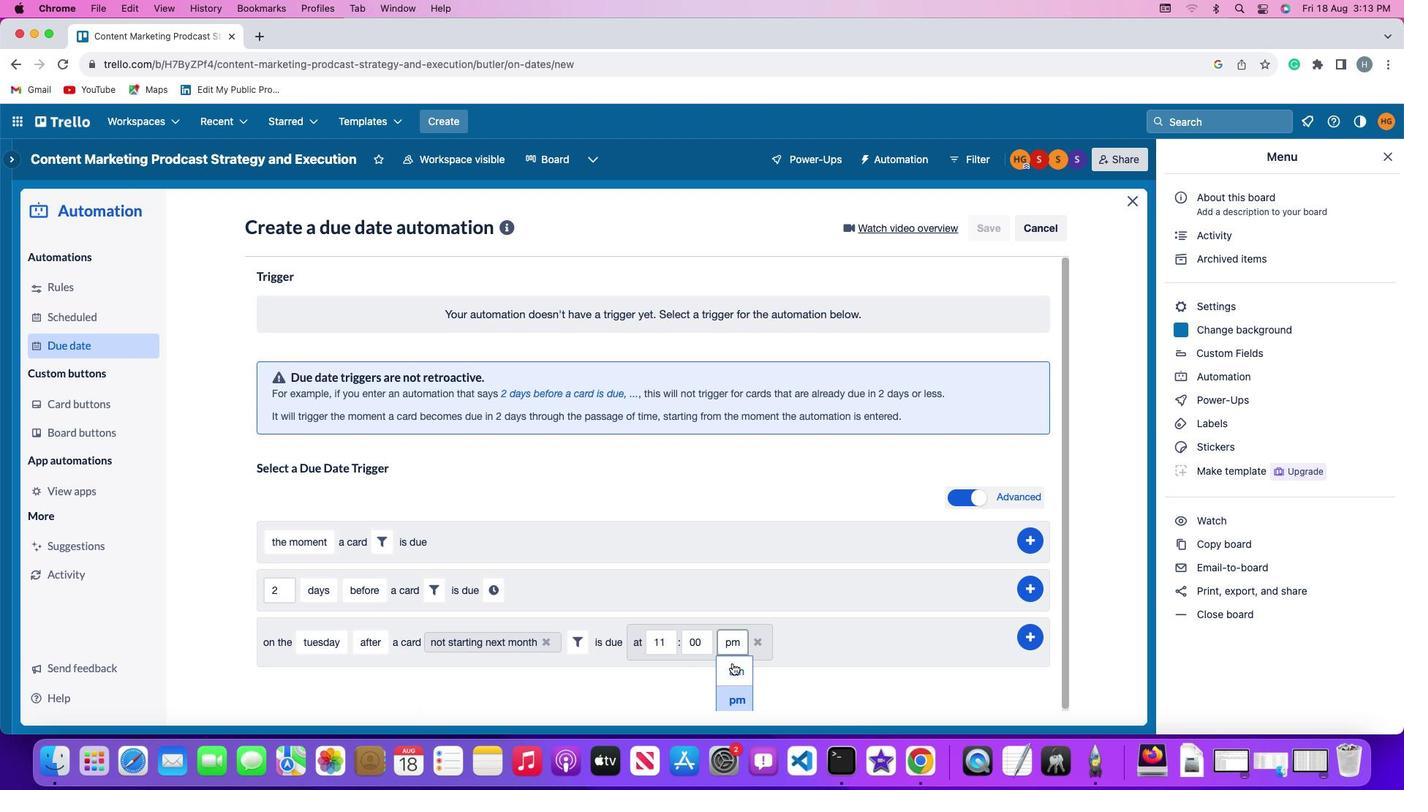 
Action: Mouse pressed left at (732, 662)
Screenshot: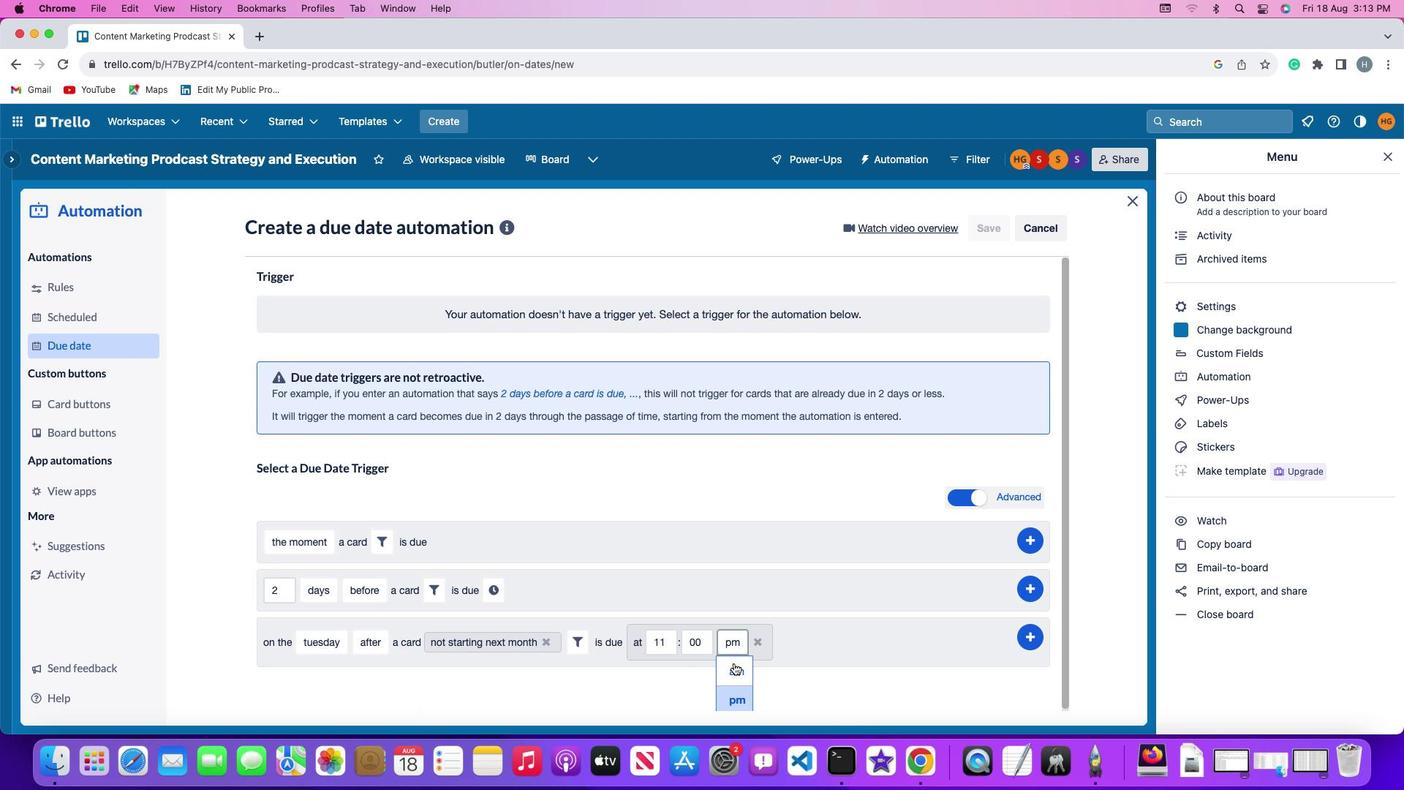 
Action: Mouse moved to (1035, 632)
Screenshot: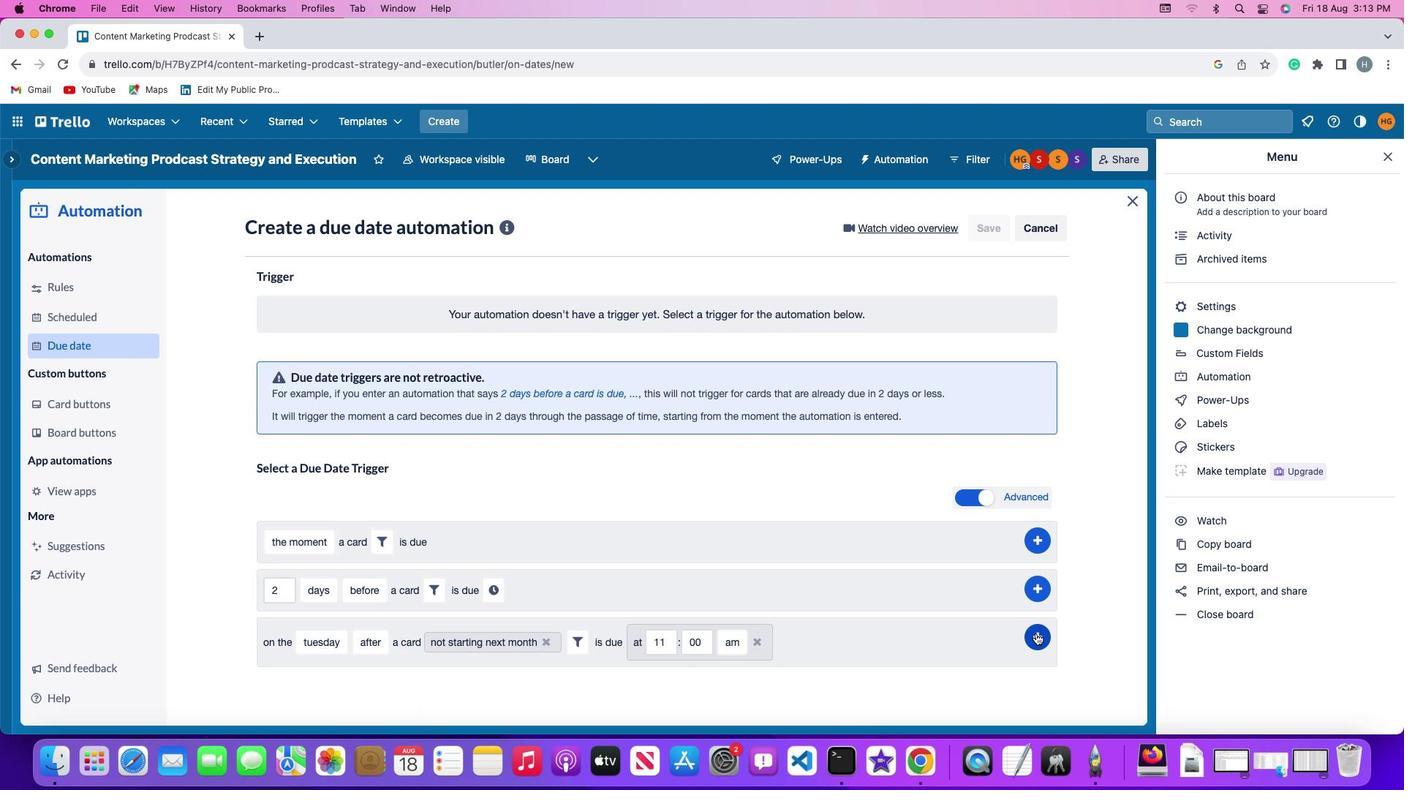 
Action: Mouse pressed left at (1035, 632)
Screenshot: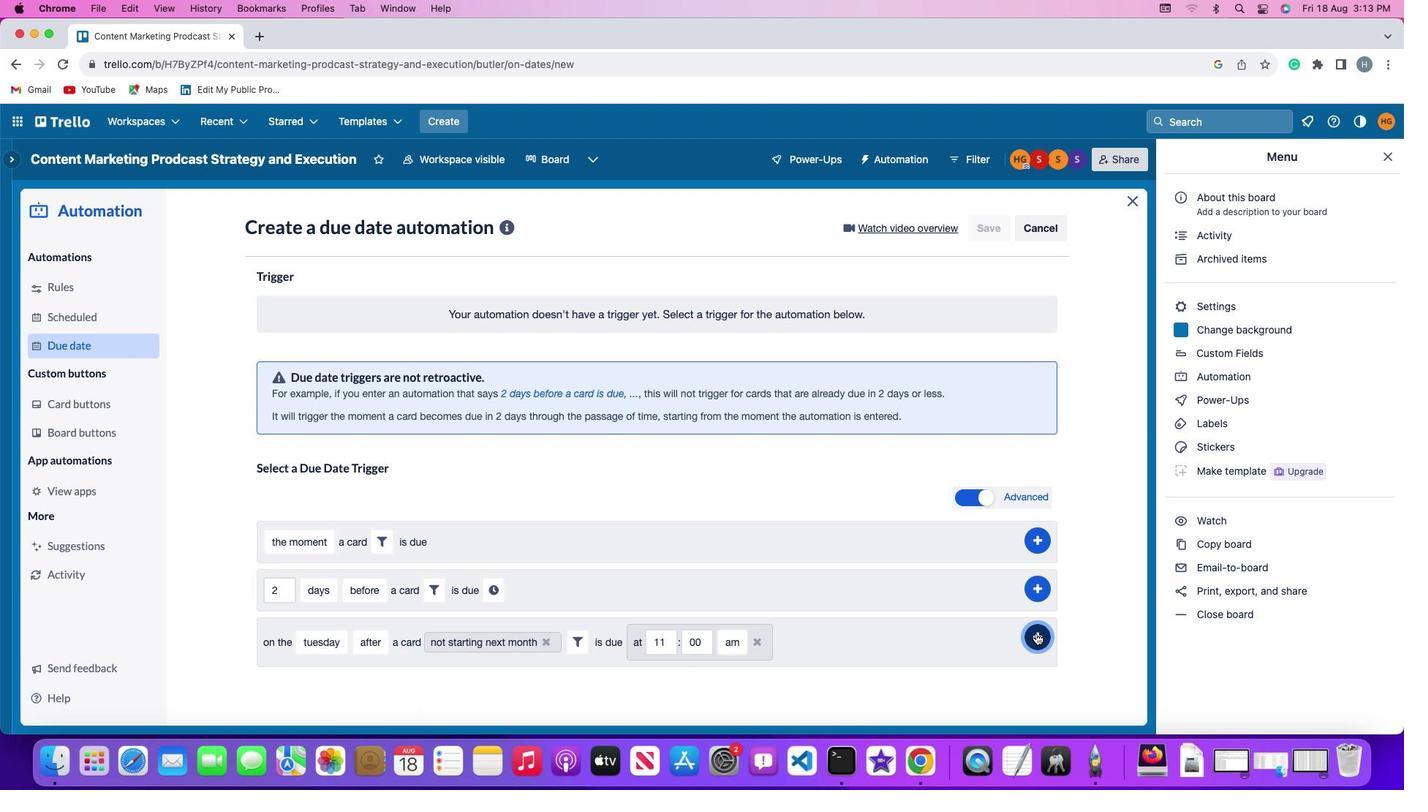 
Action: Mouse moved to (1101, 509)
Screenshot: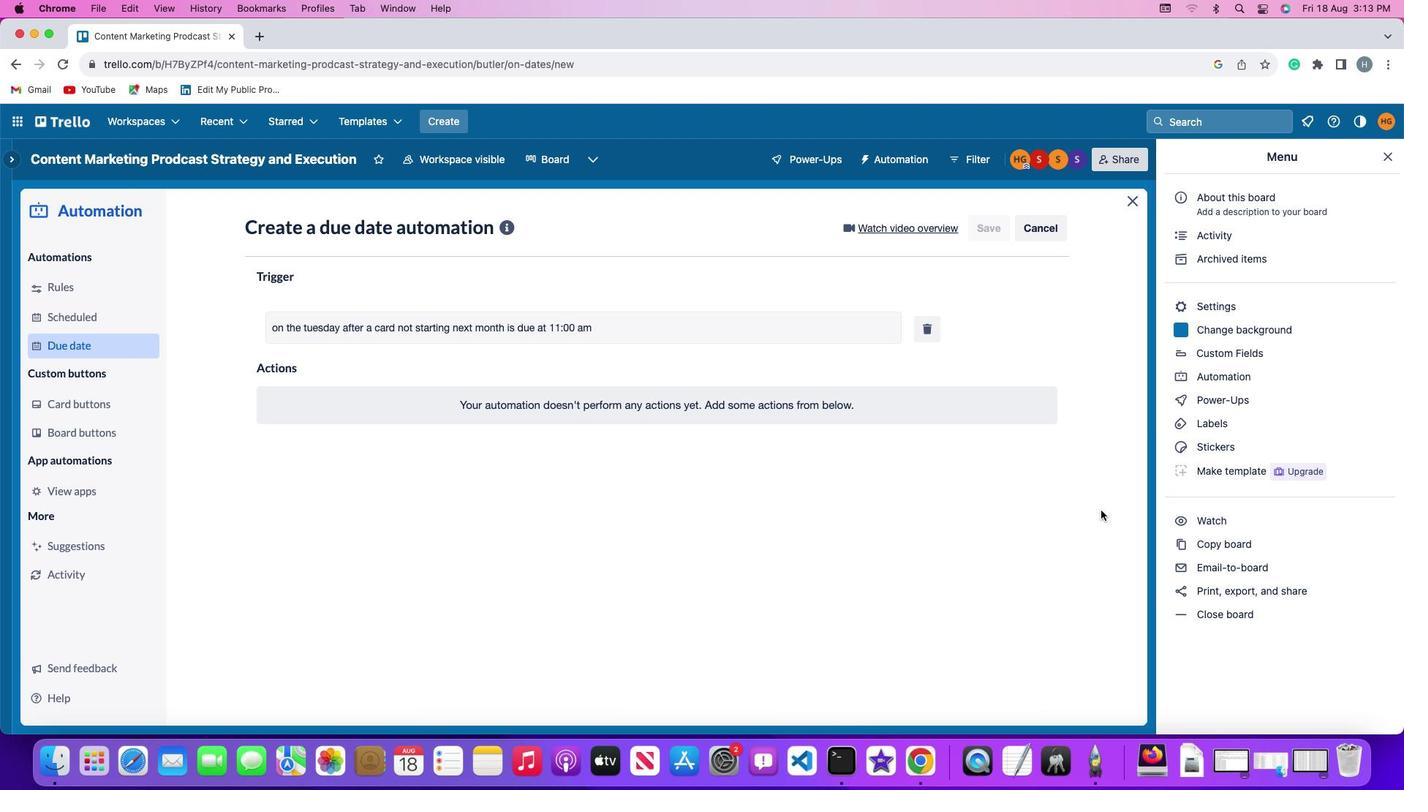 
